 Task: Look for space in Achalpur, India from 9th June, 2023 to 16th June, 2023 for 2 adults in price range Rs.8000 to Rs.16000. Place can be entire place with 2 bedrooms having 2 beds and 1 bathroom. Property type can be house, flat, guest house. Booking option can be shelf check-in. Required host language is English.
Action: Mouse moved to (626, 119)
Screenshot: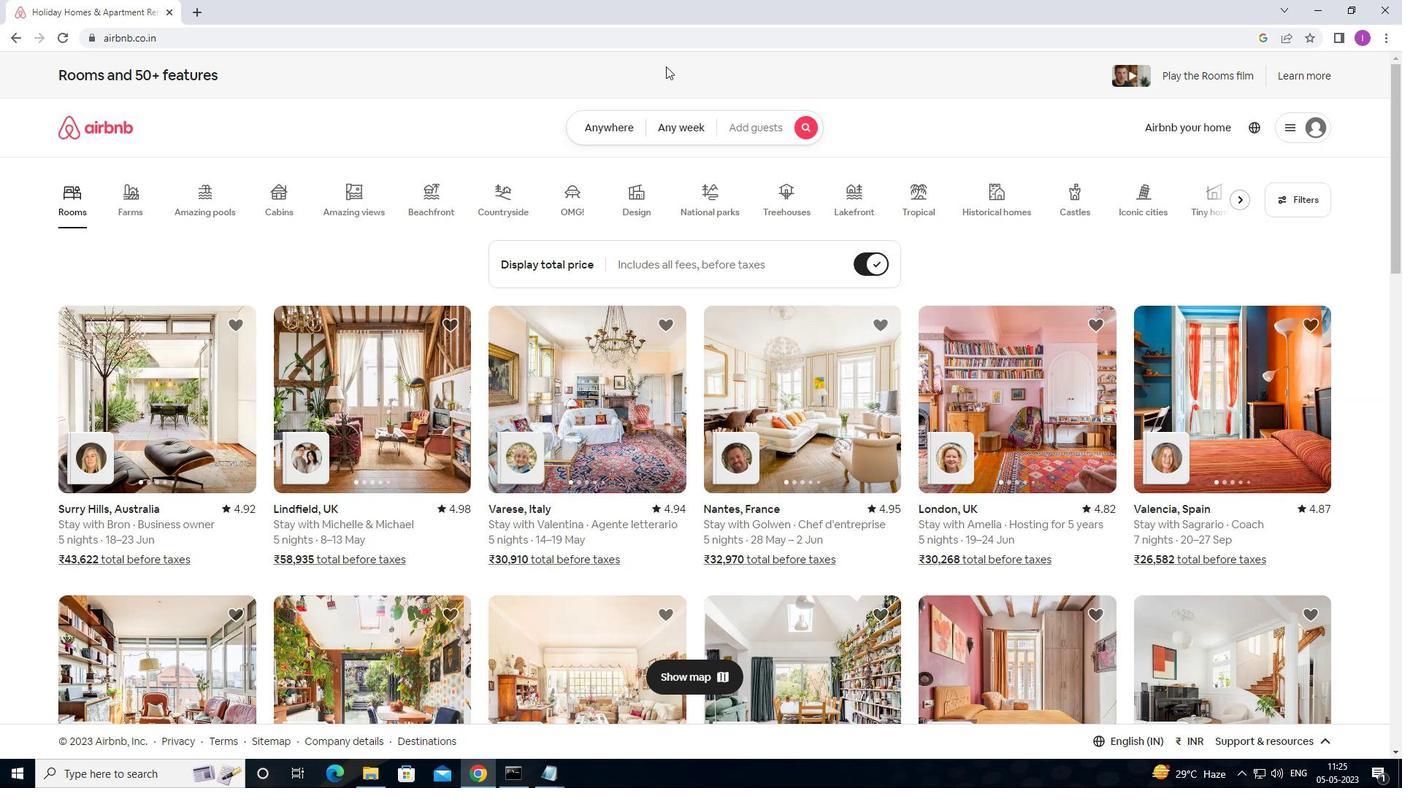 
Action: Mouse pressed left at (626, 119)
Screenshot: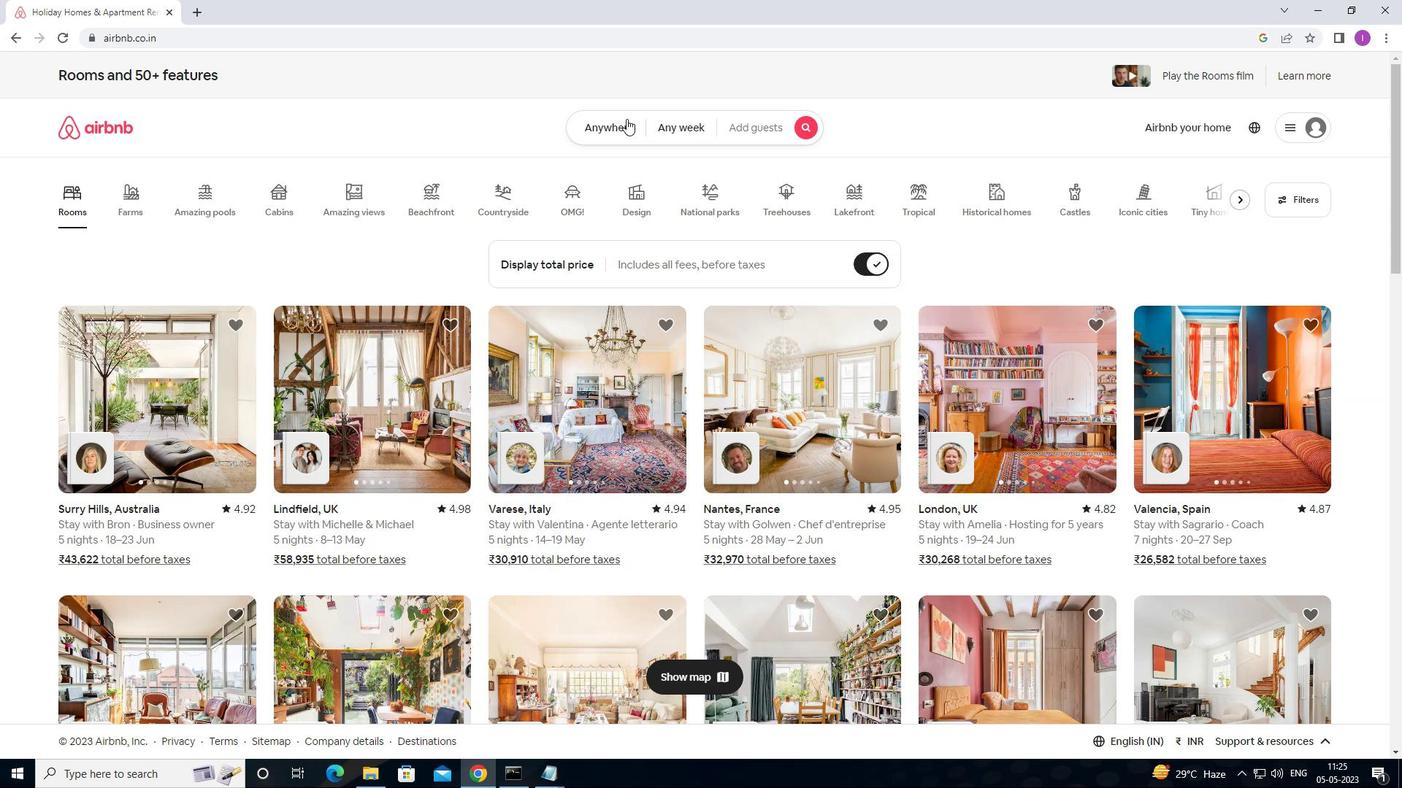 
Action: Mouse moved to (492, 181)
Screenshot: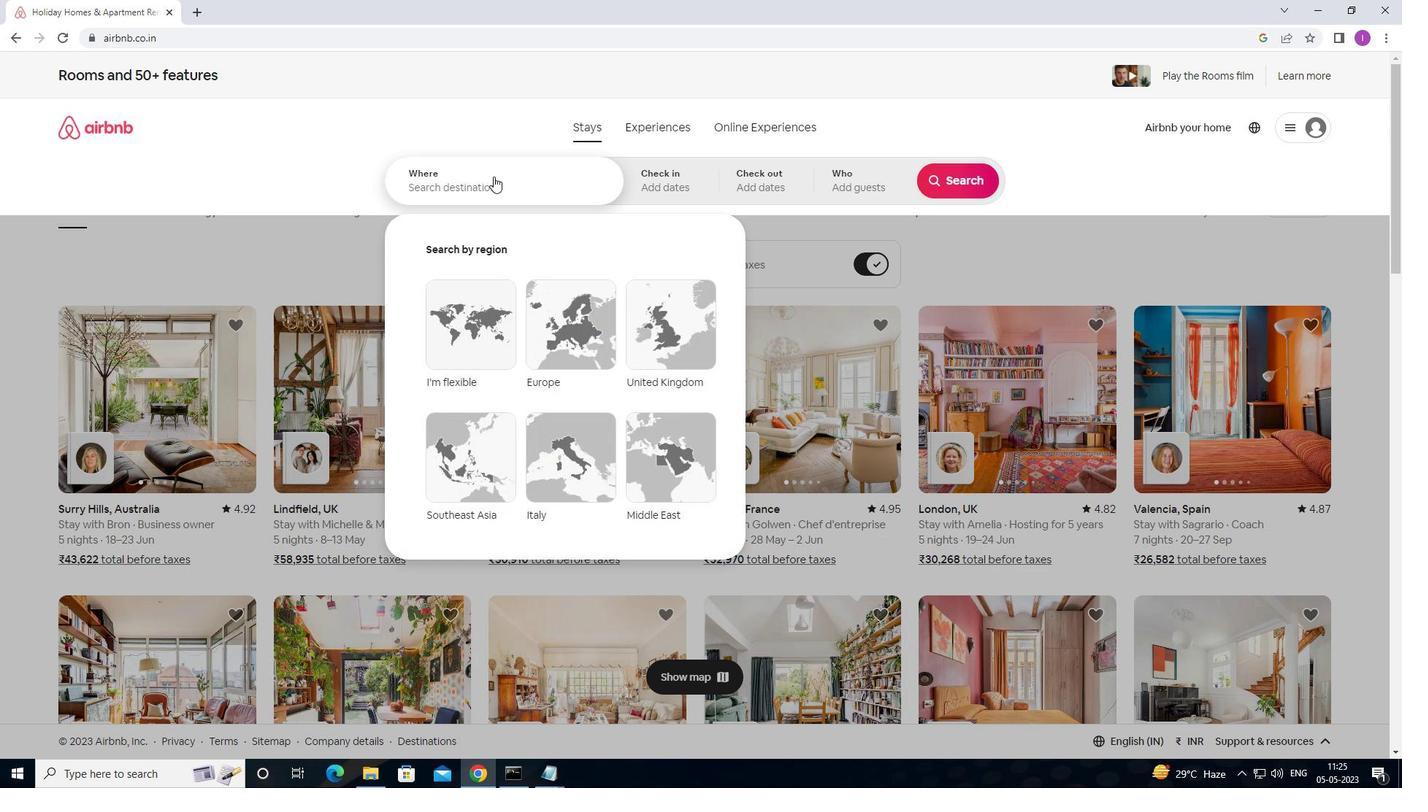 
Action: Mouse pressed left at (492, 181)
Screenshot: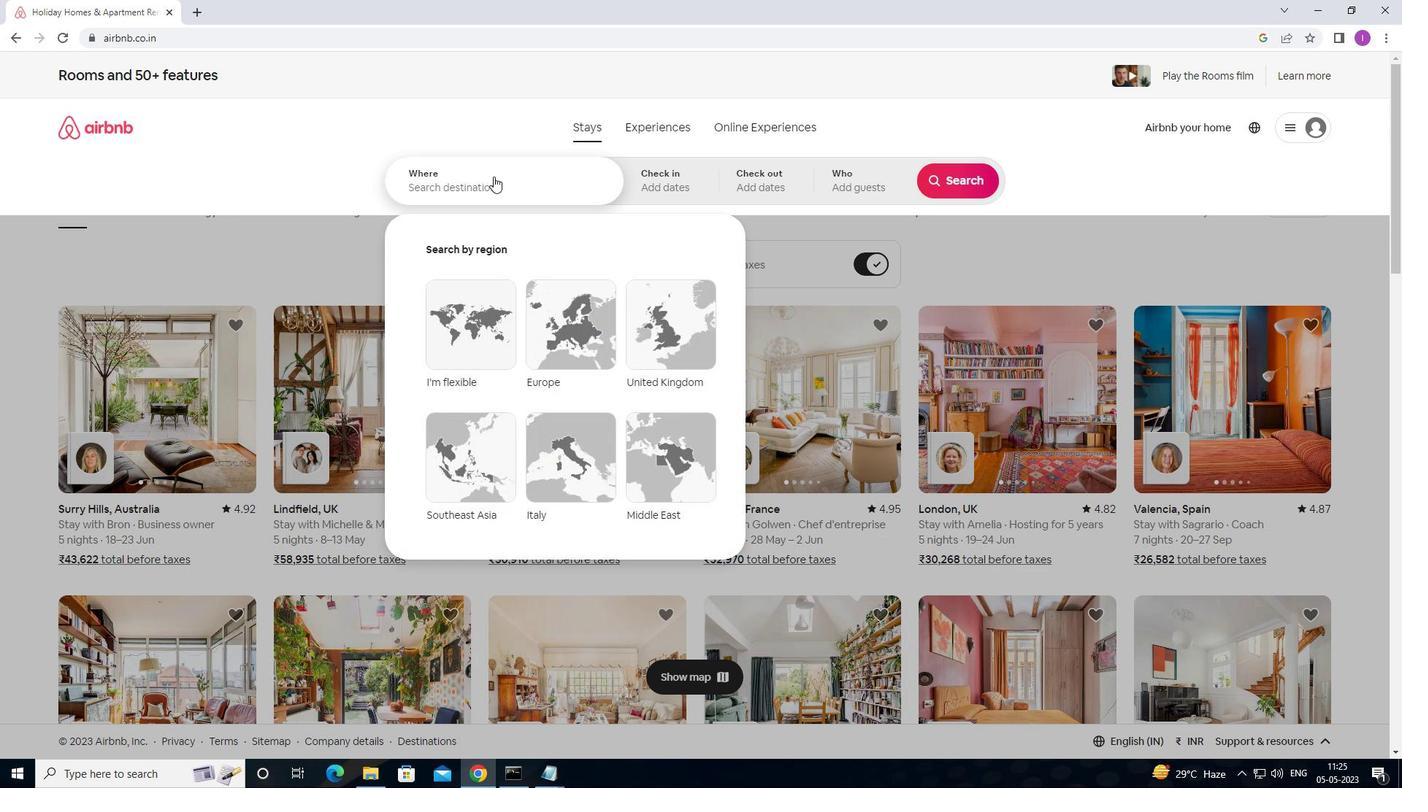 
Action: Mouse moved to (493, 181)
Screenshot: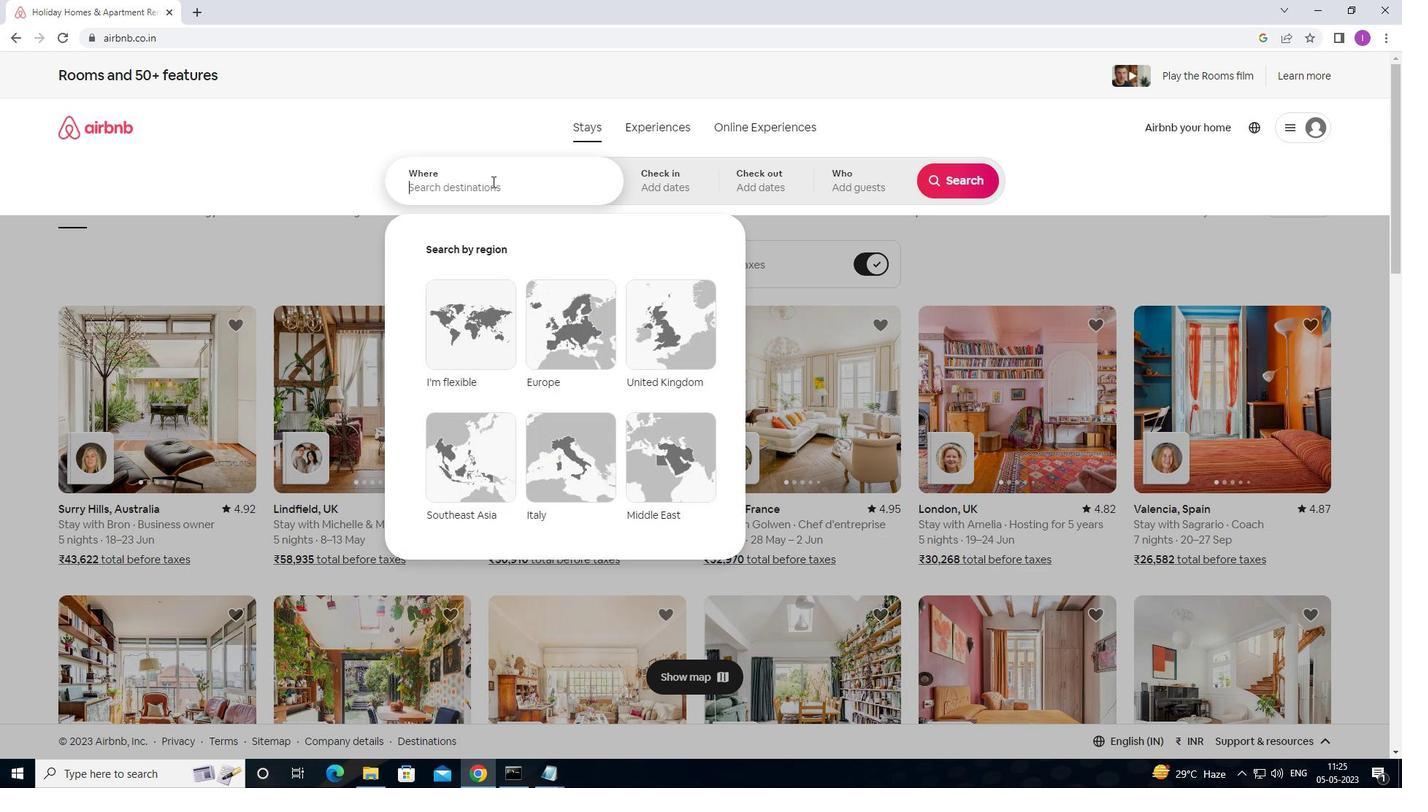 
Action: Key pressed <Key.shift>ACHALPUR,<Key.shift>INDIA
Screenshot: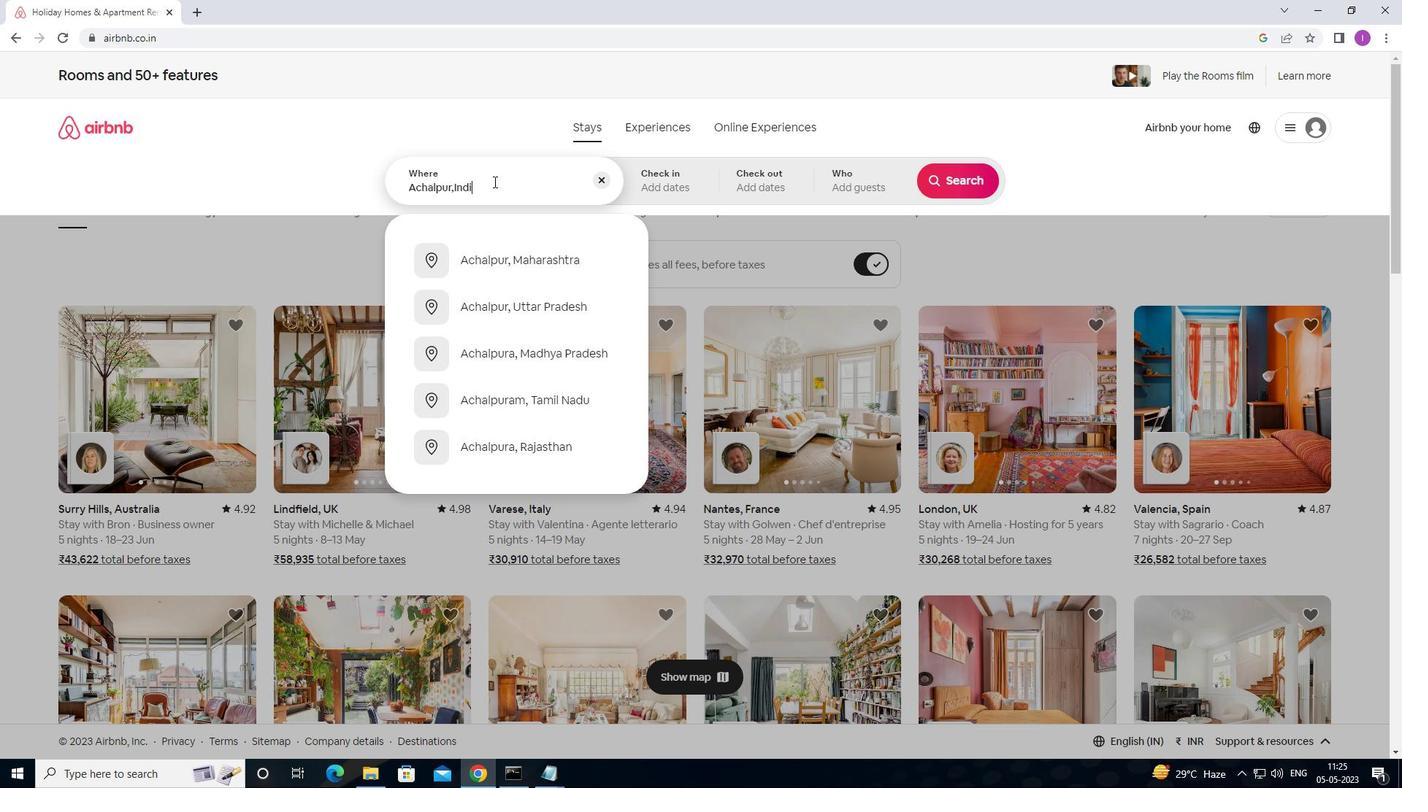 
Action: Mouse moved to (686, 179)
Screenshot: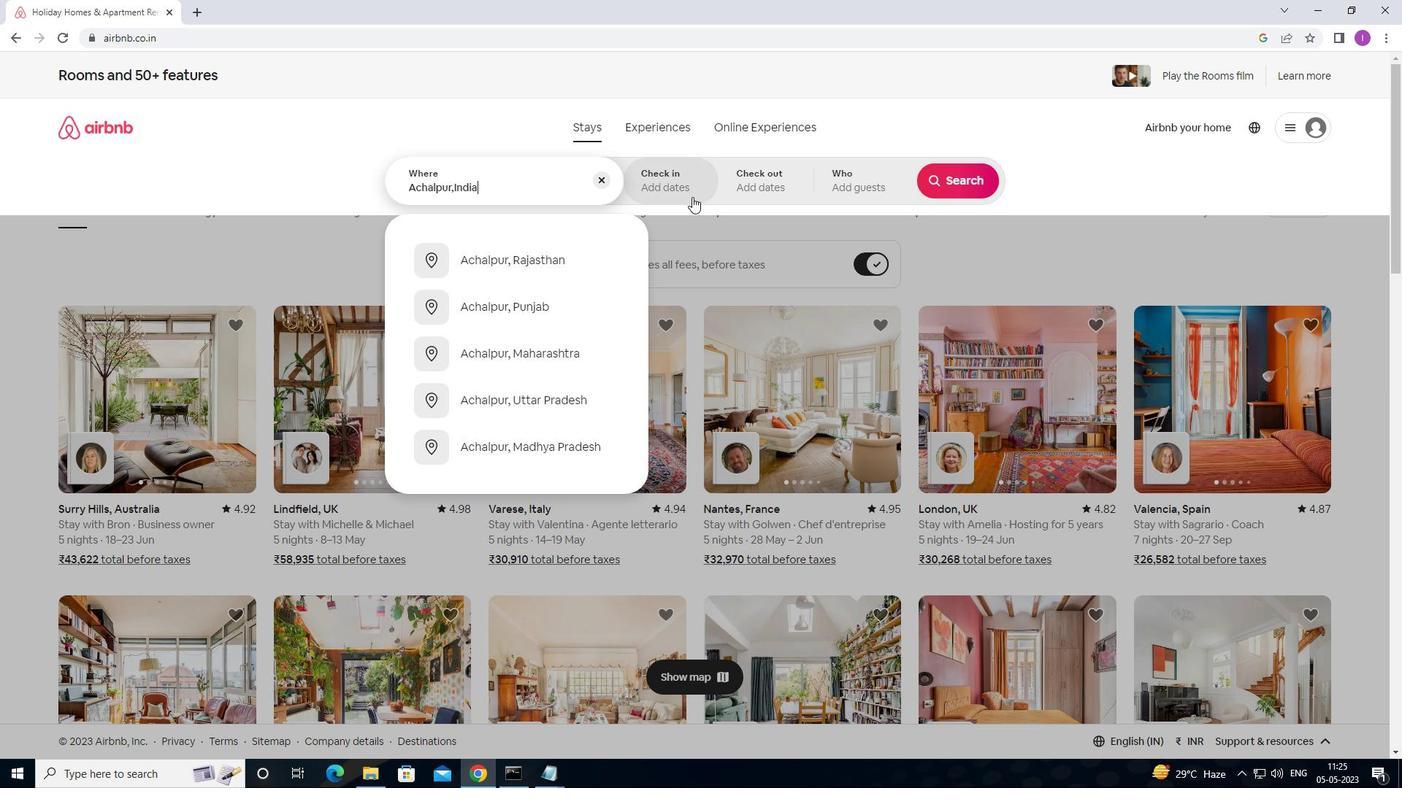 
Action: Mouse pressed left at (686, 179)
Screenshot: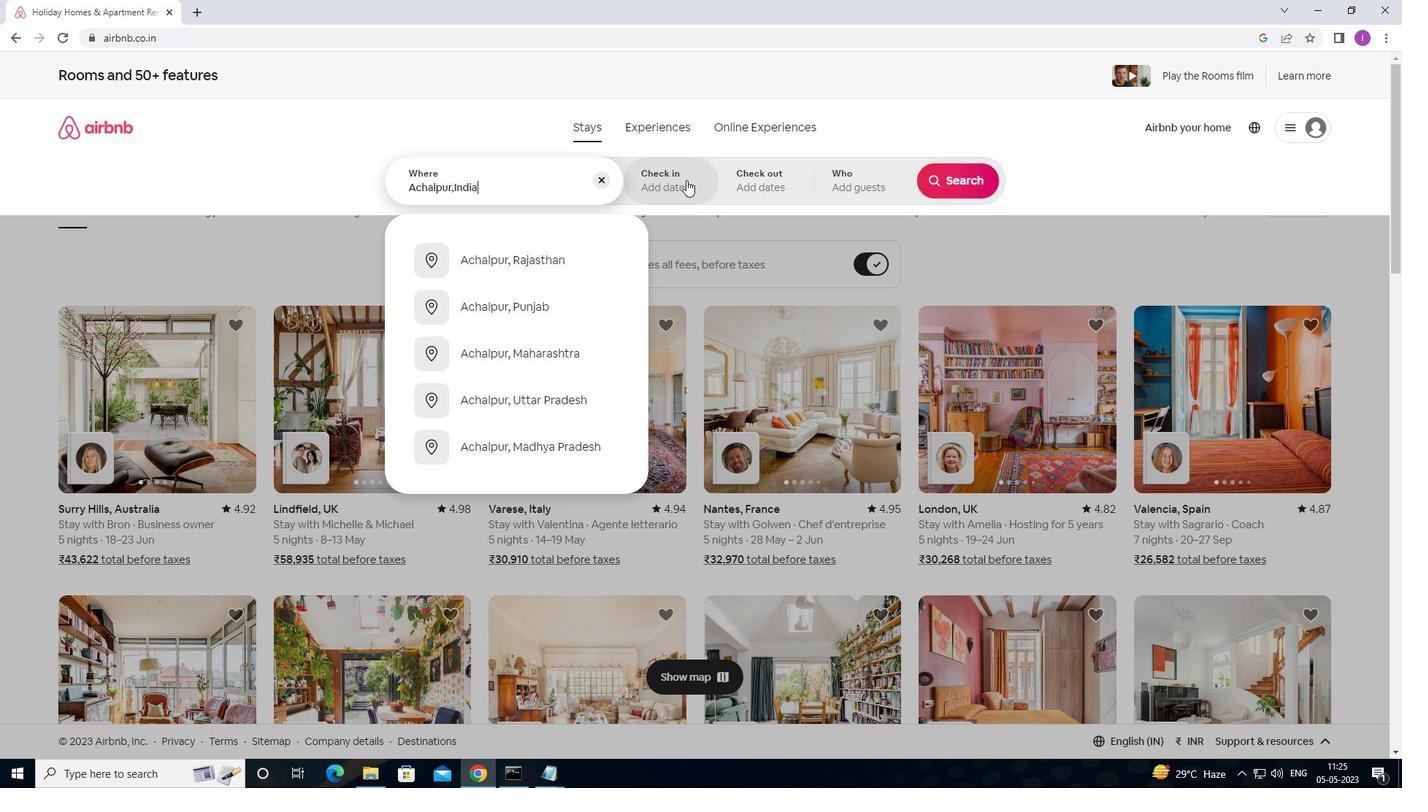 
Action: Mouse moved to (910, 396)
Screenshot: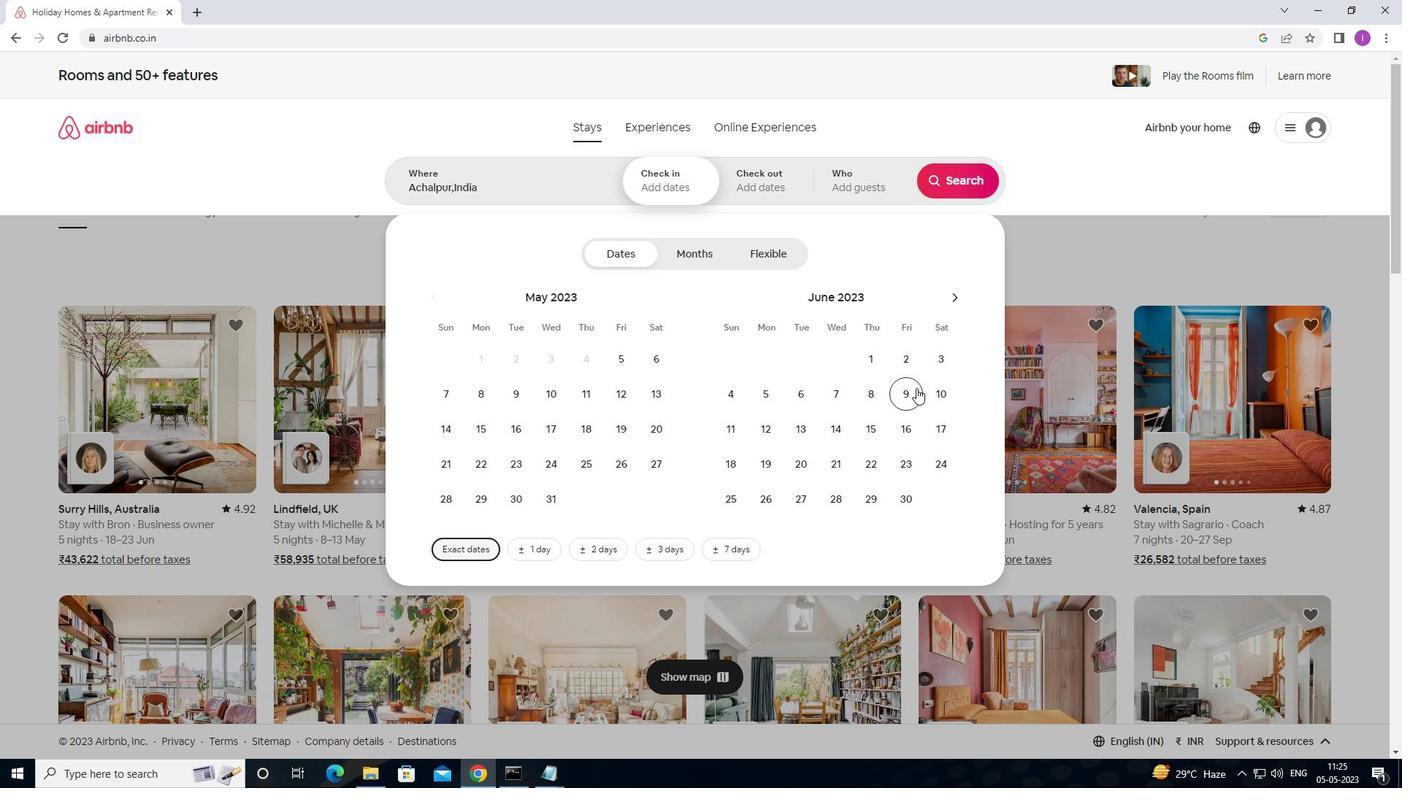 
Action: Mouse pressed left at (910, 396)
Screenshot: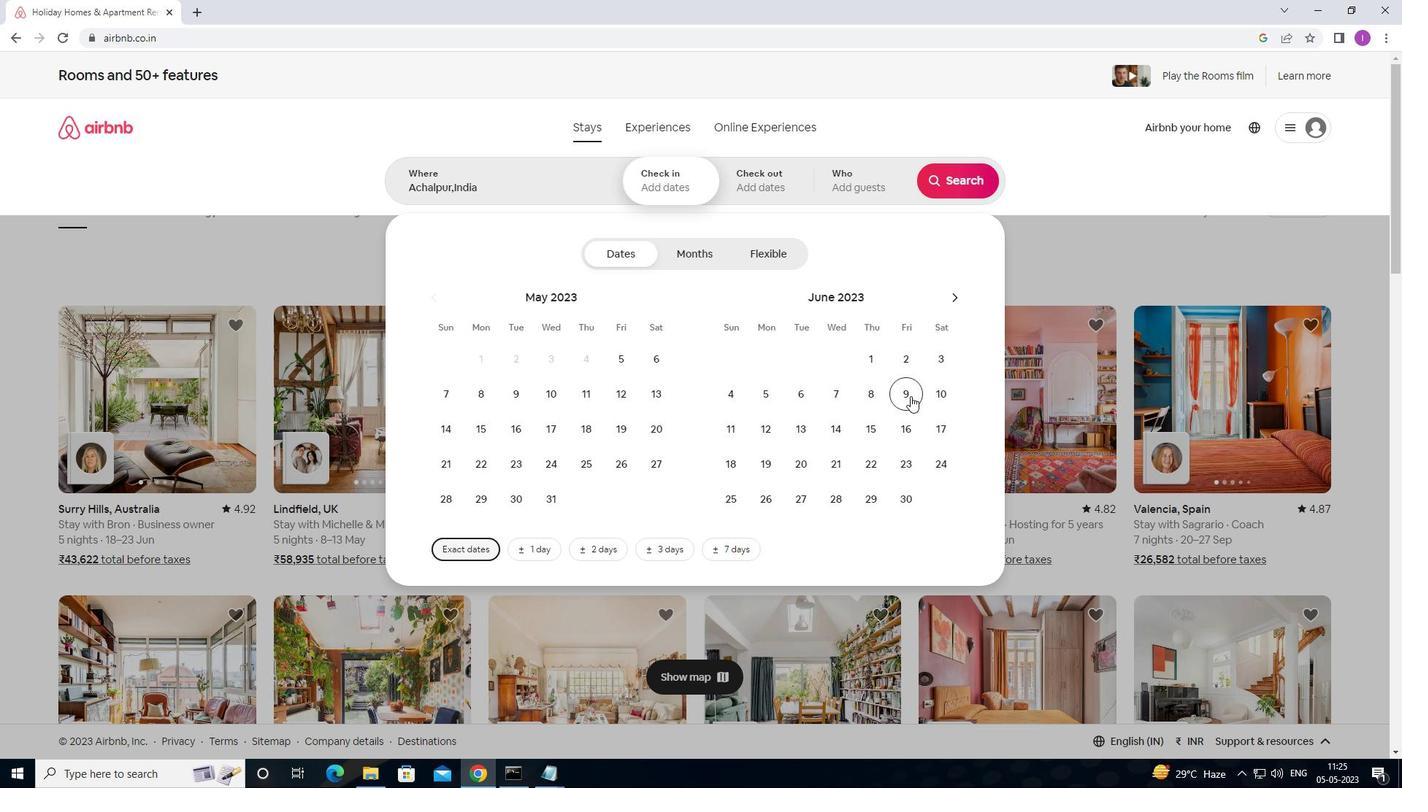 
Action: Mouse moved to (908, 438)
Screenshot: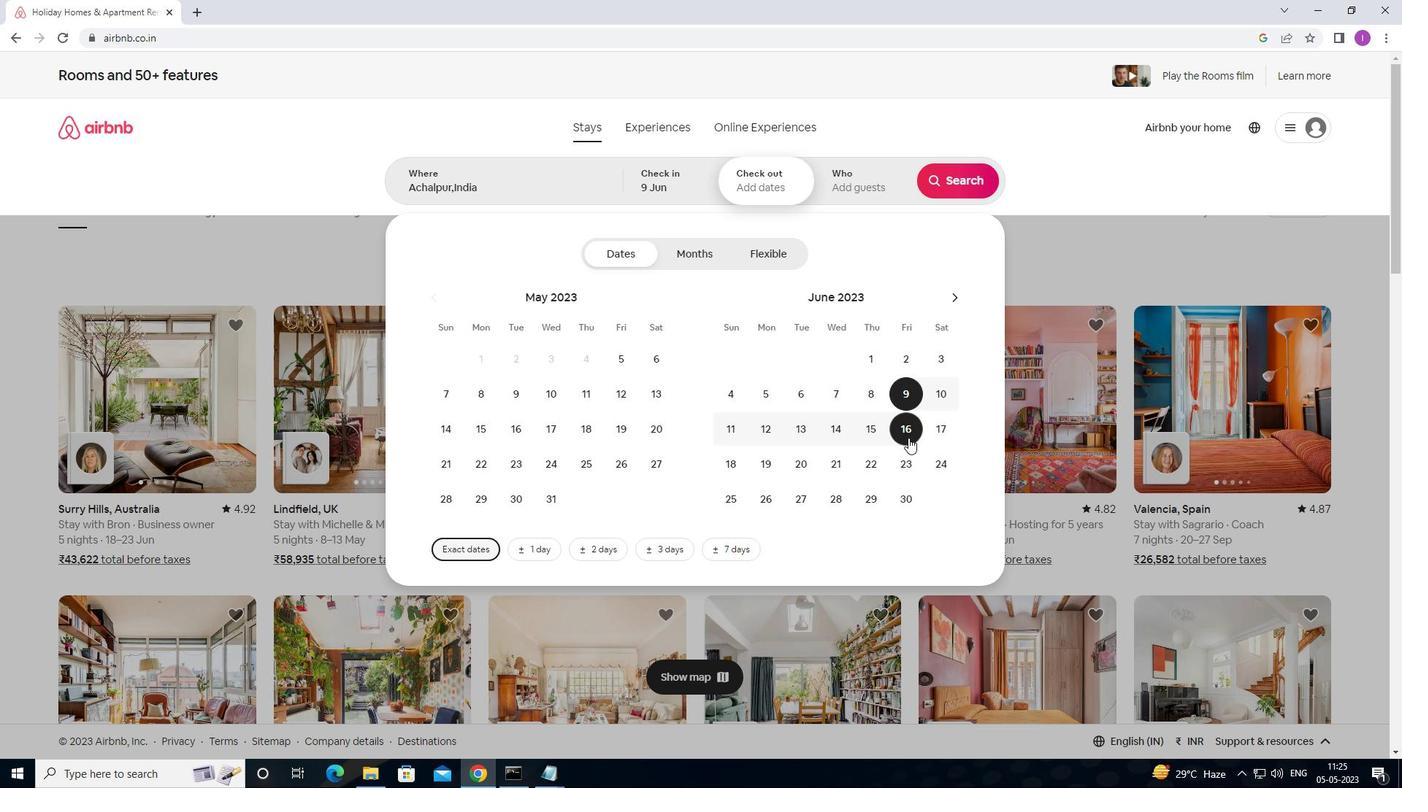 
Action: Mouse pressed left at (908, 438)
Screenshot: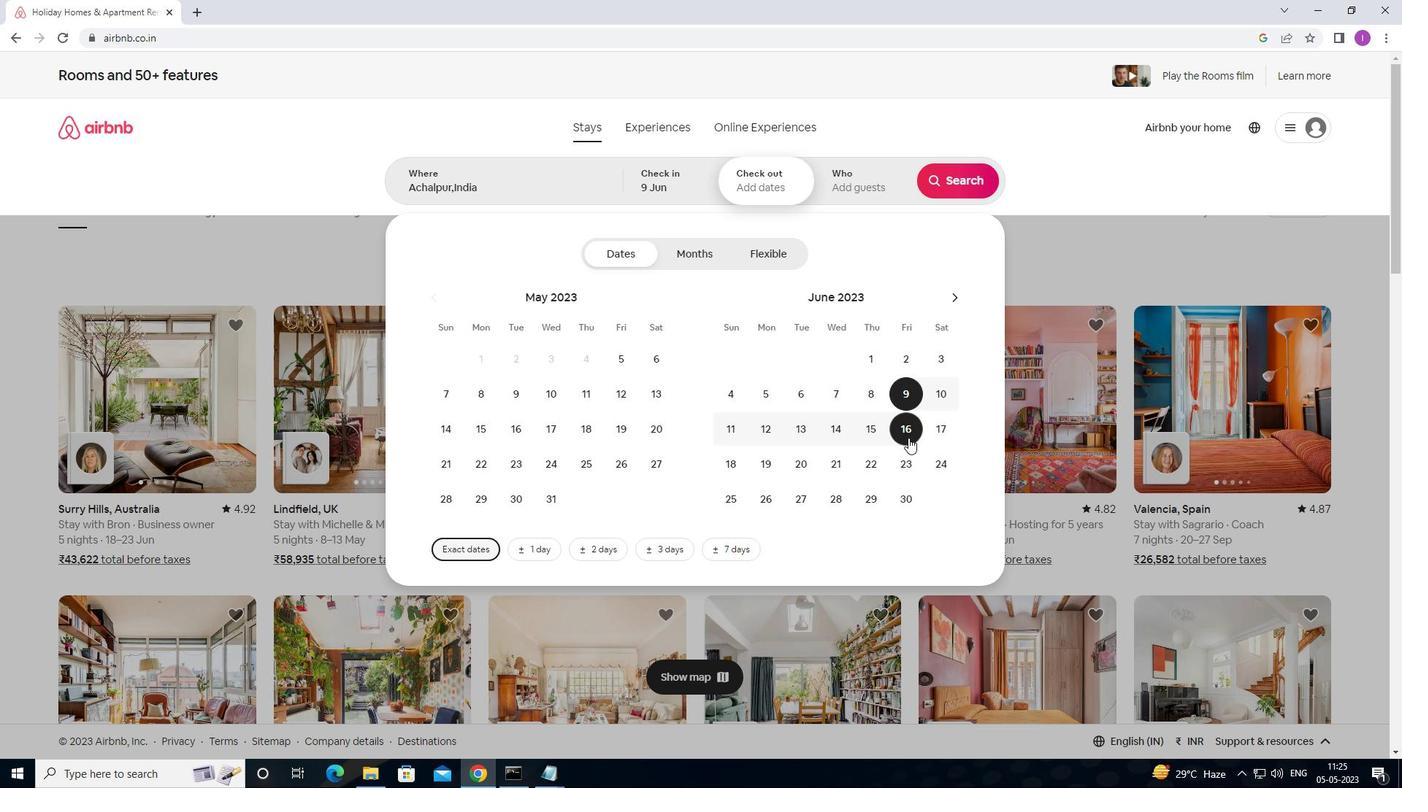 
Action: Mouse moved to (853, 189)
Screenshot: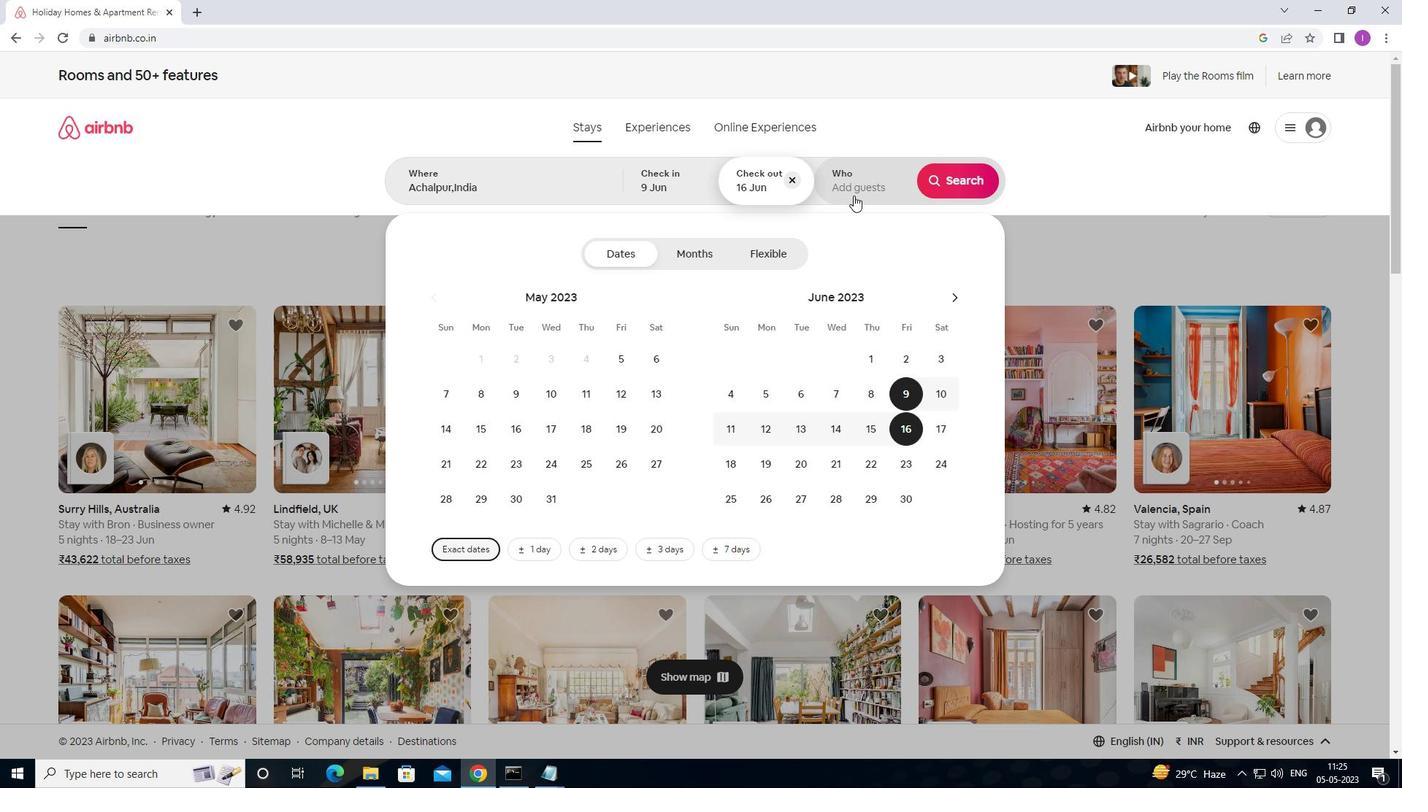 
Action: Mouse pressed left at (853, 189)
Screenshot: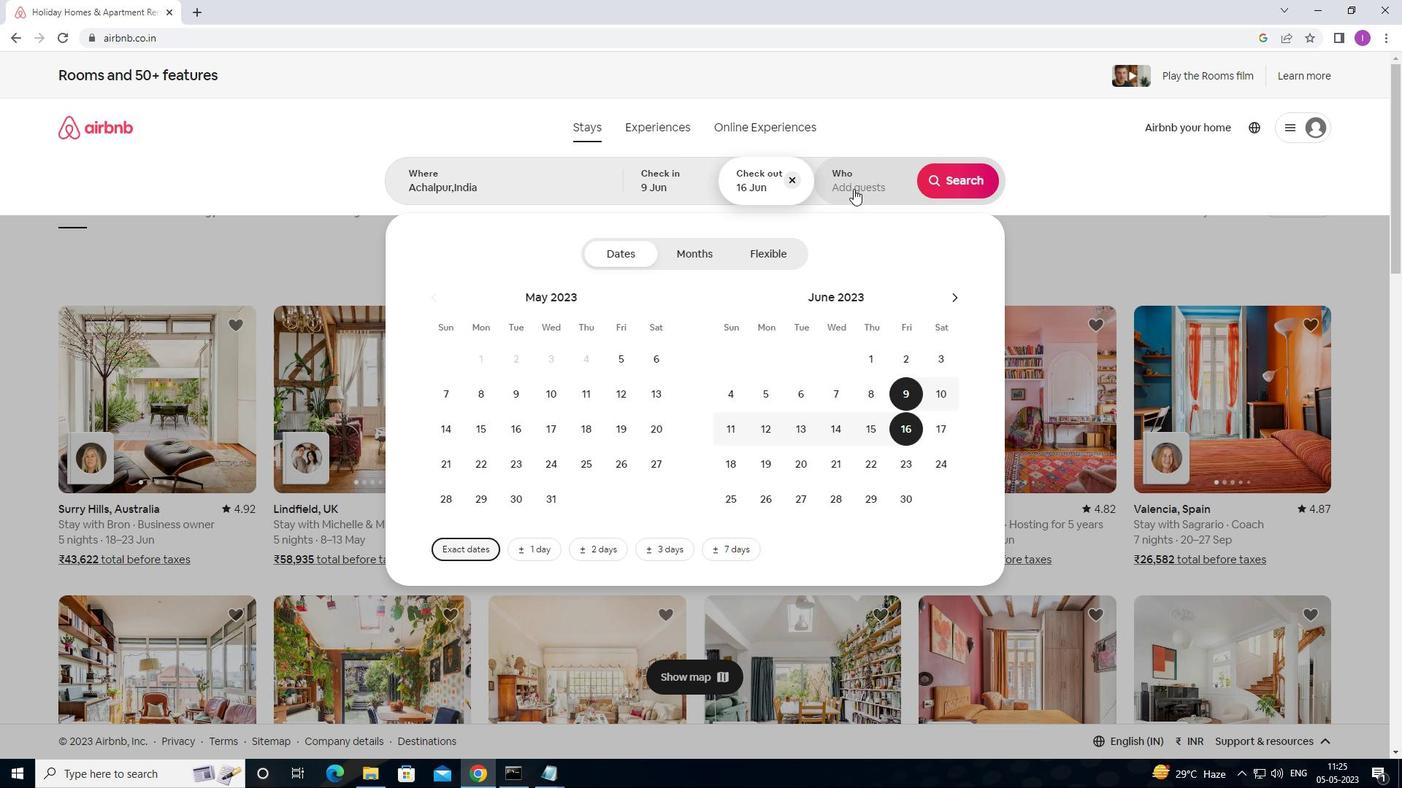 
Action: Mouse moved to (973, 262)
Screenshot: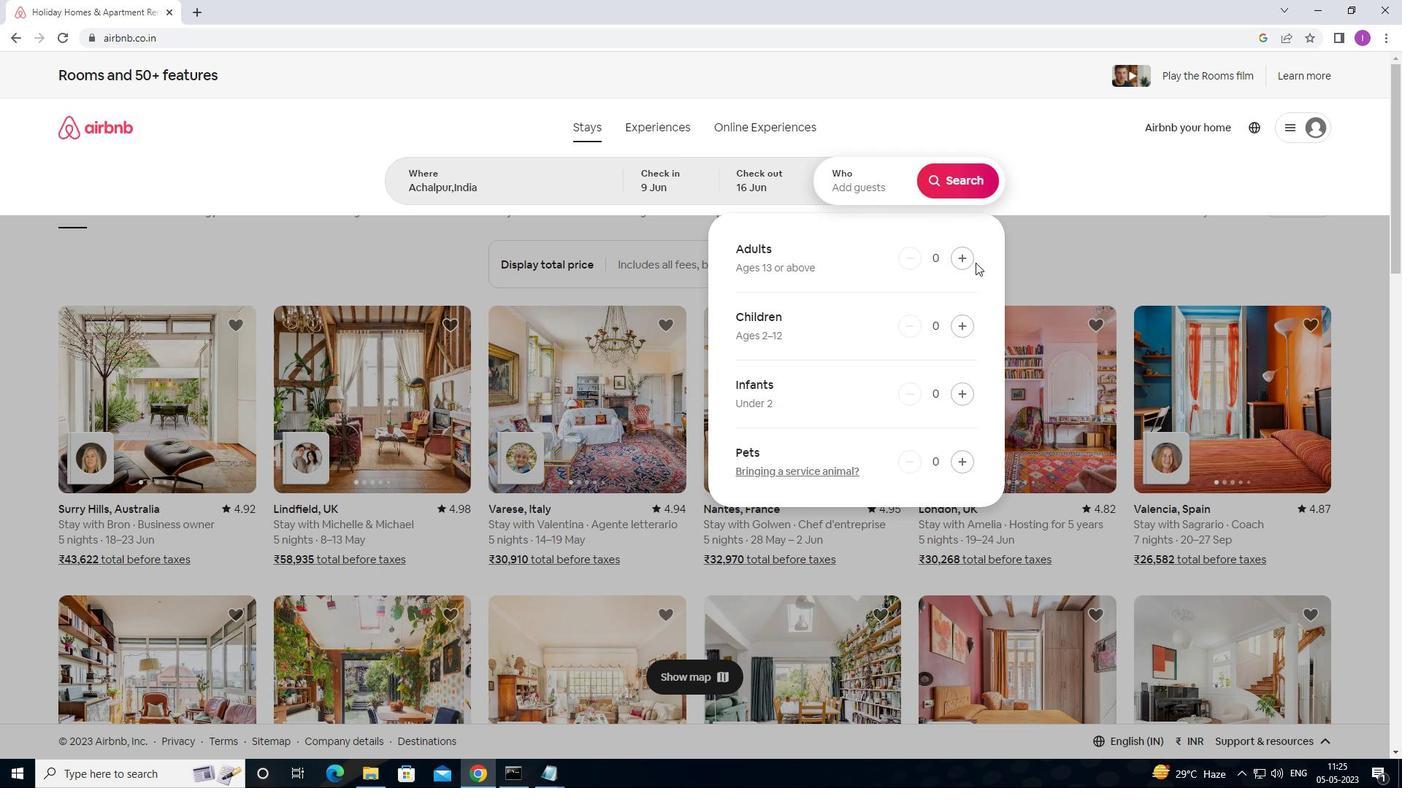 
Action: Mouse pressed left at (973, 262)
Screenshot: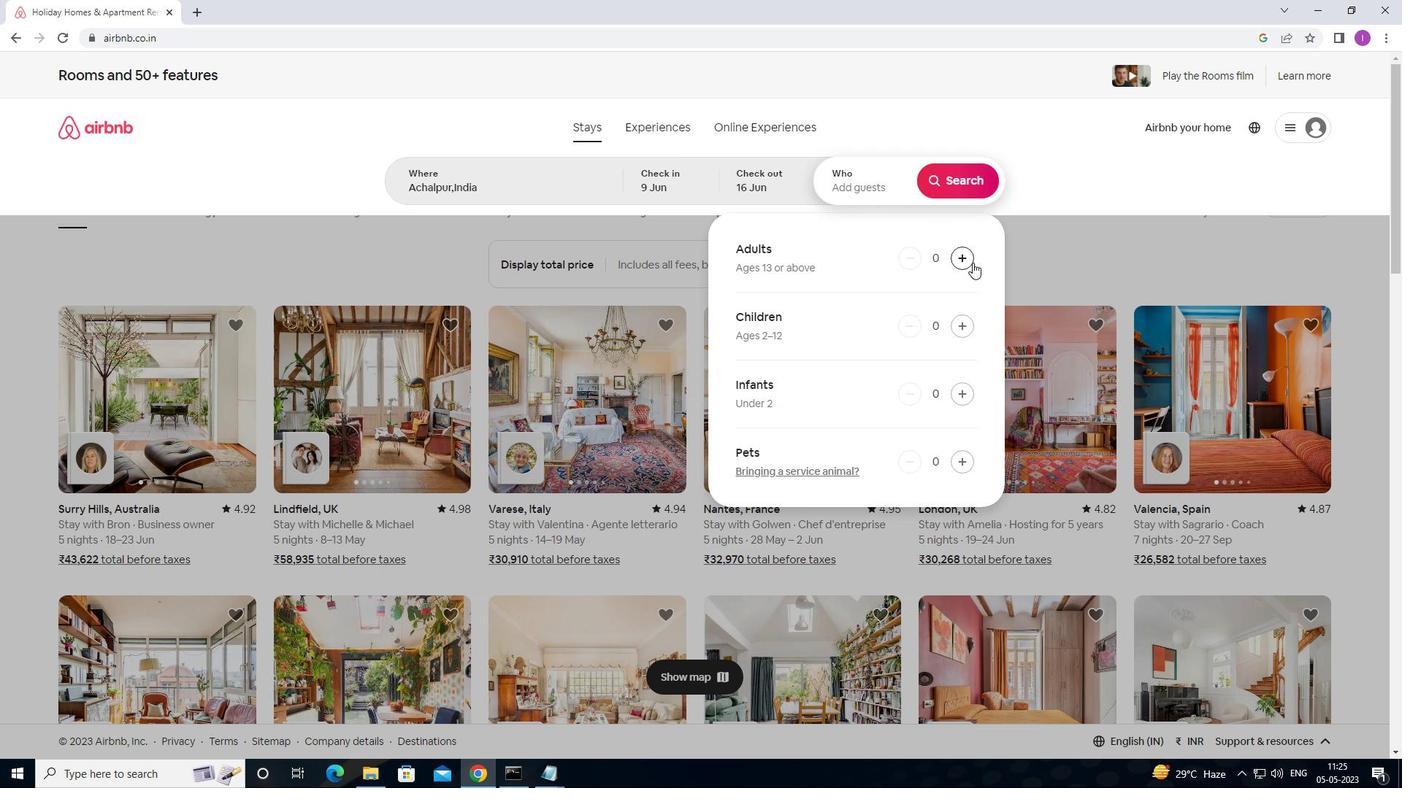 
Action: Mouse moved to (972, 262)
Screenshot: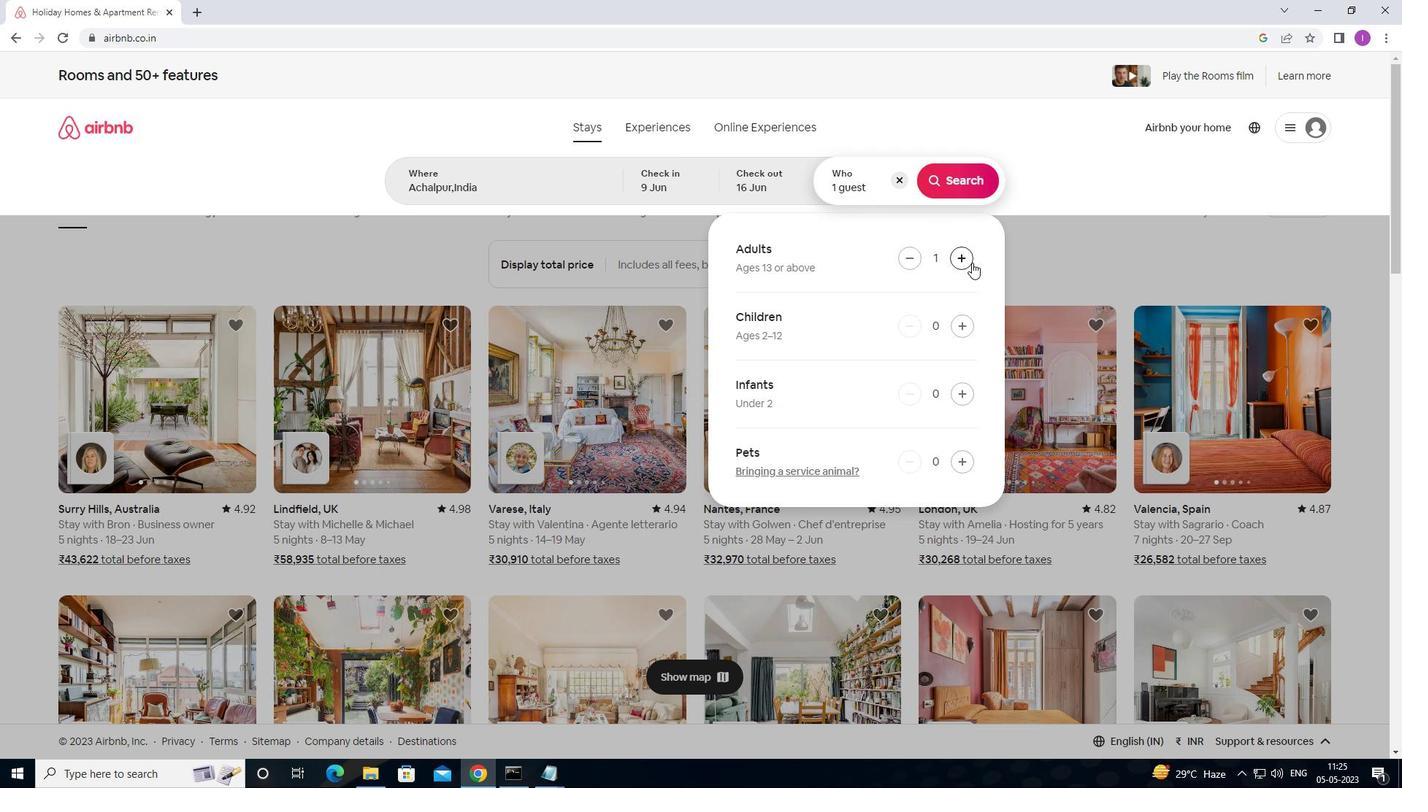 
Action: Mouse pressed left at (972, 262)
Screenshot: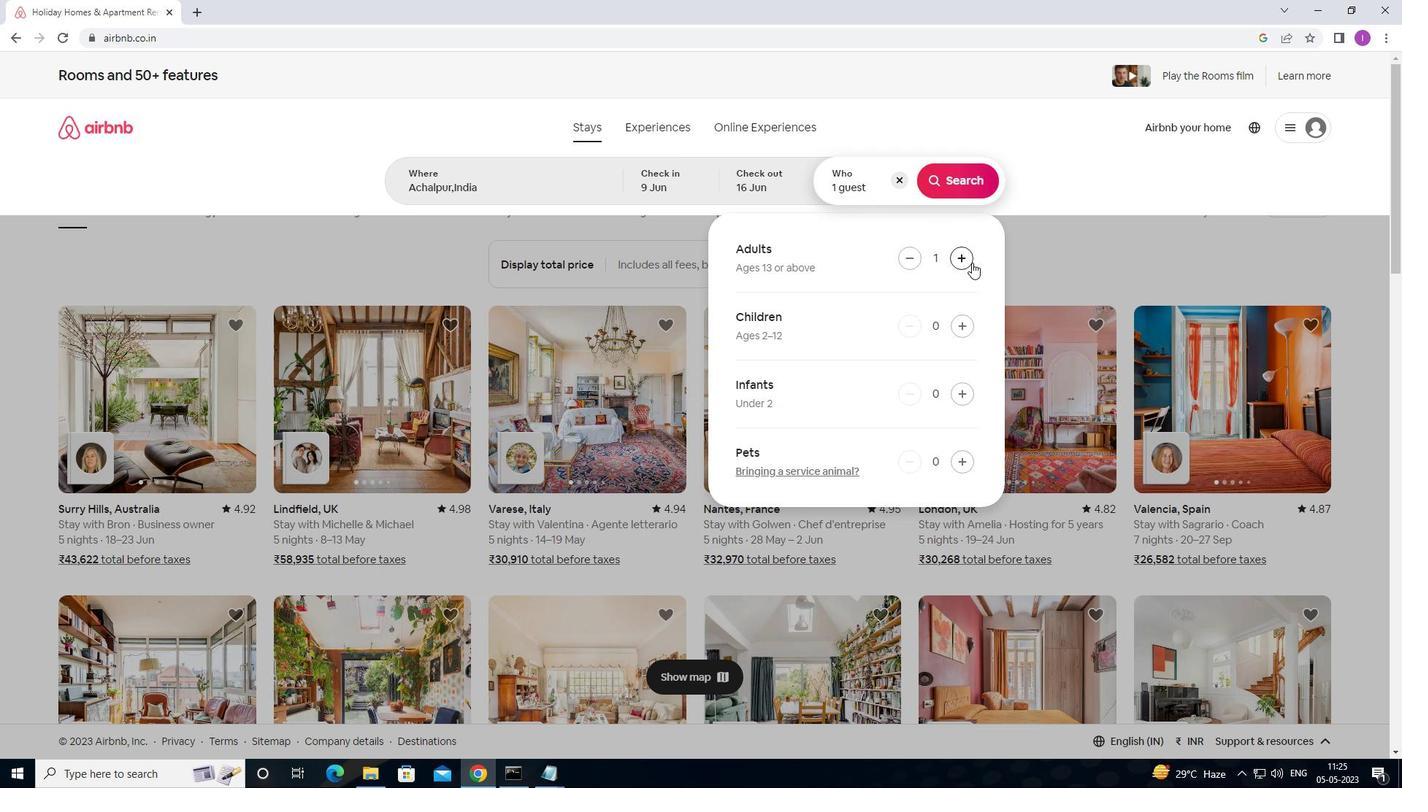 
Action: Mouse moved to (978, 195)
Screenshot: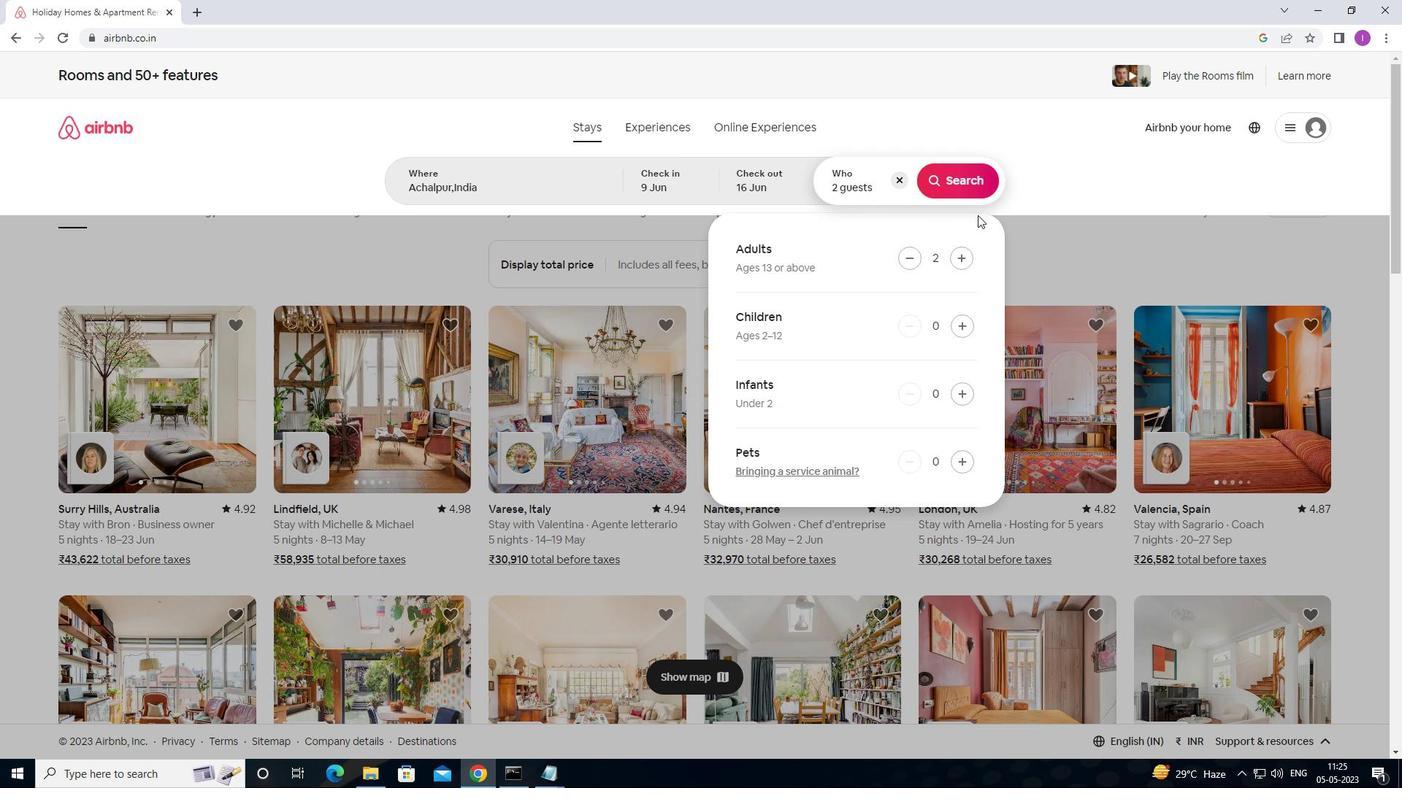 
Action: Mouse pressed left at (978, 195)
Screenshot: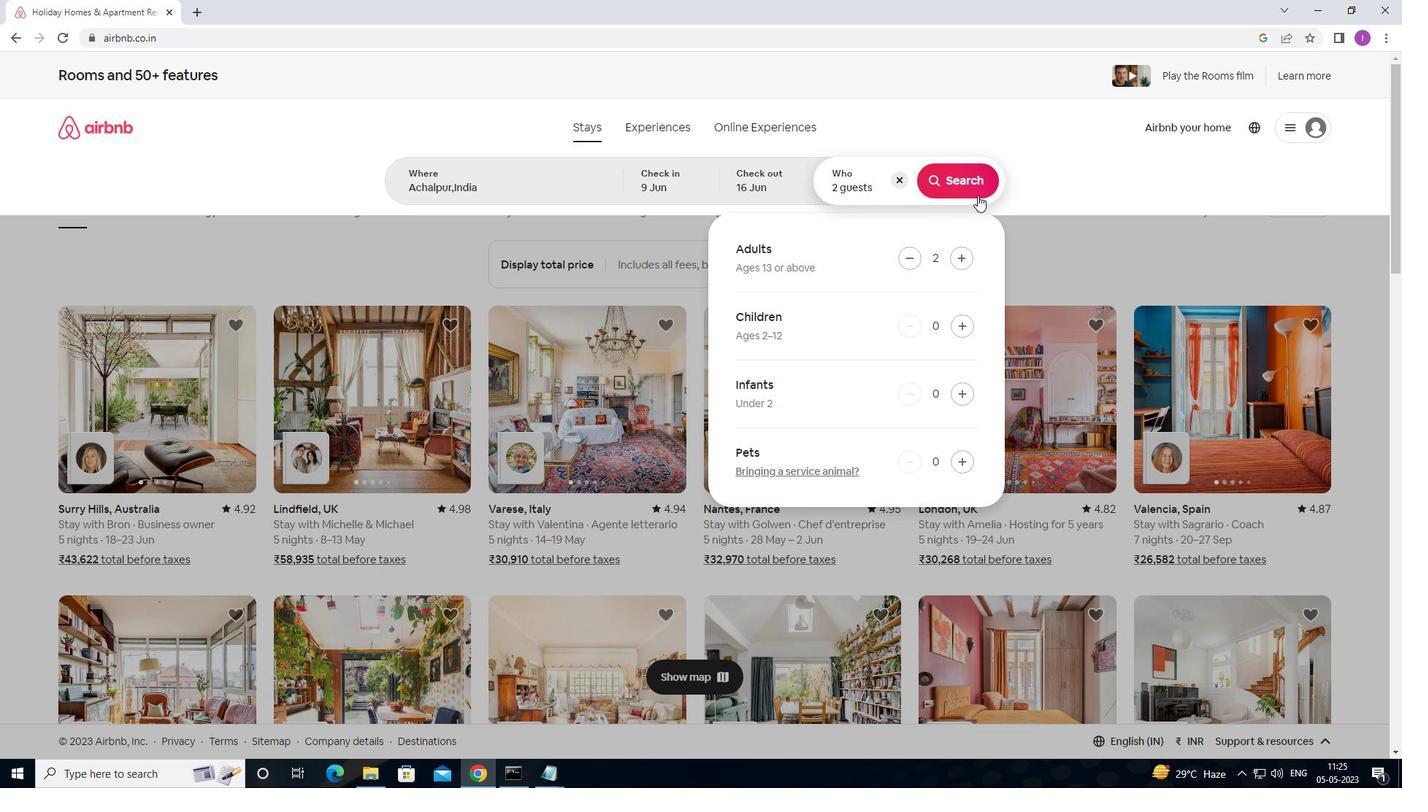 
Action: Mouse moved to (1328, 145)
Screenshot: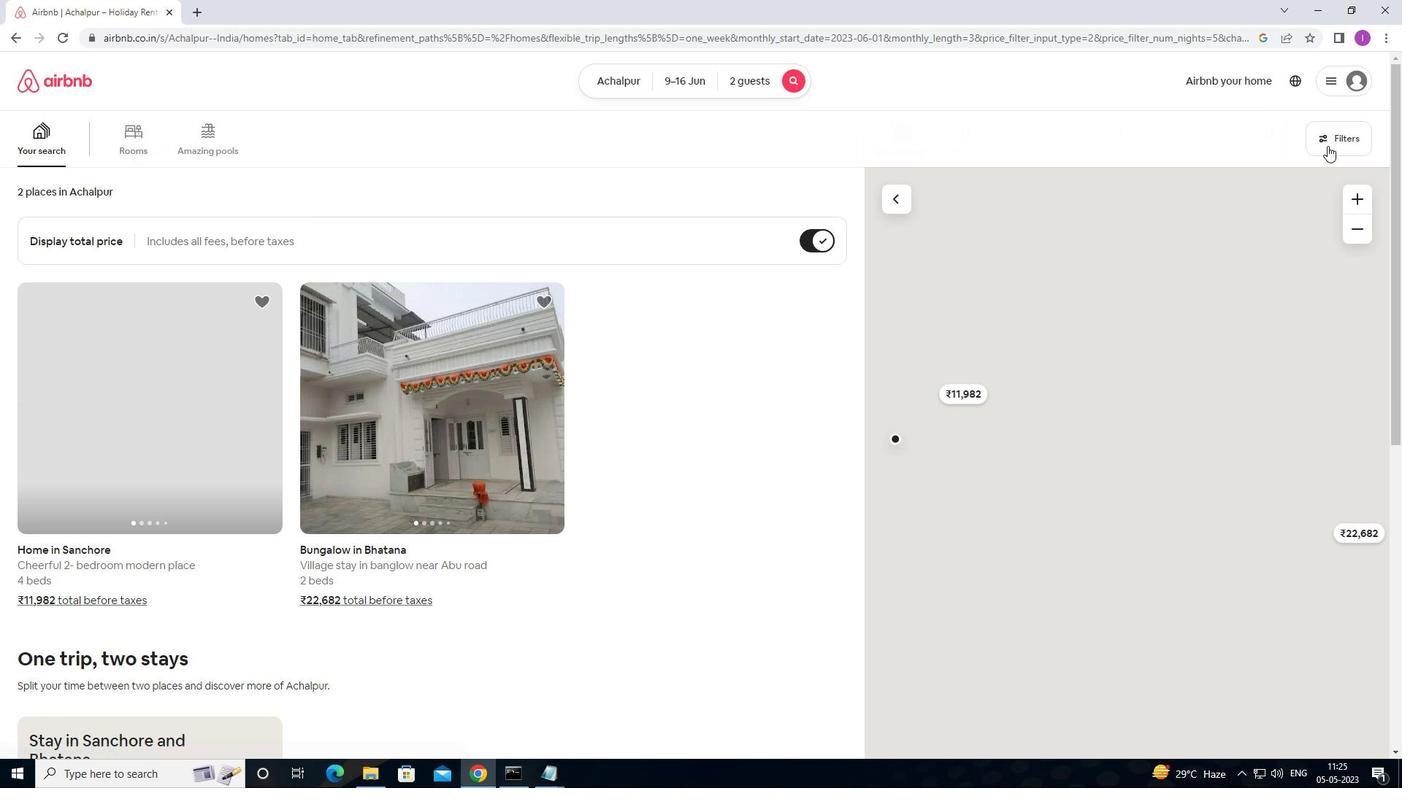 
Action: Mouse pressed left at (1328, 145)
Screenshot: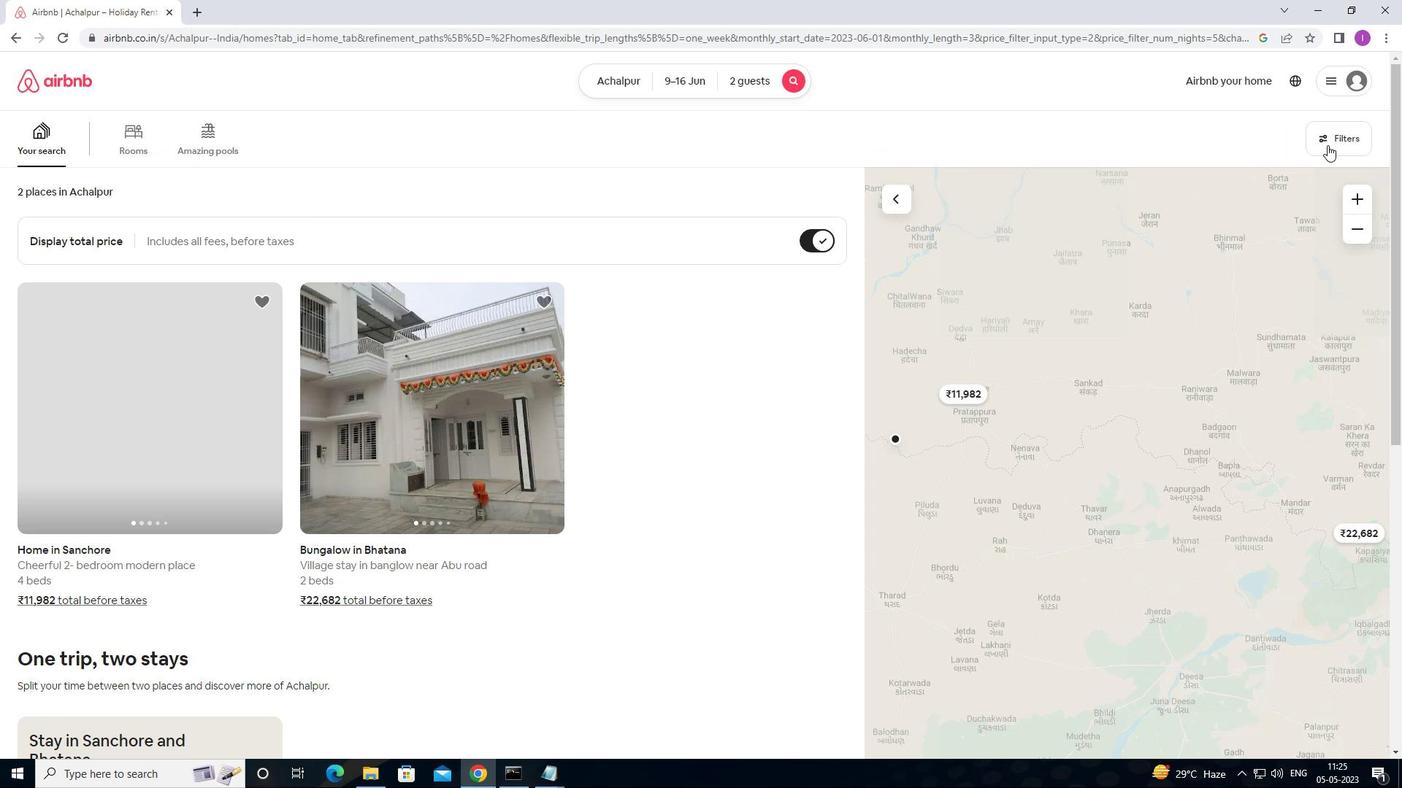
Action: Mouse moved to (526, 498)
Screenshot: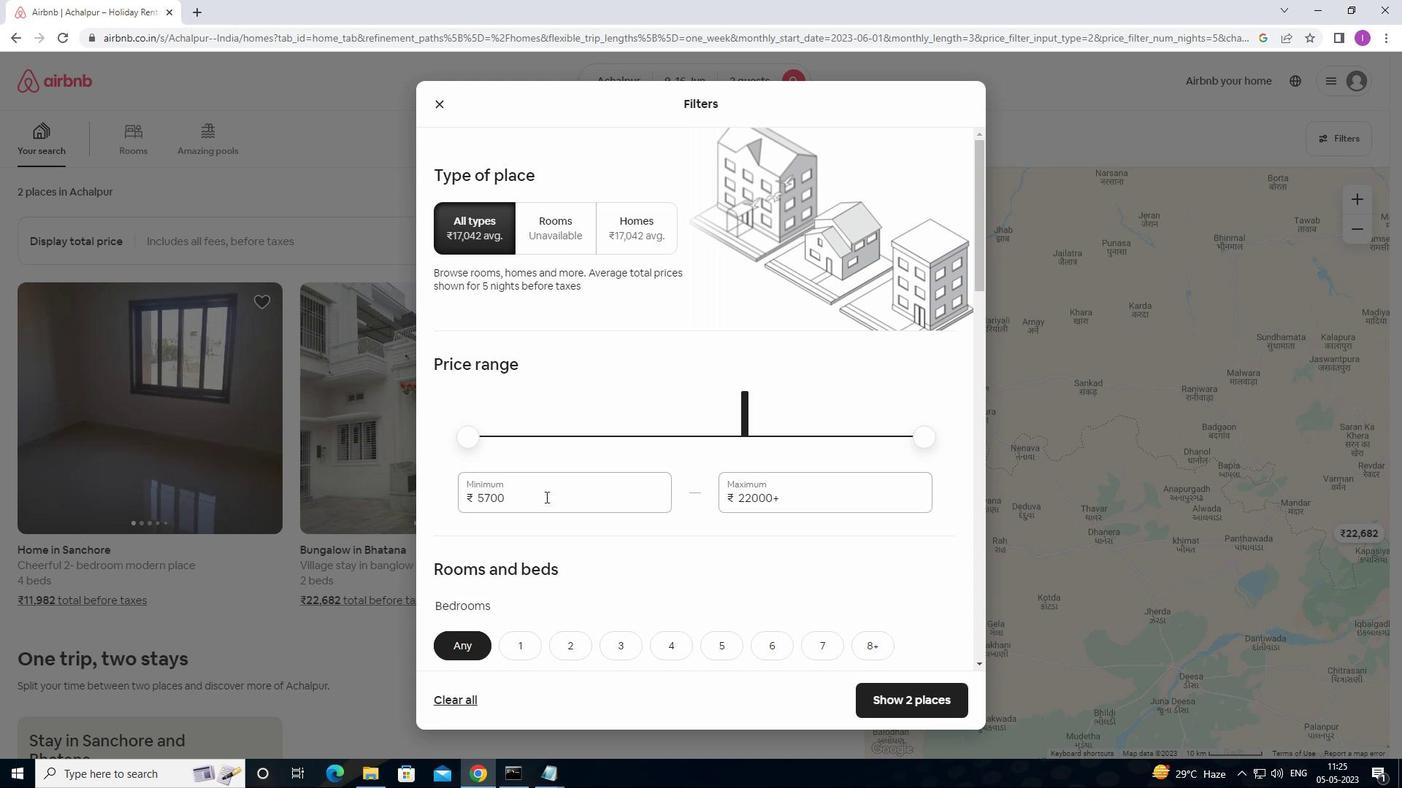 
Action: Mouse pressed left at (526, 498)
Screenshot: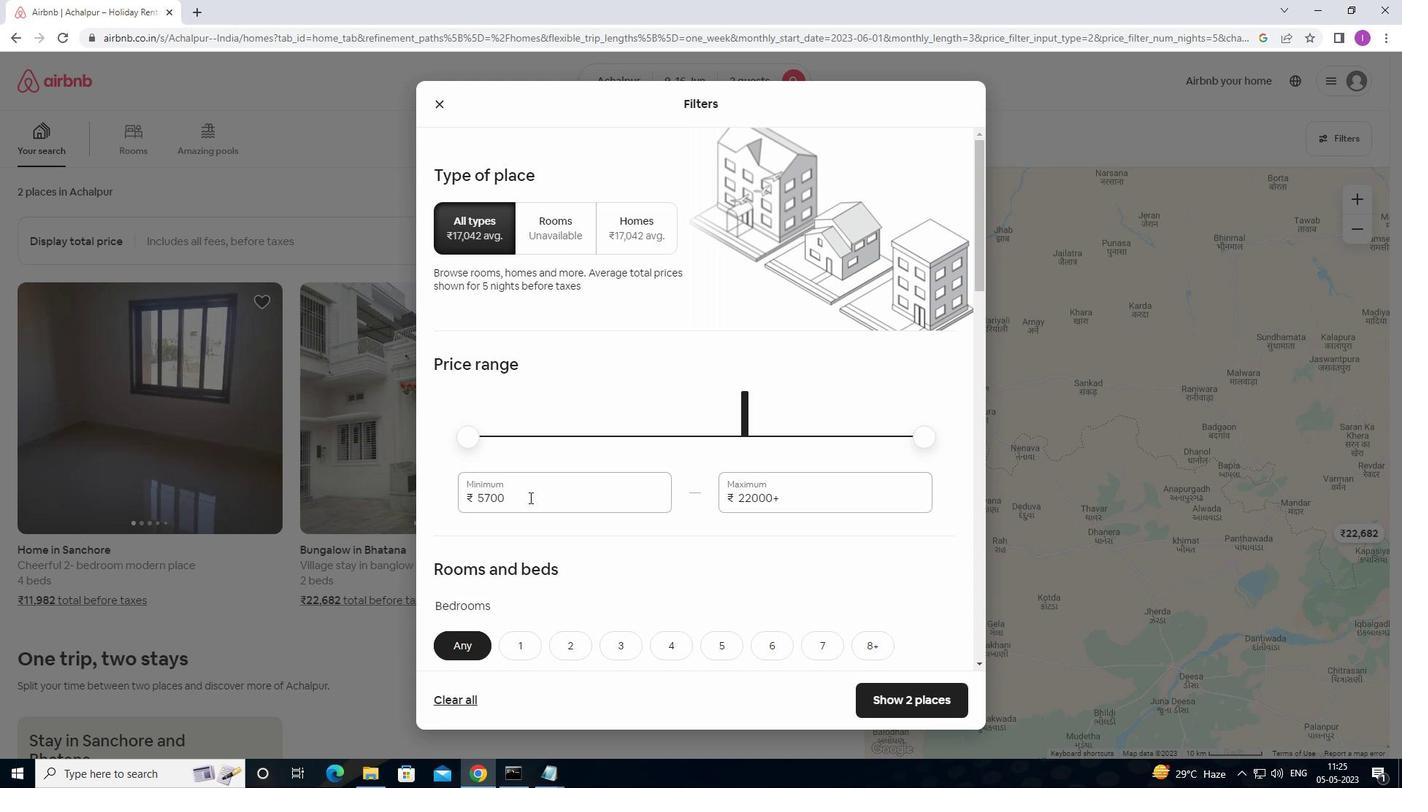 
Action: Mouse moved to (491, 479)
Screenshot: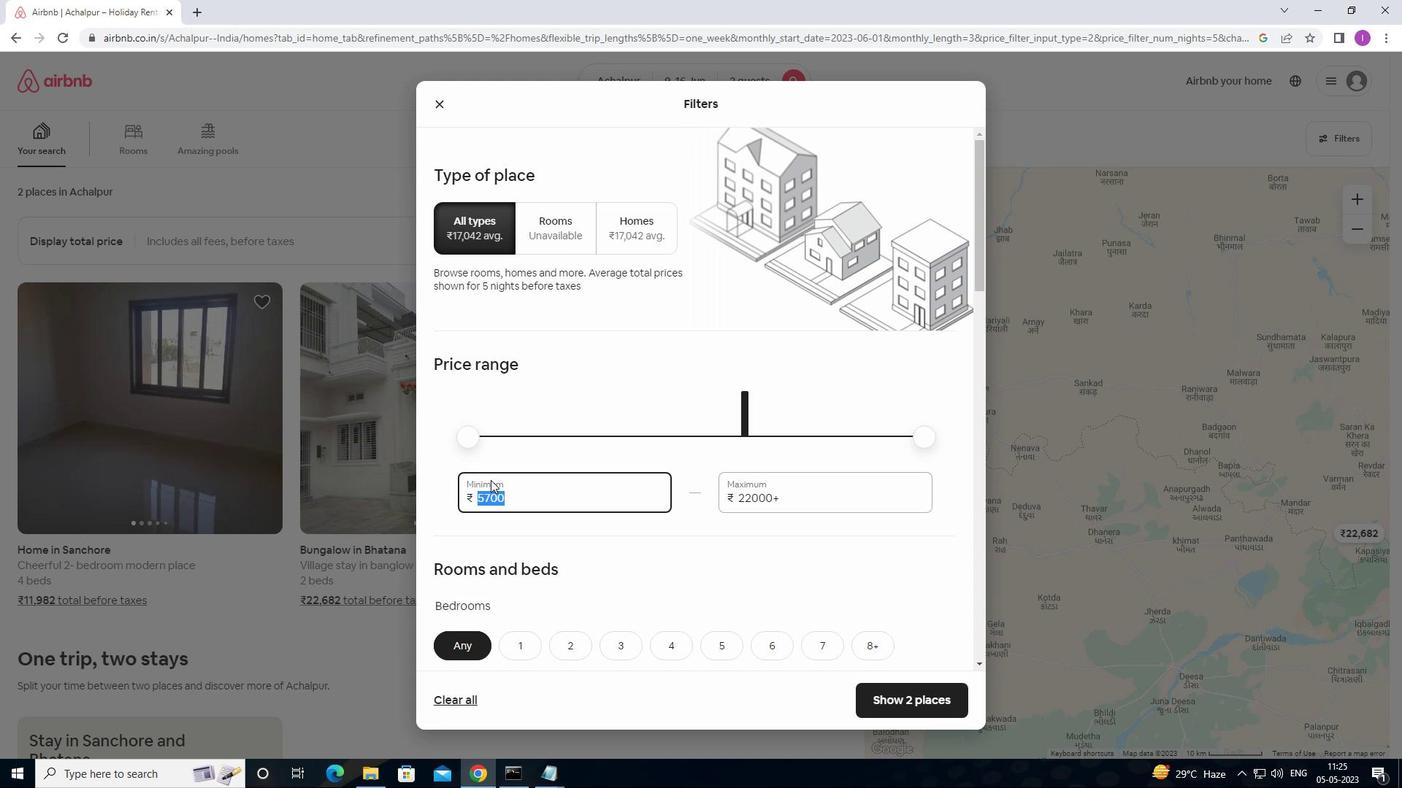 
Action: Key pressed 8
Screenshot: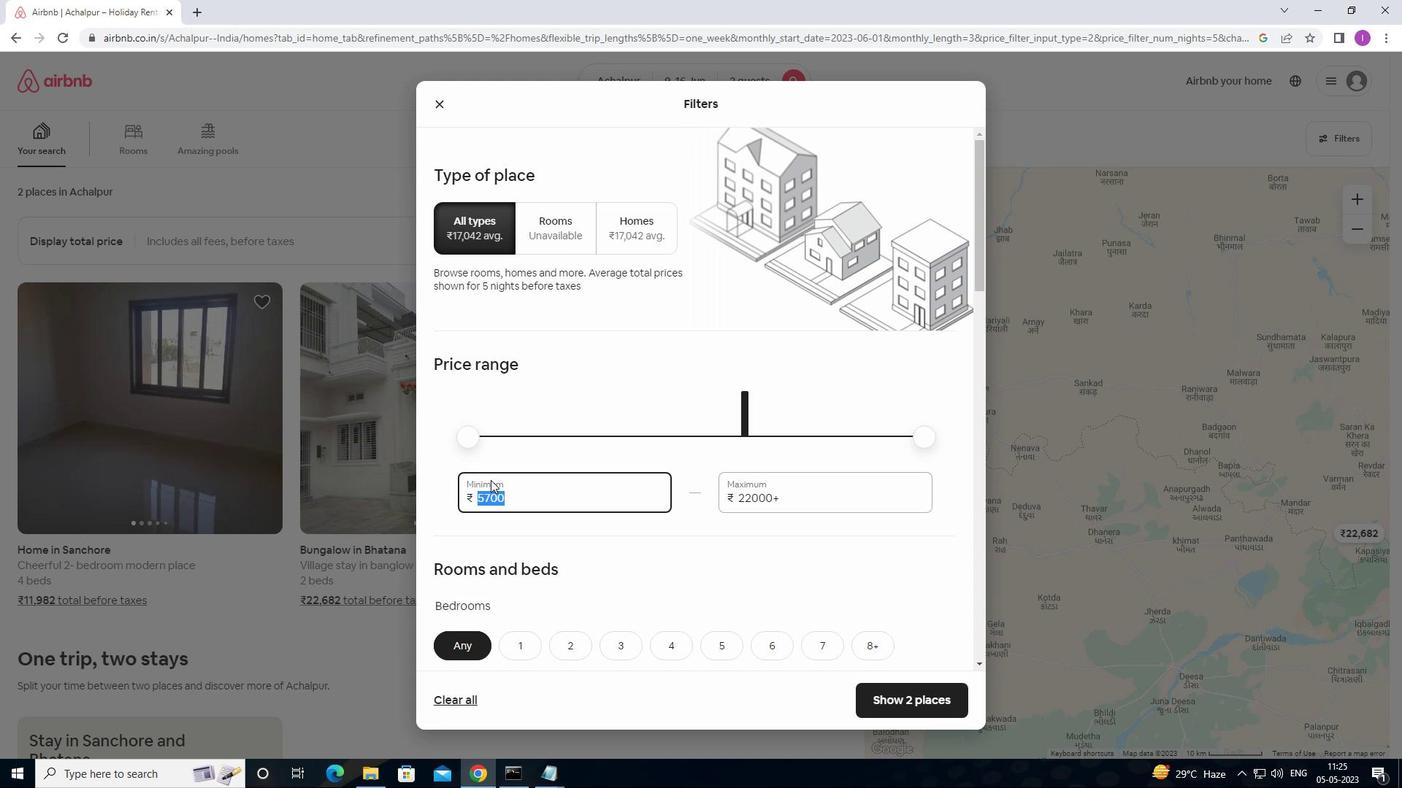 
Action: Mouse moved to (494, 476)
Screenshot: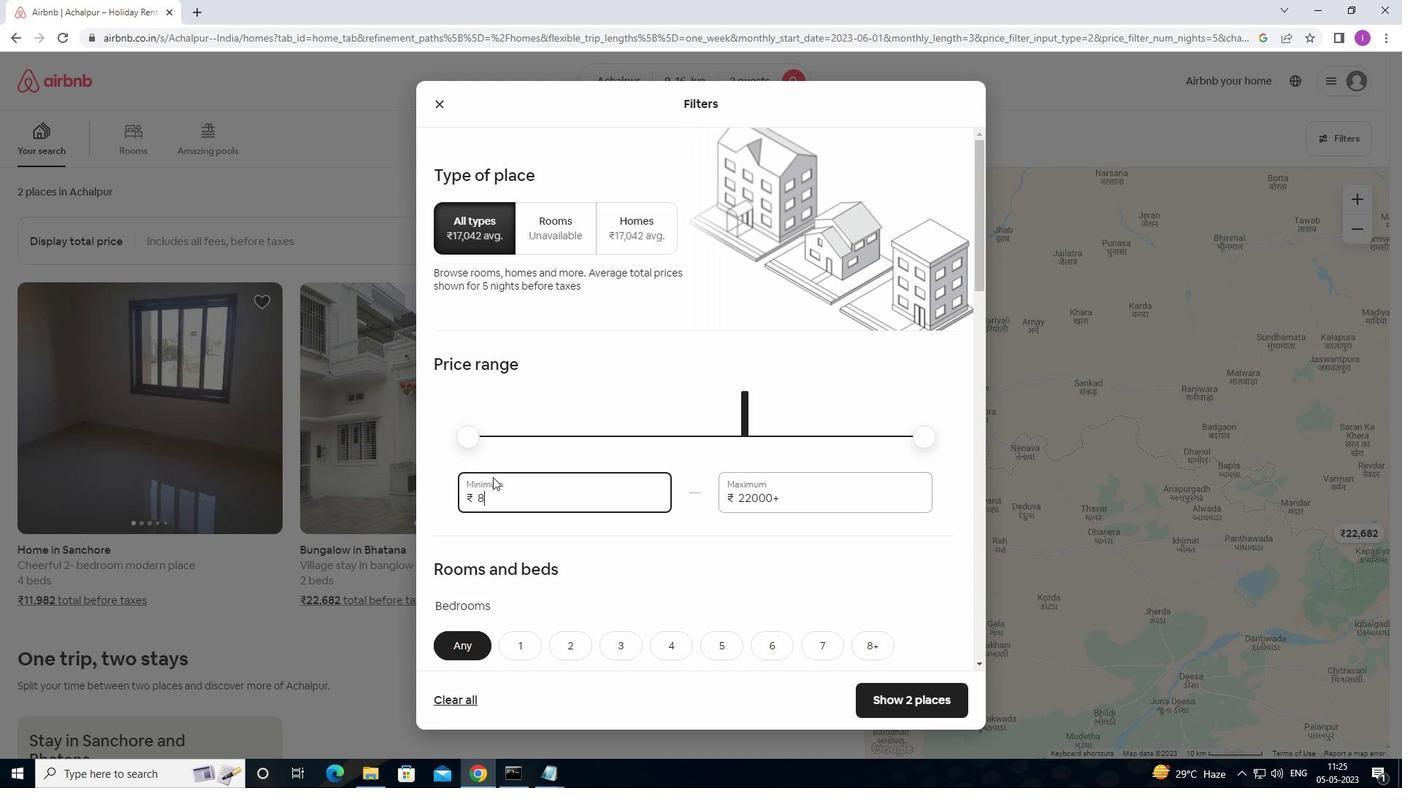 
Action: Key pressed 0
Screenshot: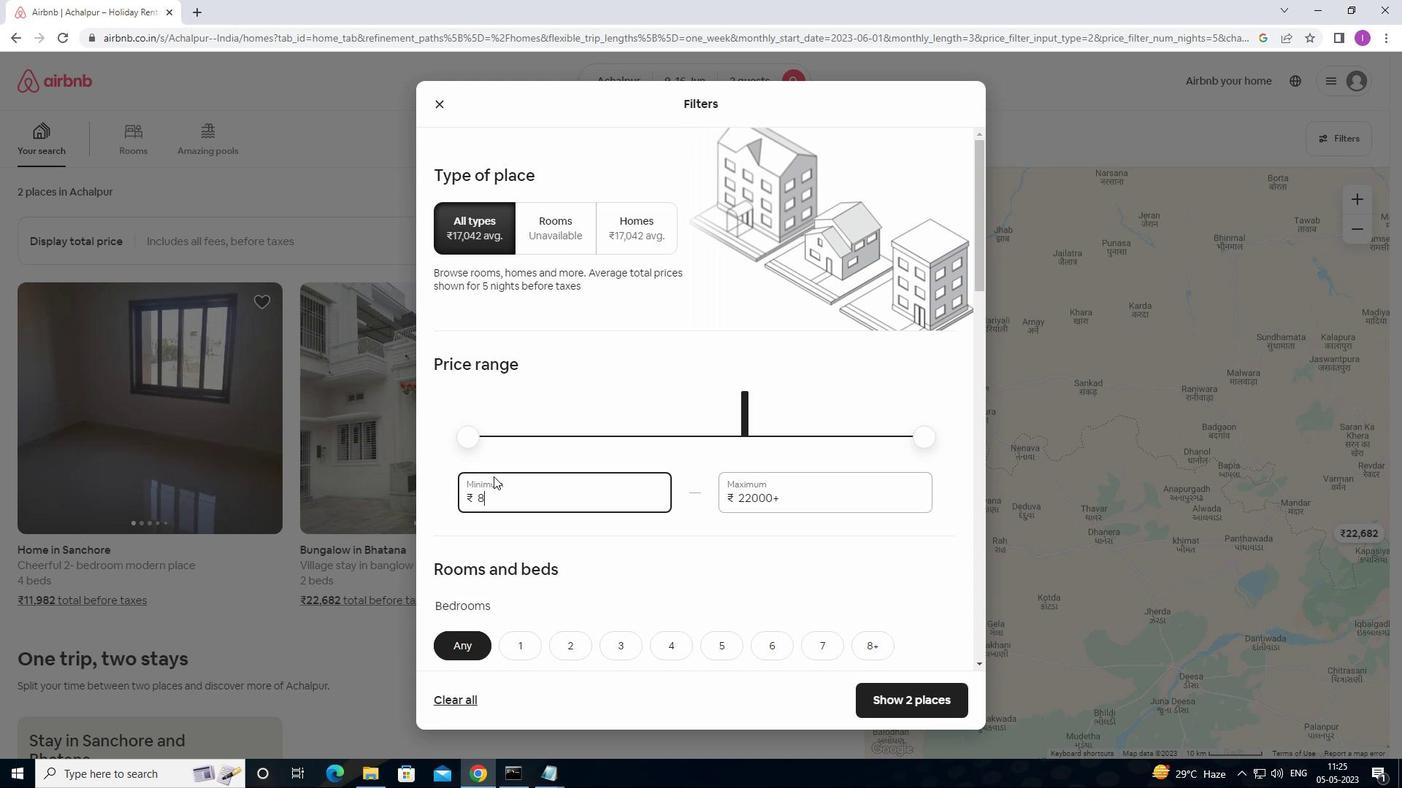 
Action: Mouse moved to (496, 474)
Screenshot: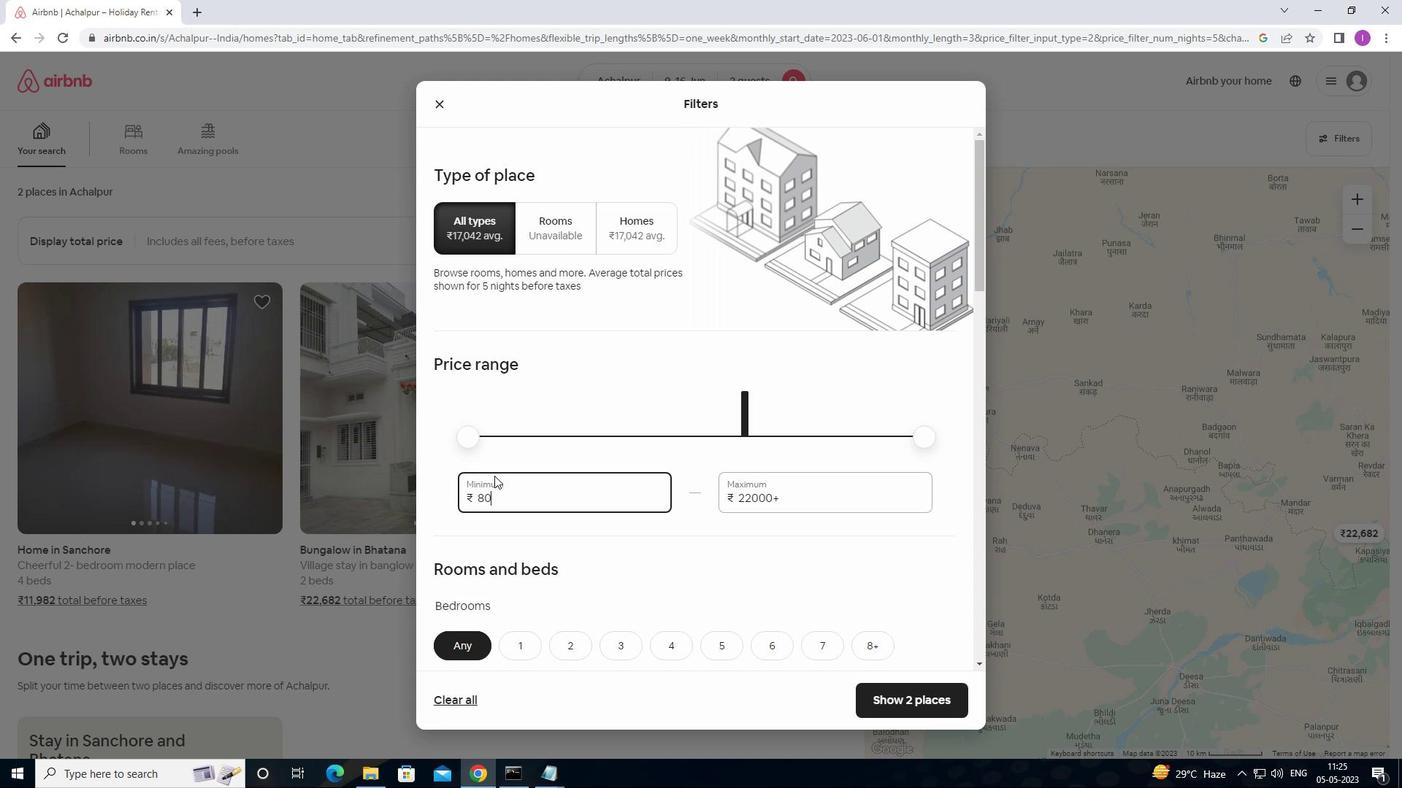 
Action: Key pressed 0
Screenshot: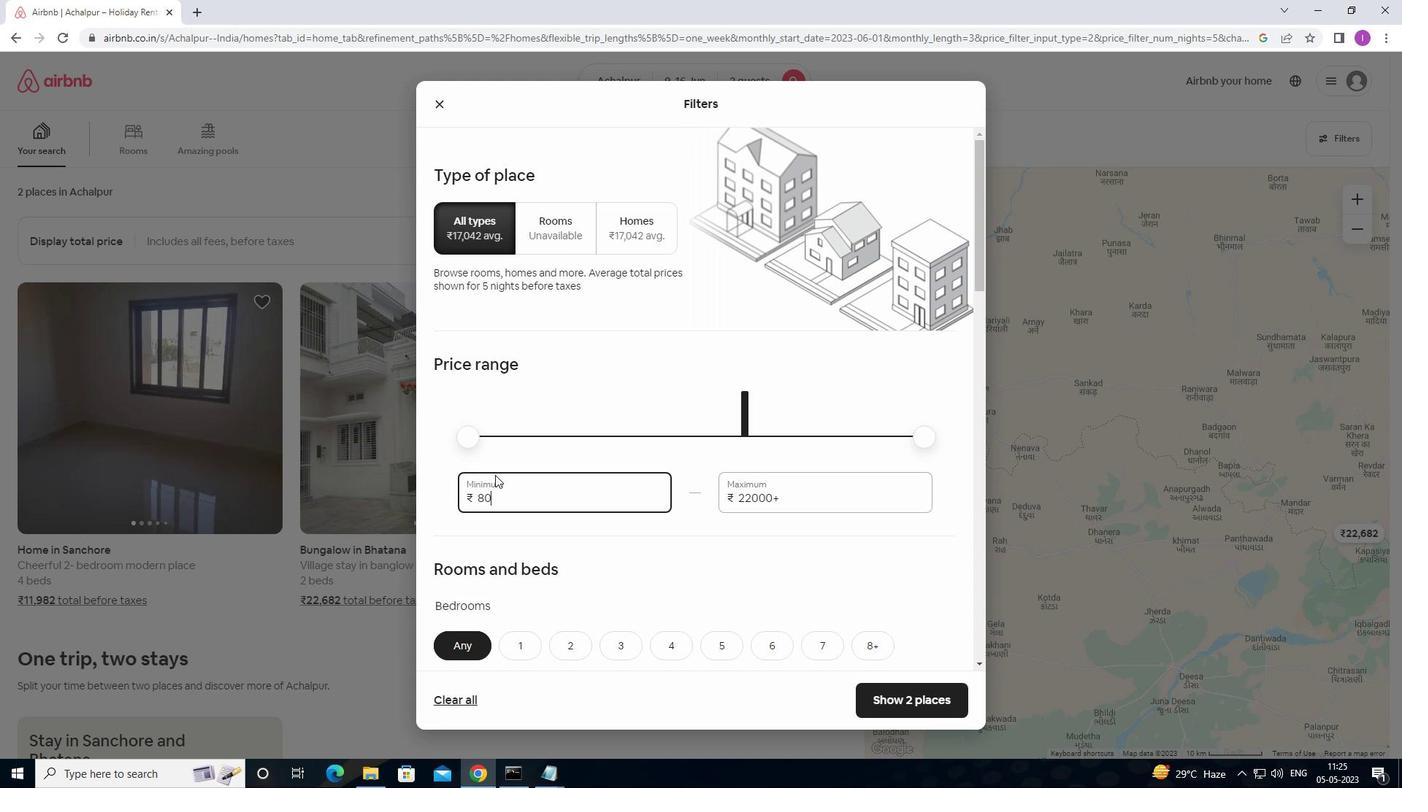 
Action: Mouse moved to (498, 473)
Screenshot: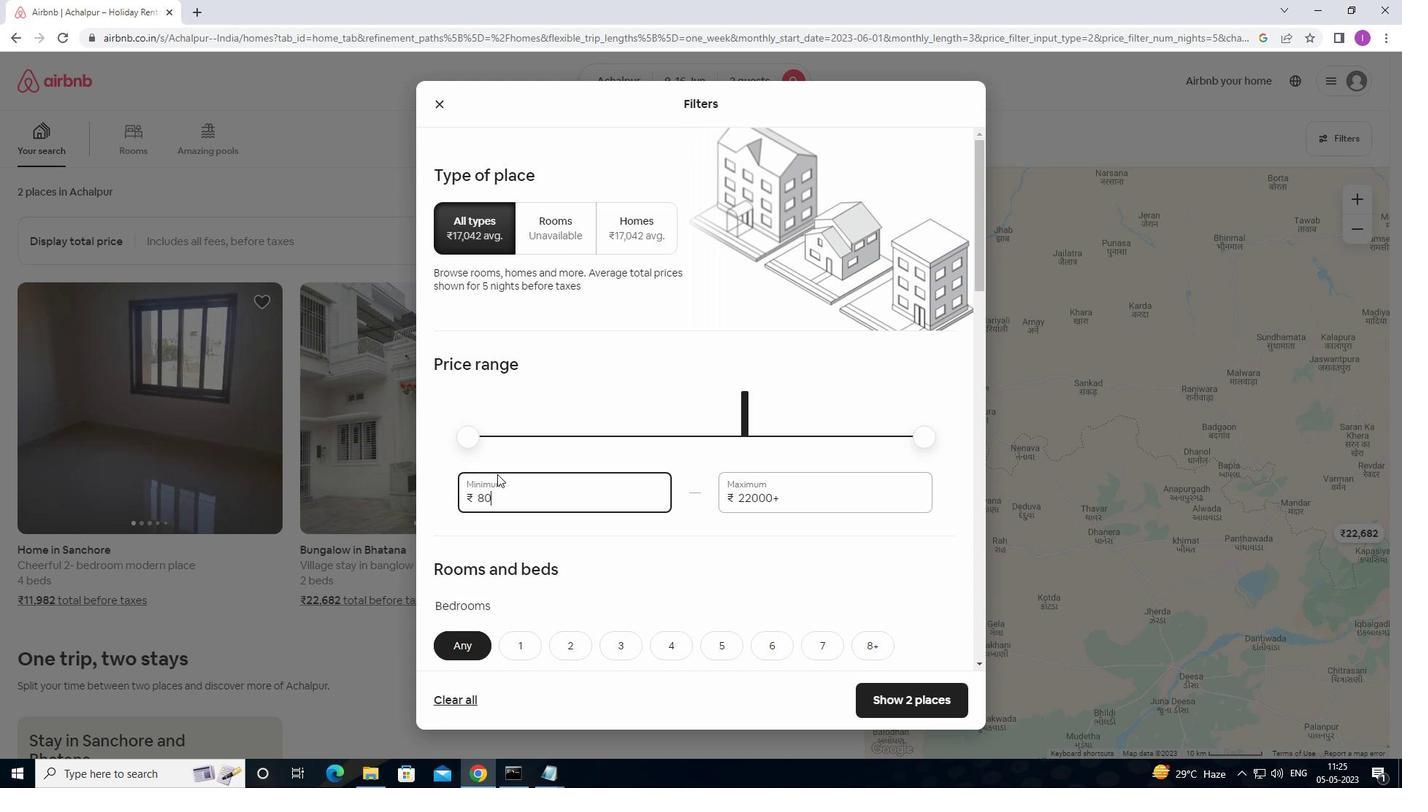 
Action: Key pressed 0
Screenshot: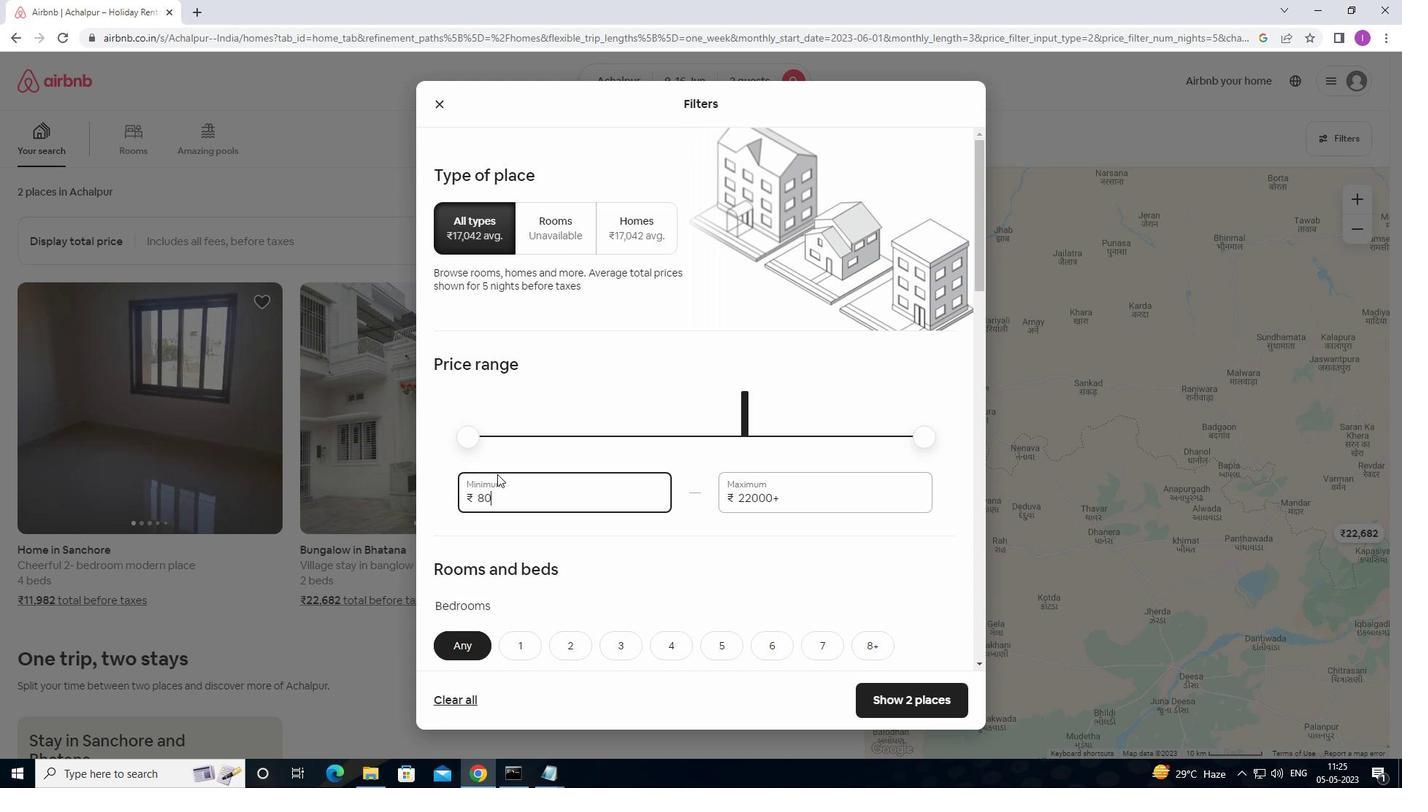 
Action: Mouse moved to (793, 499)
Screenshot: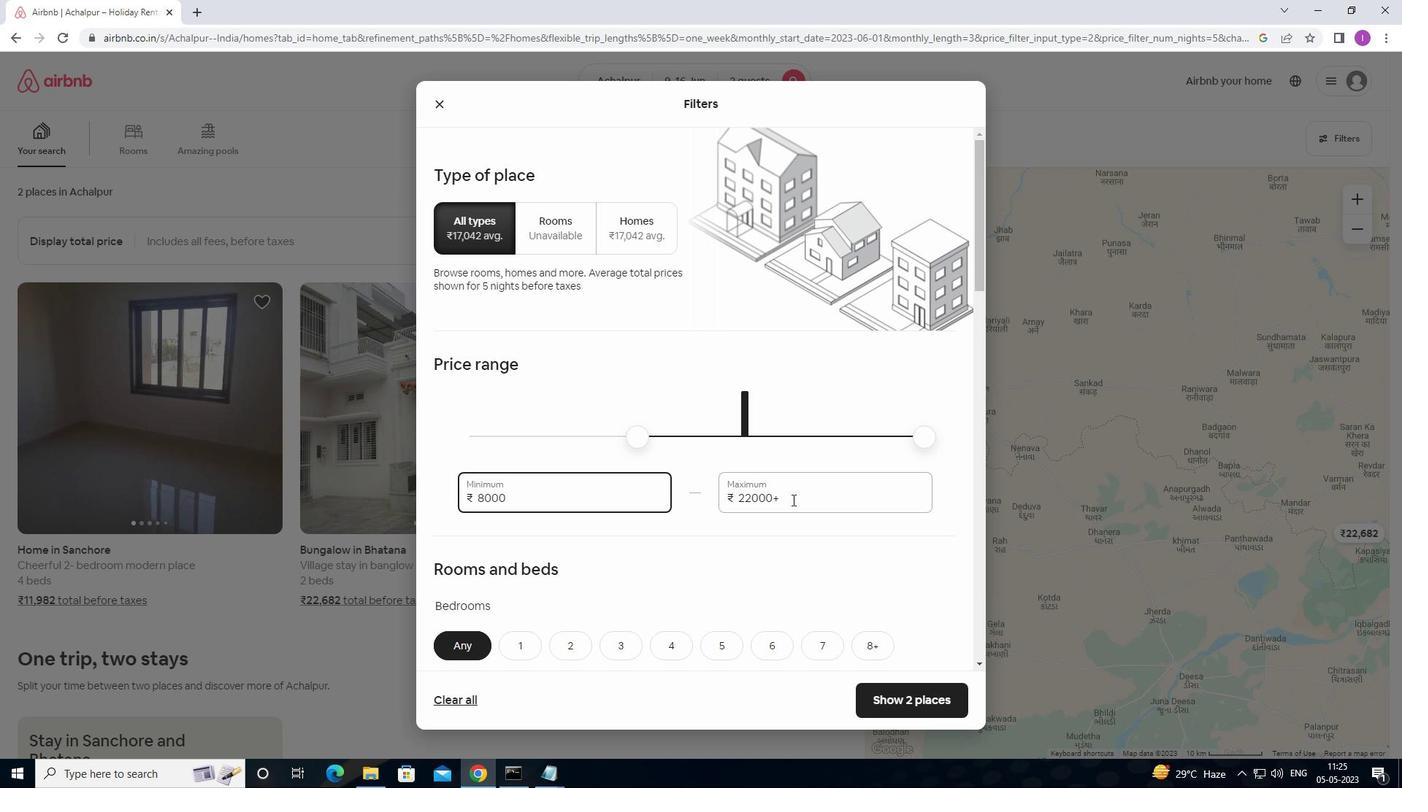 
Action: Mouse pressed left at (793, 499)
Screenshot: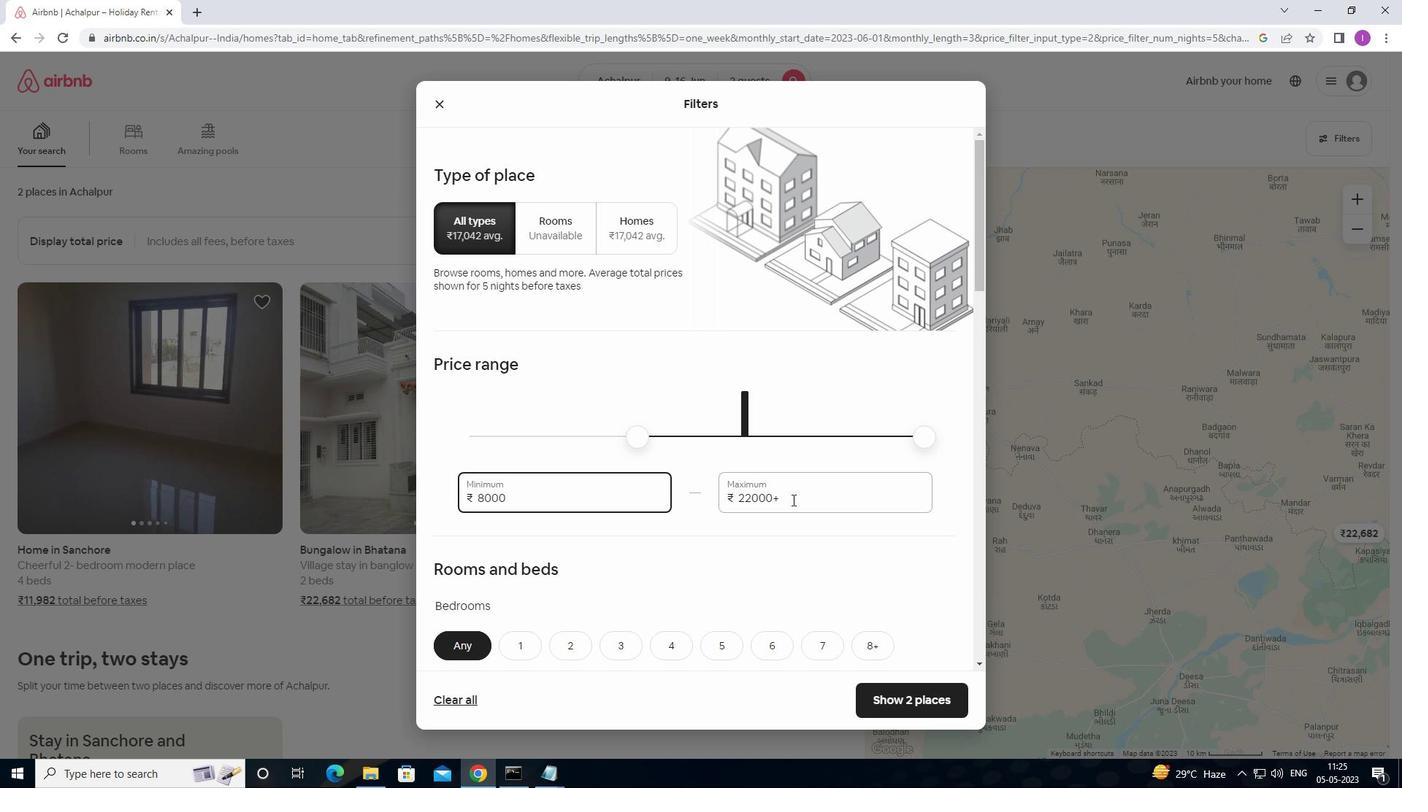 
Action: Mouse moved to (733, 493)
Screenshot: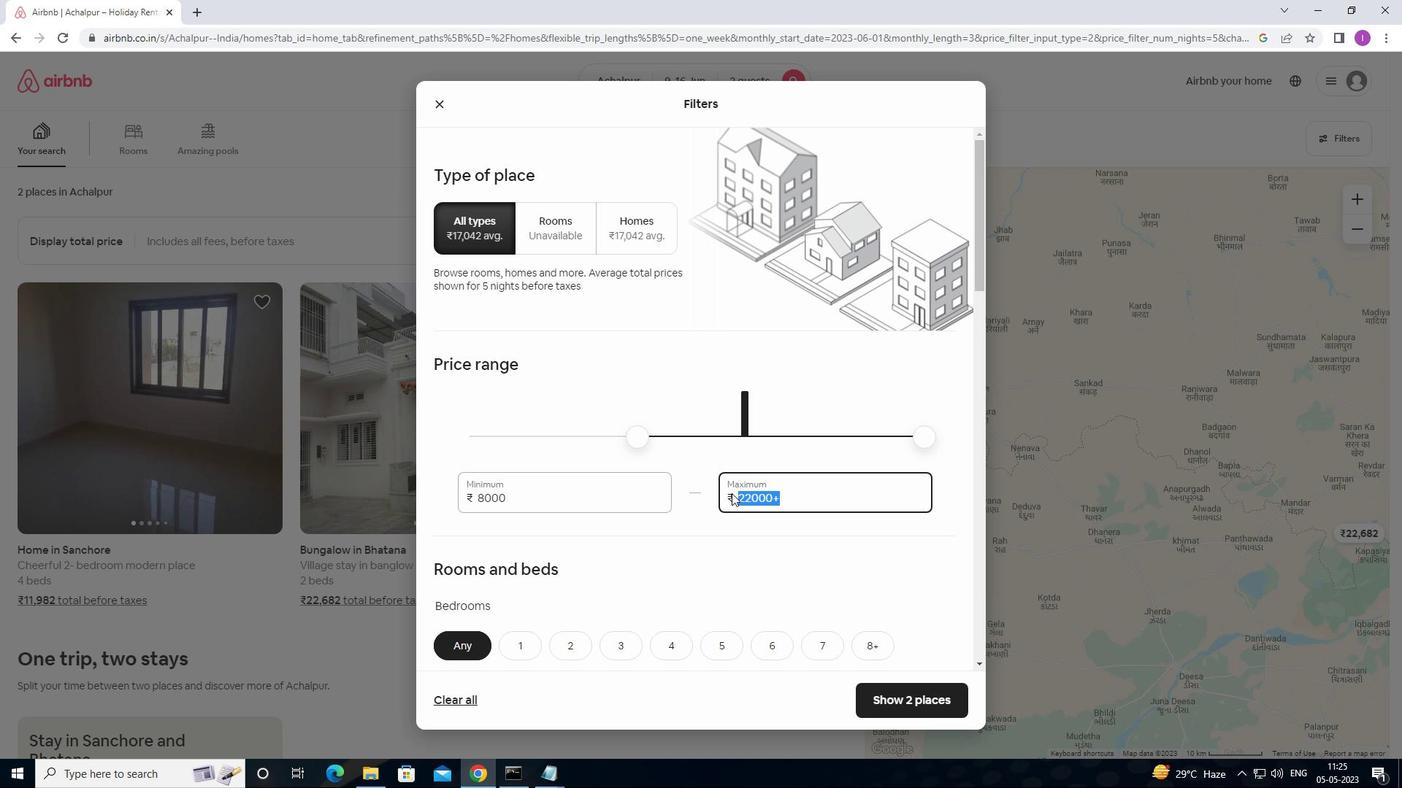 
Action: Key pressed 1
Screenshot: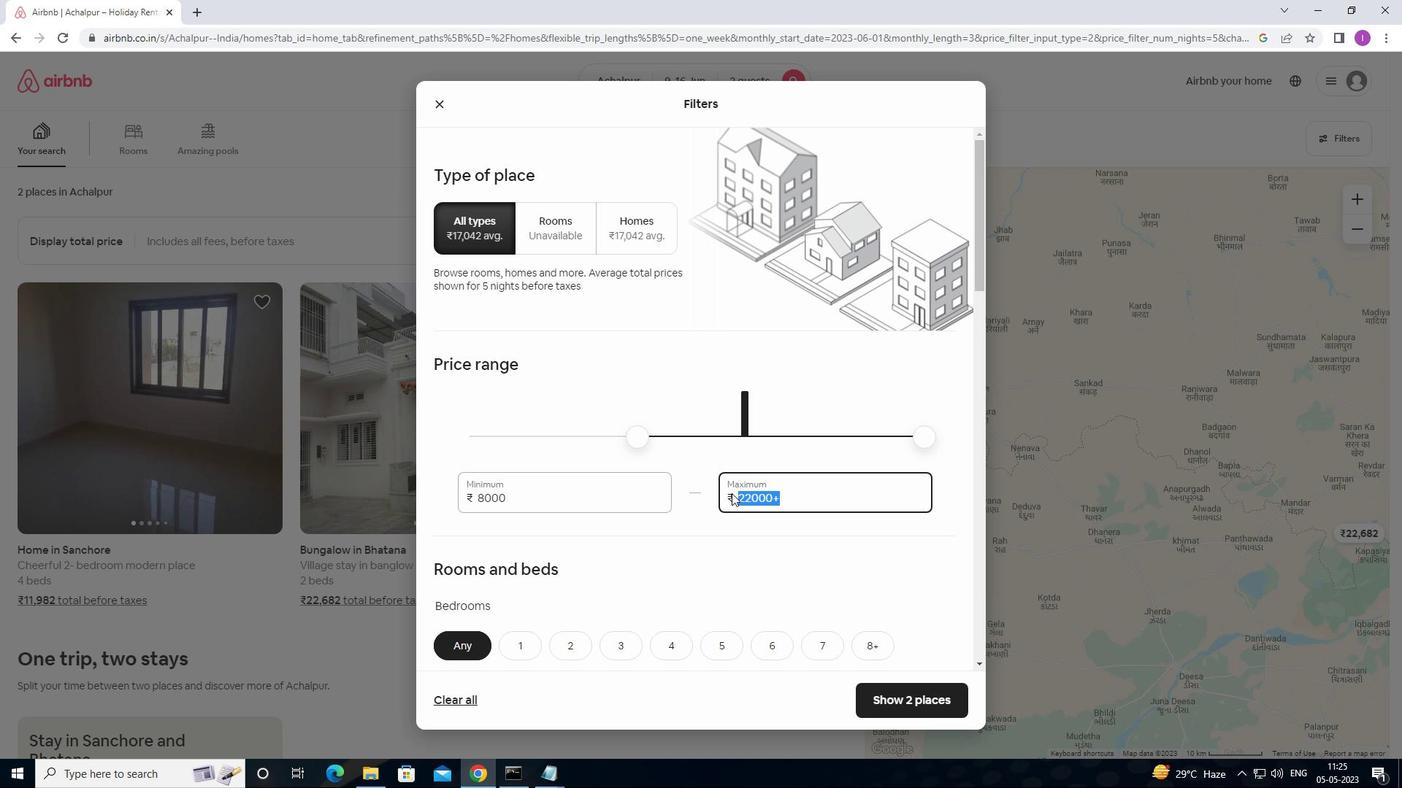 
Action: Mouse moved to (734, 493)
Screenshot: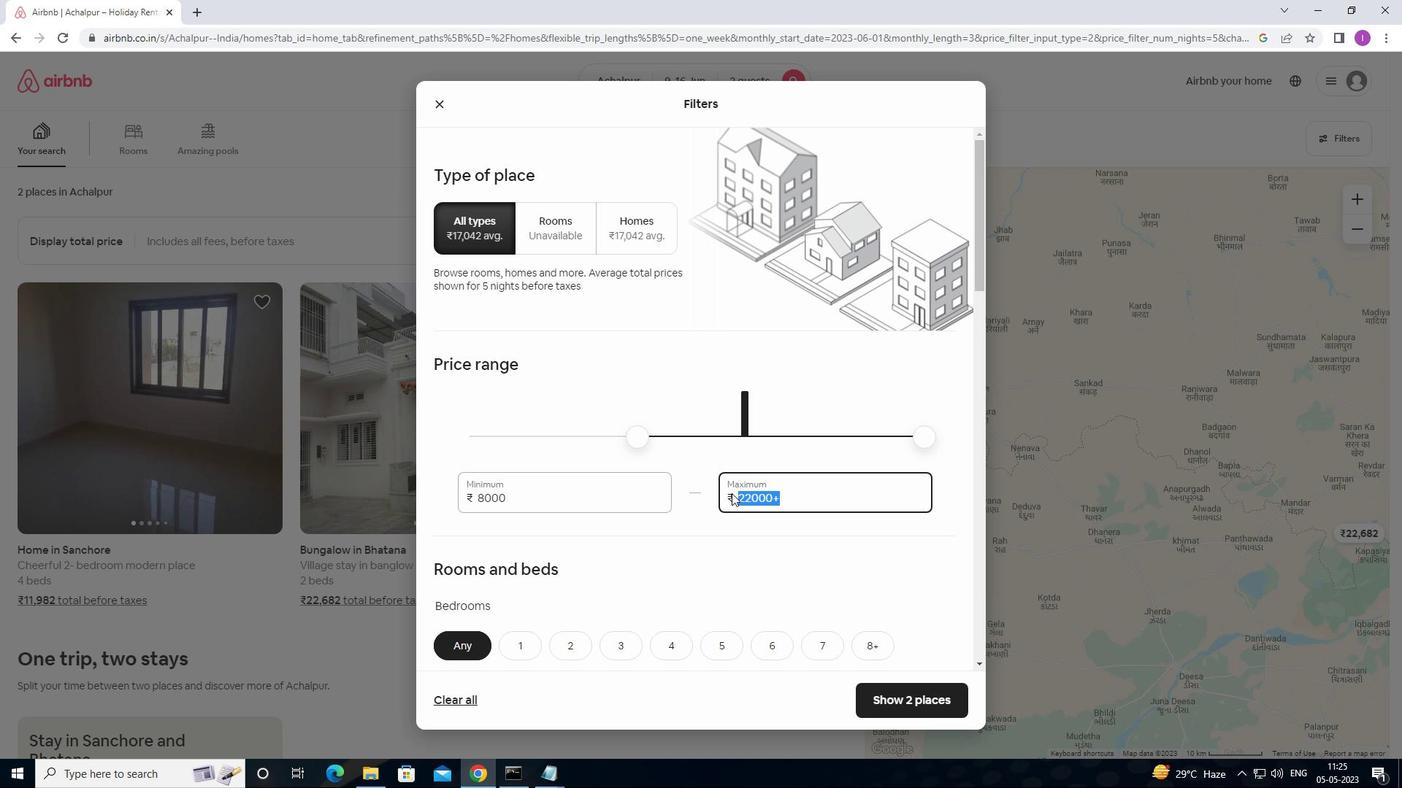 
Action: Key pressed 6000
Screenshot: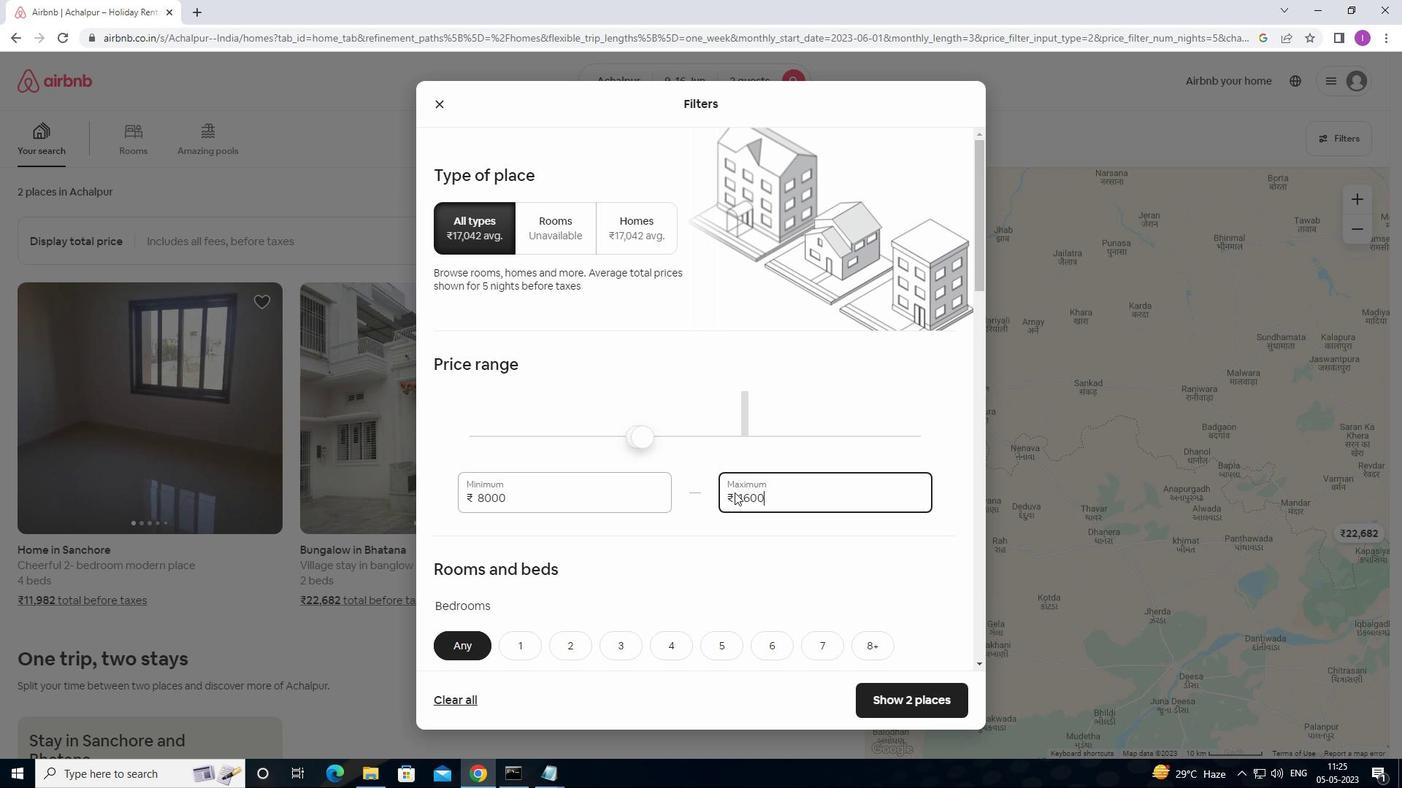 
Action: Mouse scrolled (734, 492) with delta (0, 0)
Screenshot: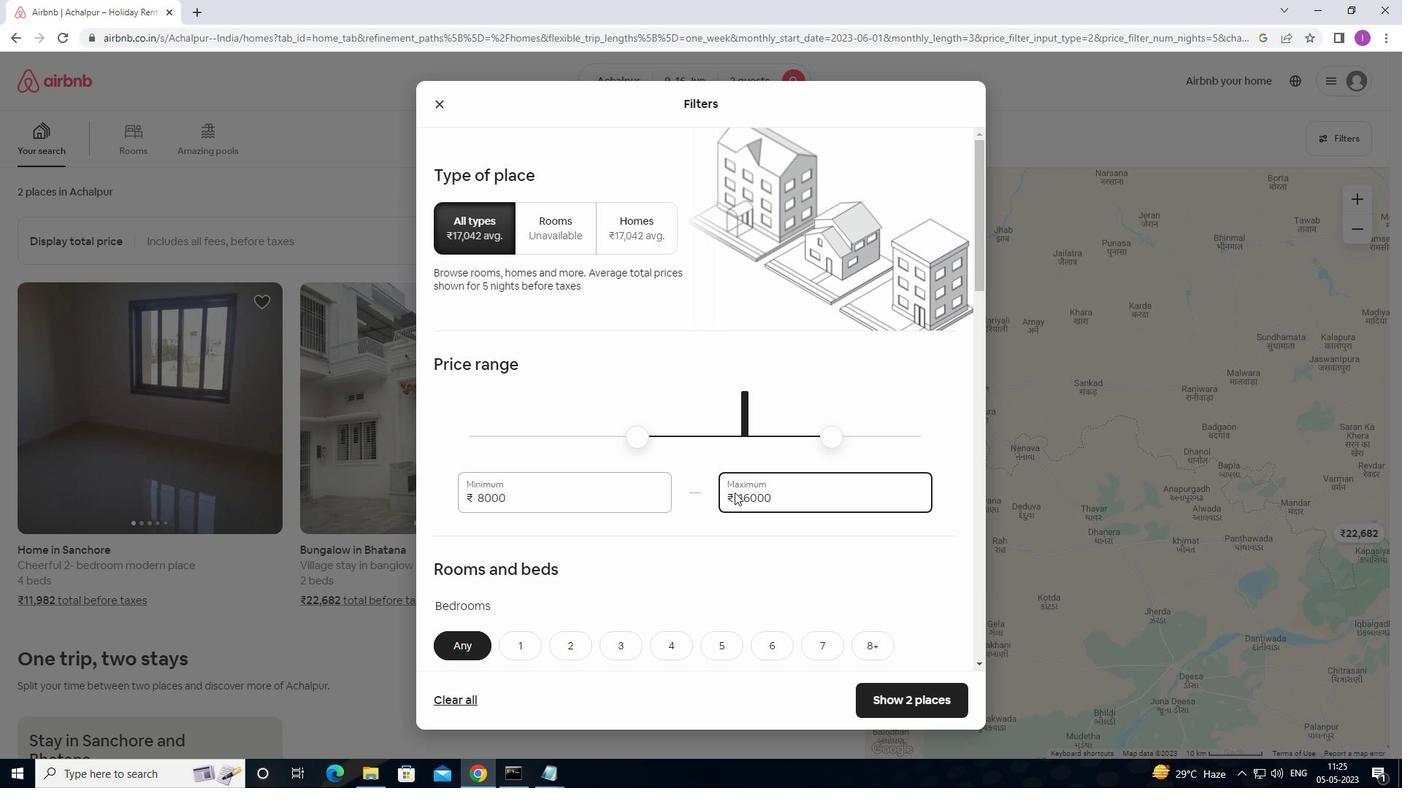
Action: Mouse scrolled (734, 492) with delta (0, 0)
Screenshot: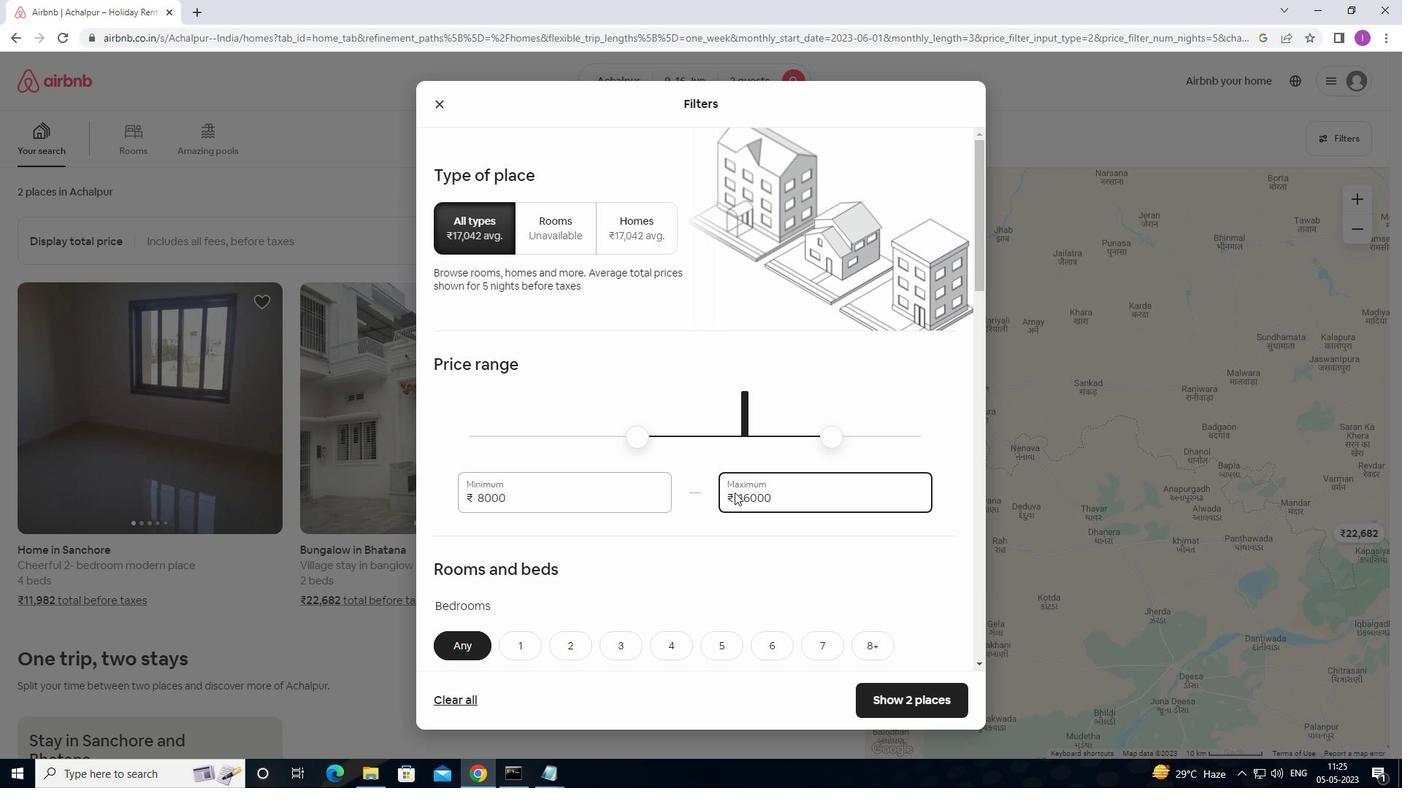 
Action: Mouse moved to (733, 492)
Screenshot: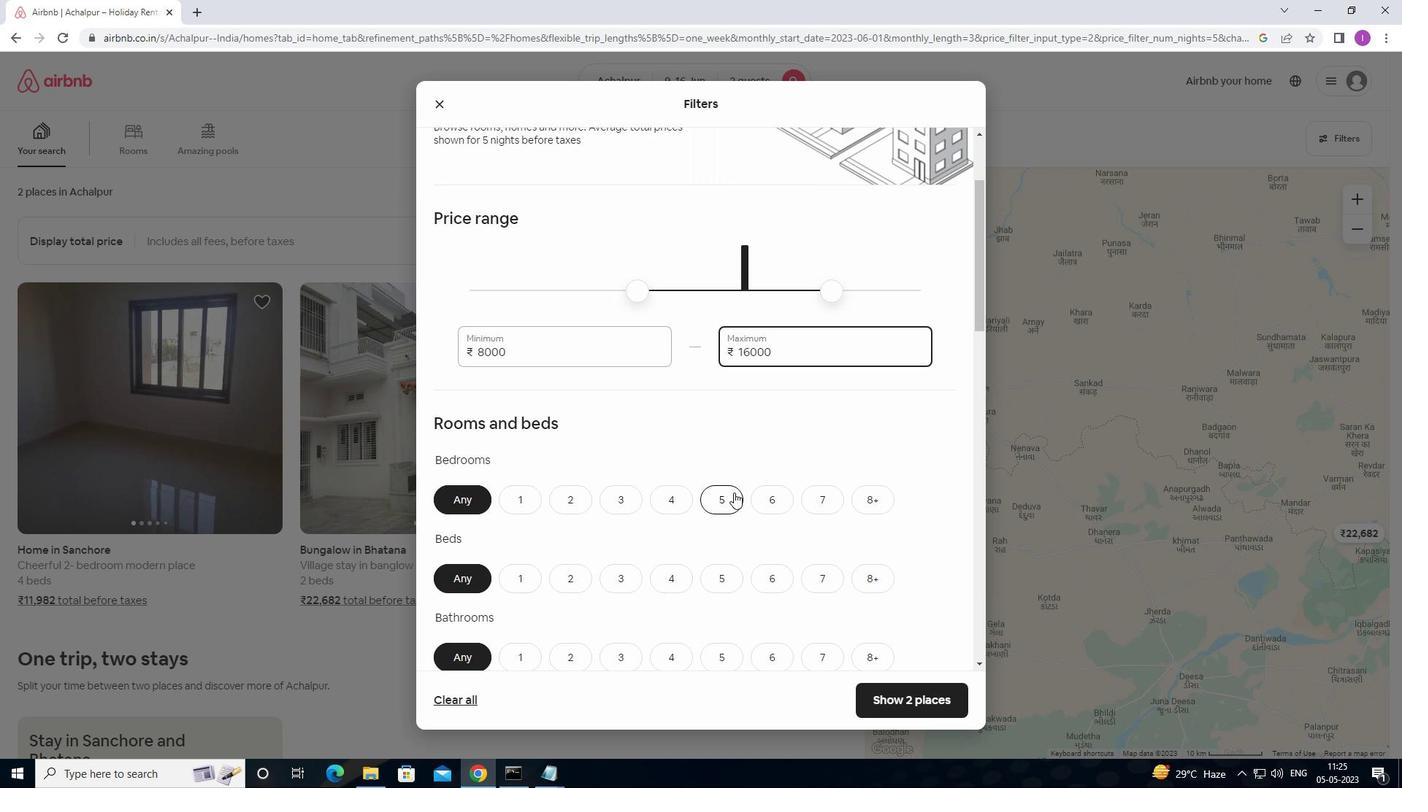
Action: Mouse scrolled (733, 491) with delta (0, 0)
Screenshot: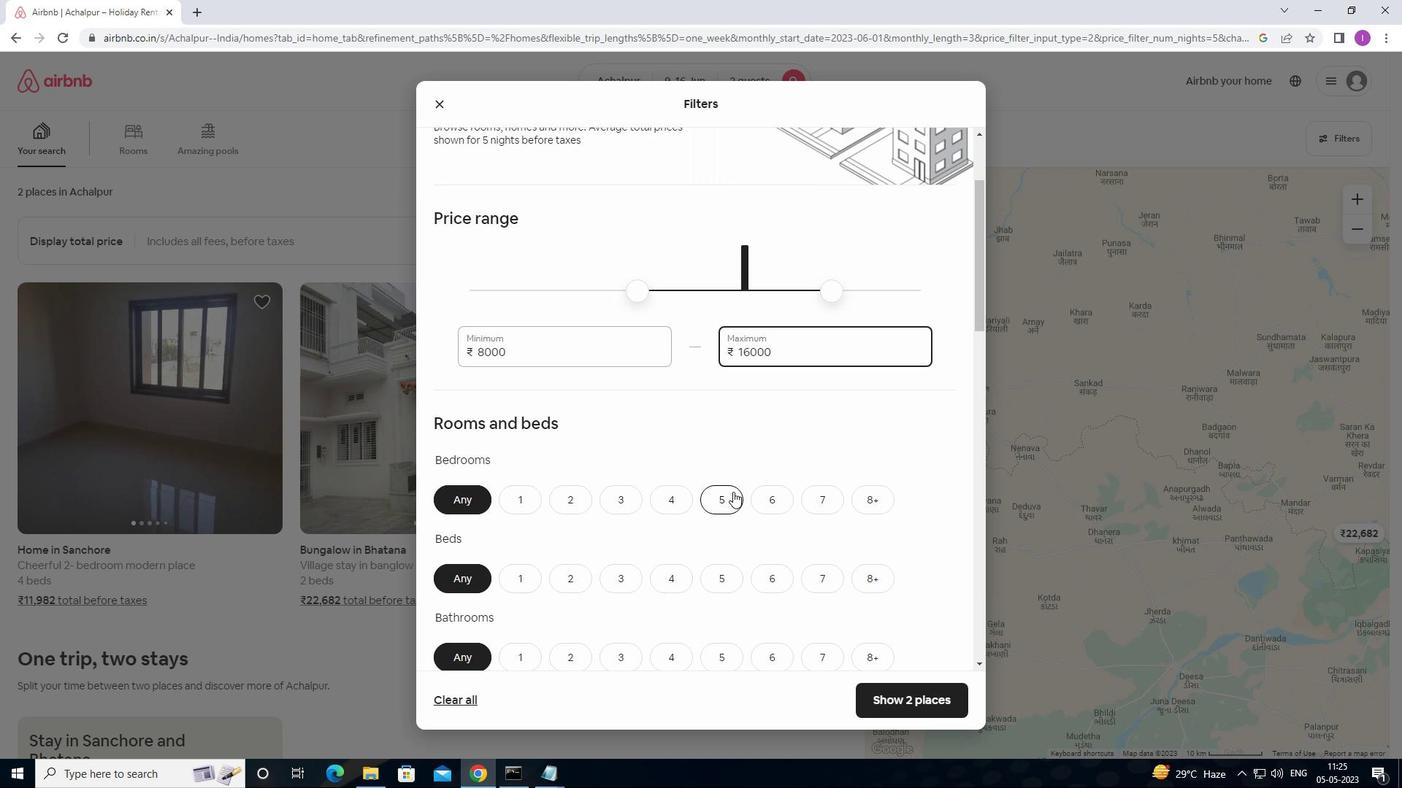 
Action: Mouse moved to (589, 428)
Screenshot: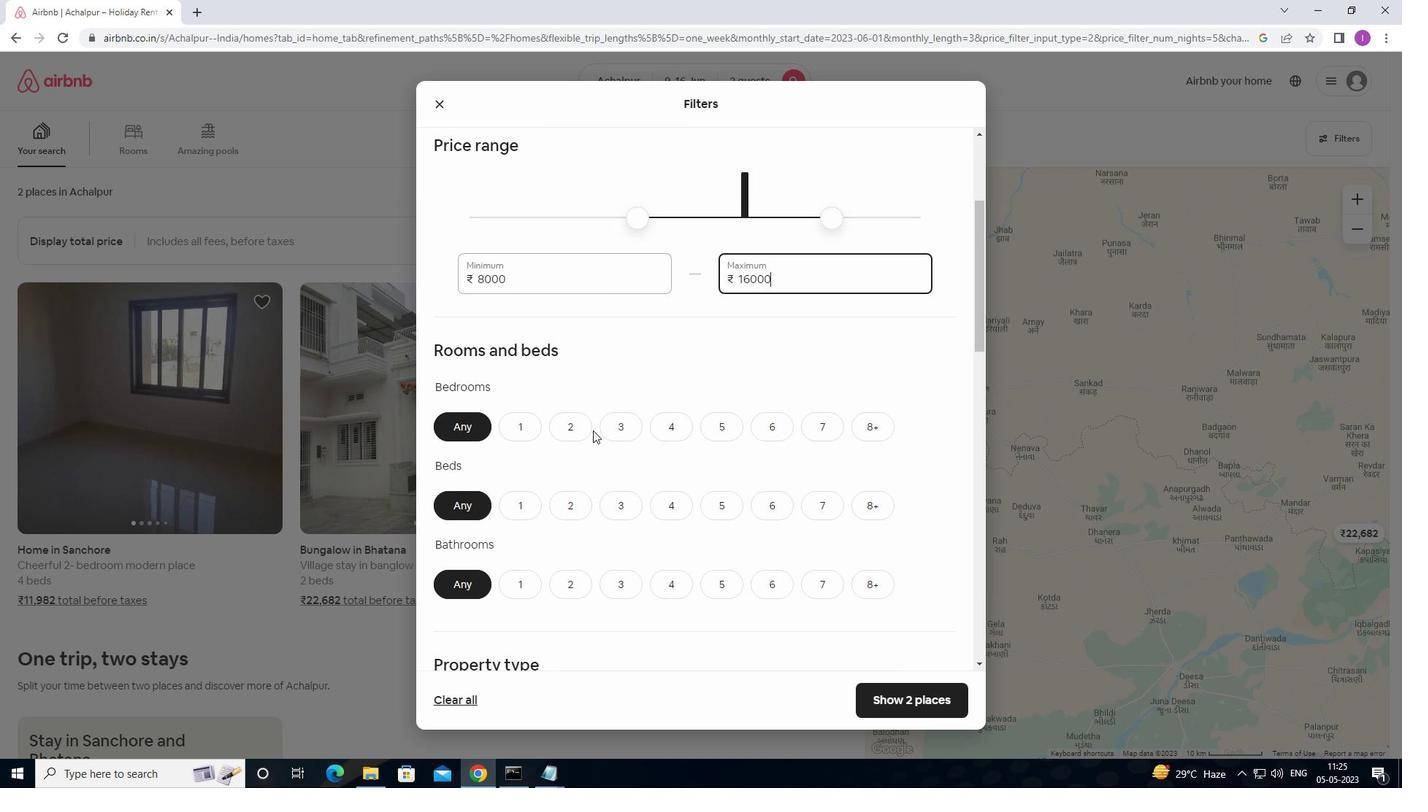 
Action: Mouse pressed left at (589, 428)
Screenshot: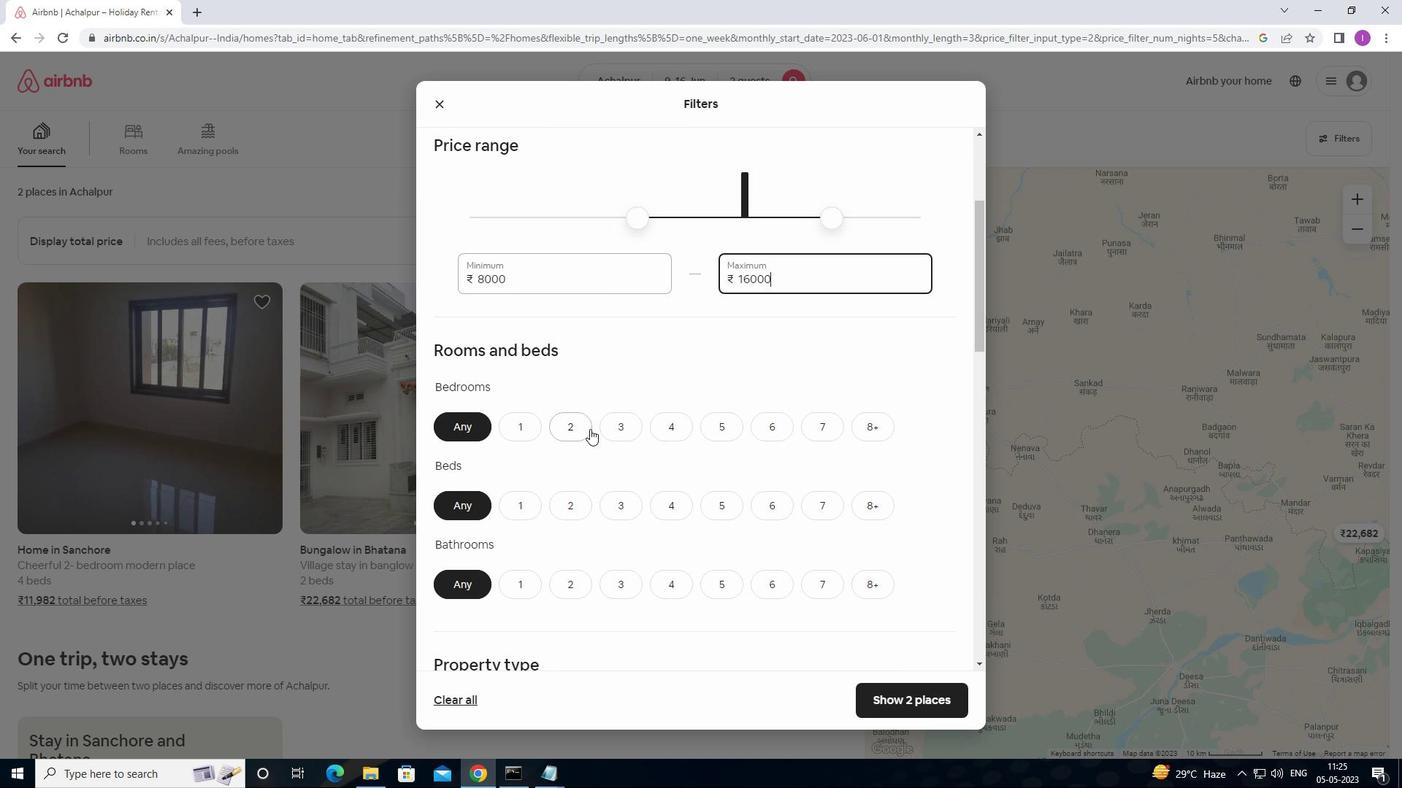 
Action: Mouse moved to (580, 505)
Screenshot: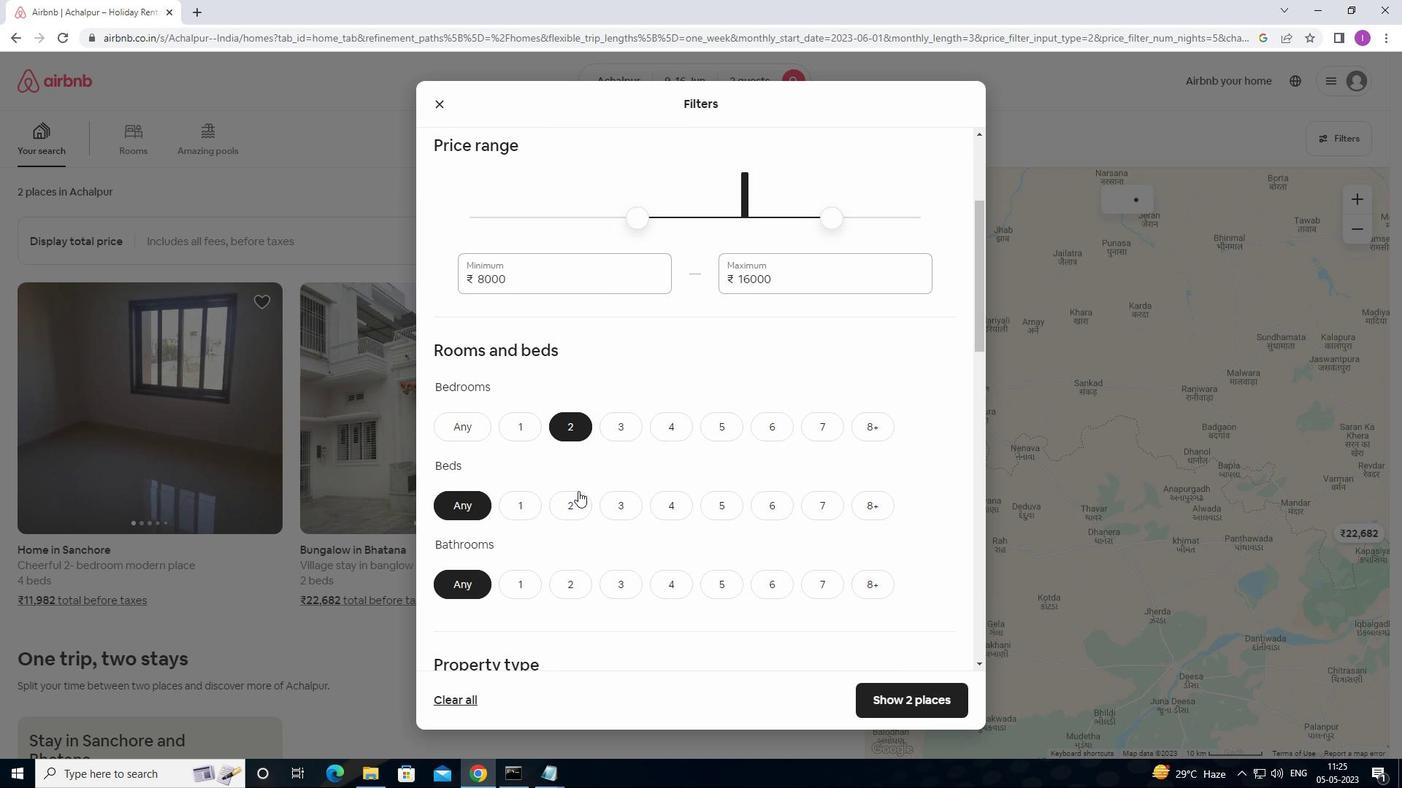 
Action: Mouse pressed left at (580, 505)
Screenshot: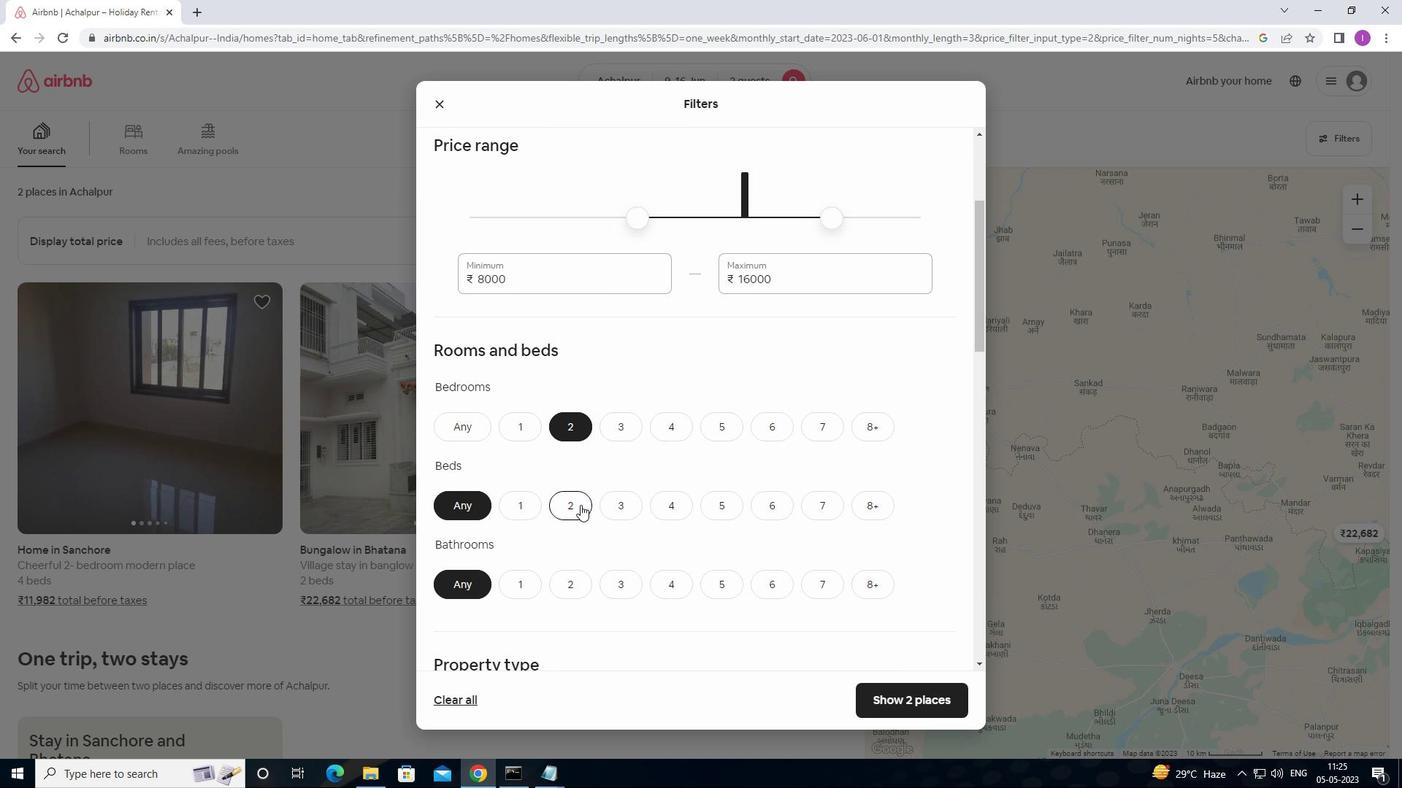 
Action: Mouse moved to (525, 582)
Screenshot: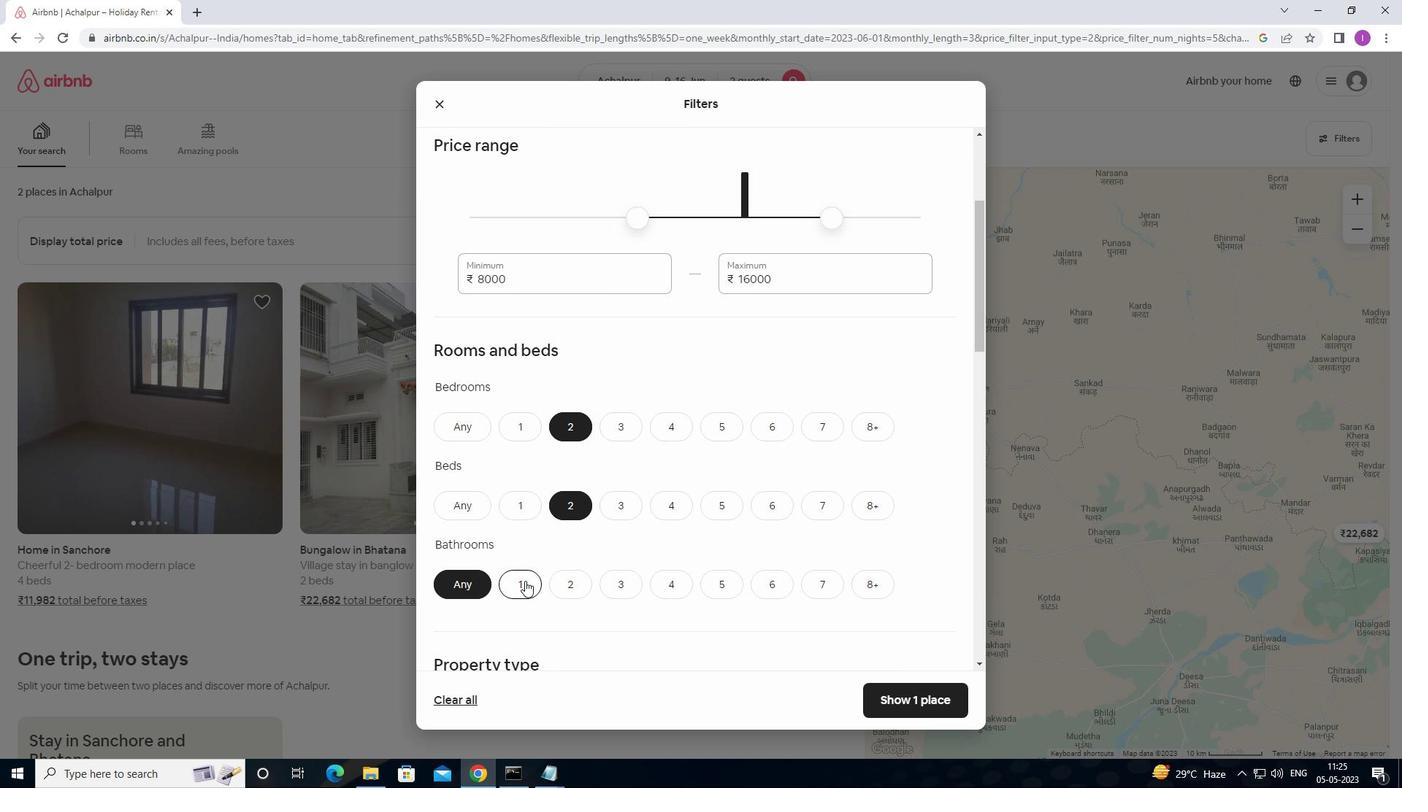 
Action: Mouse pressed left at (525, 582)
Screenshot: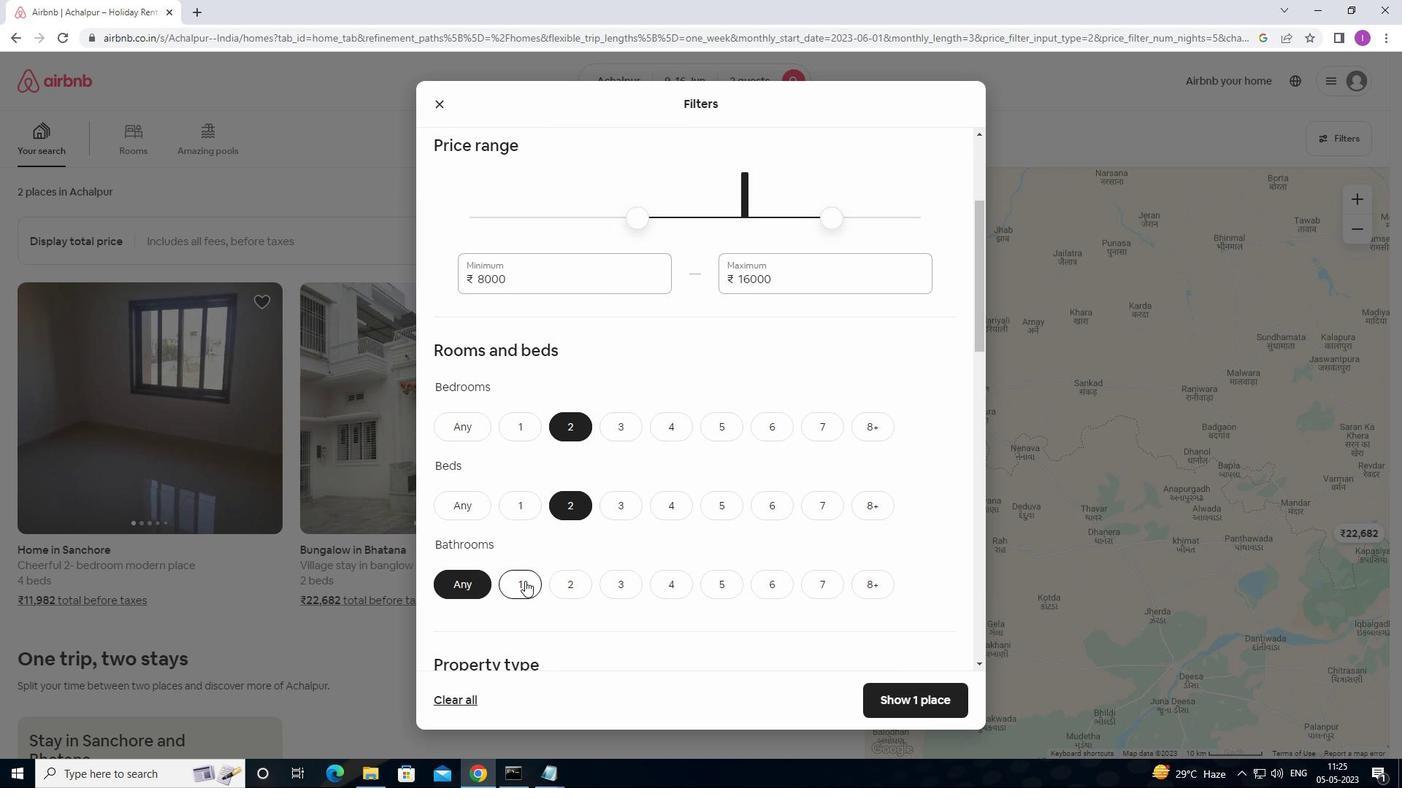 
Action: Mouse moved to (650, 569)
Screenshot: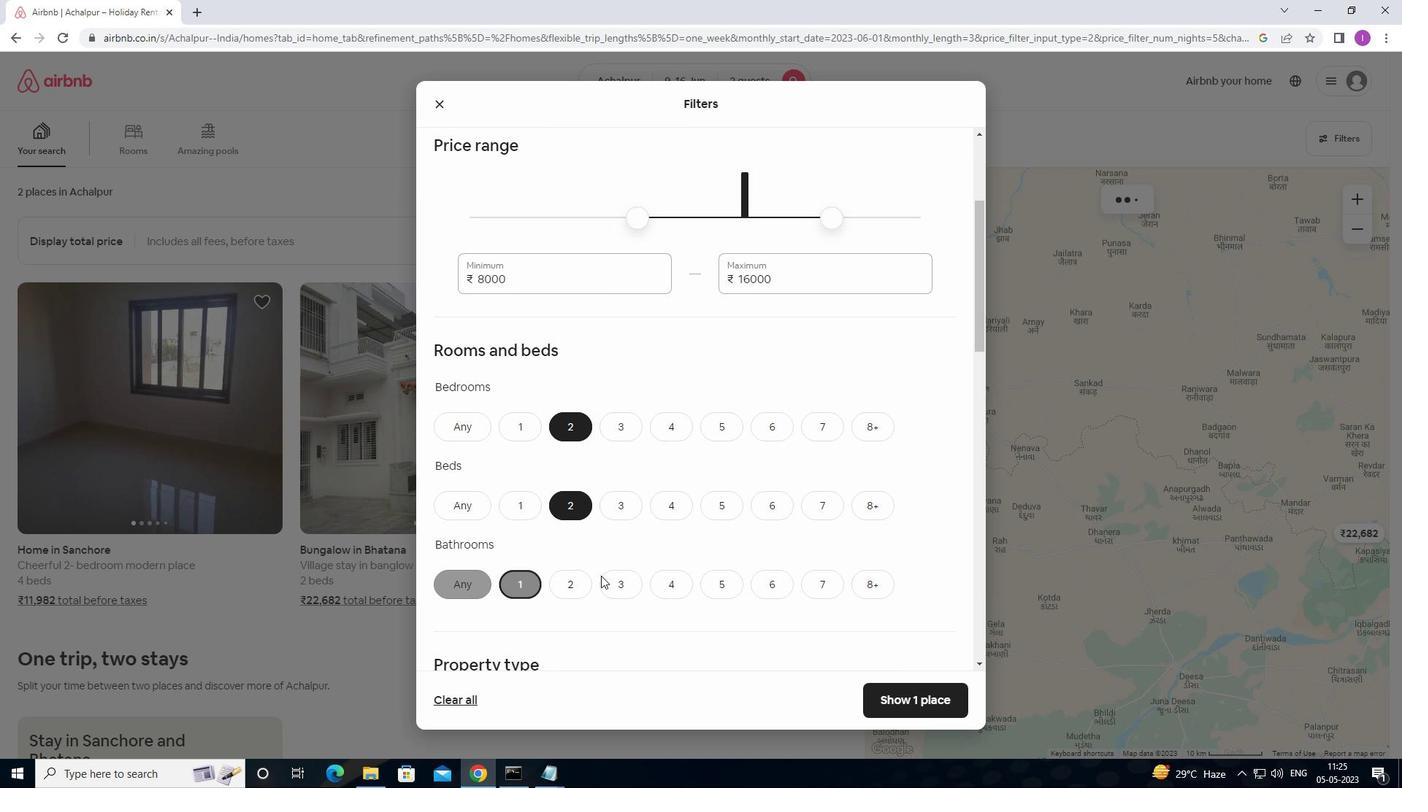 
Action: Mouse scrolled (650, 569) with delta (0, 0)
Screenshot: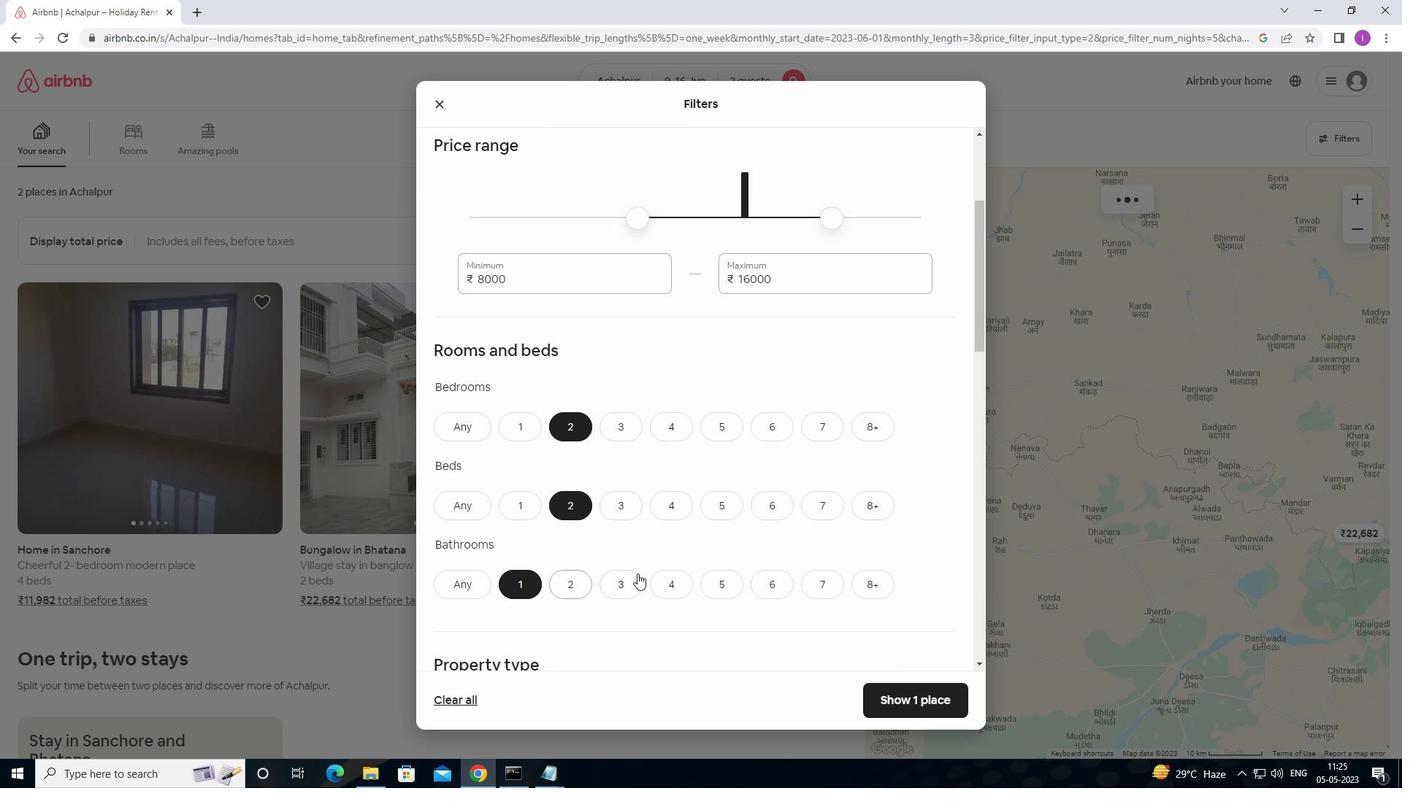 
Action: Mouse scrolled (650, 569) with delta (0, 0)
Screenshot: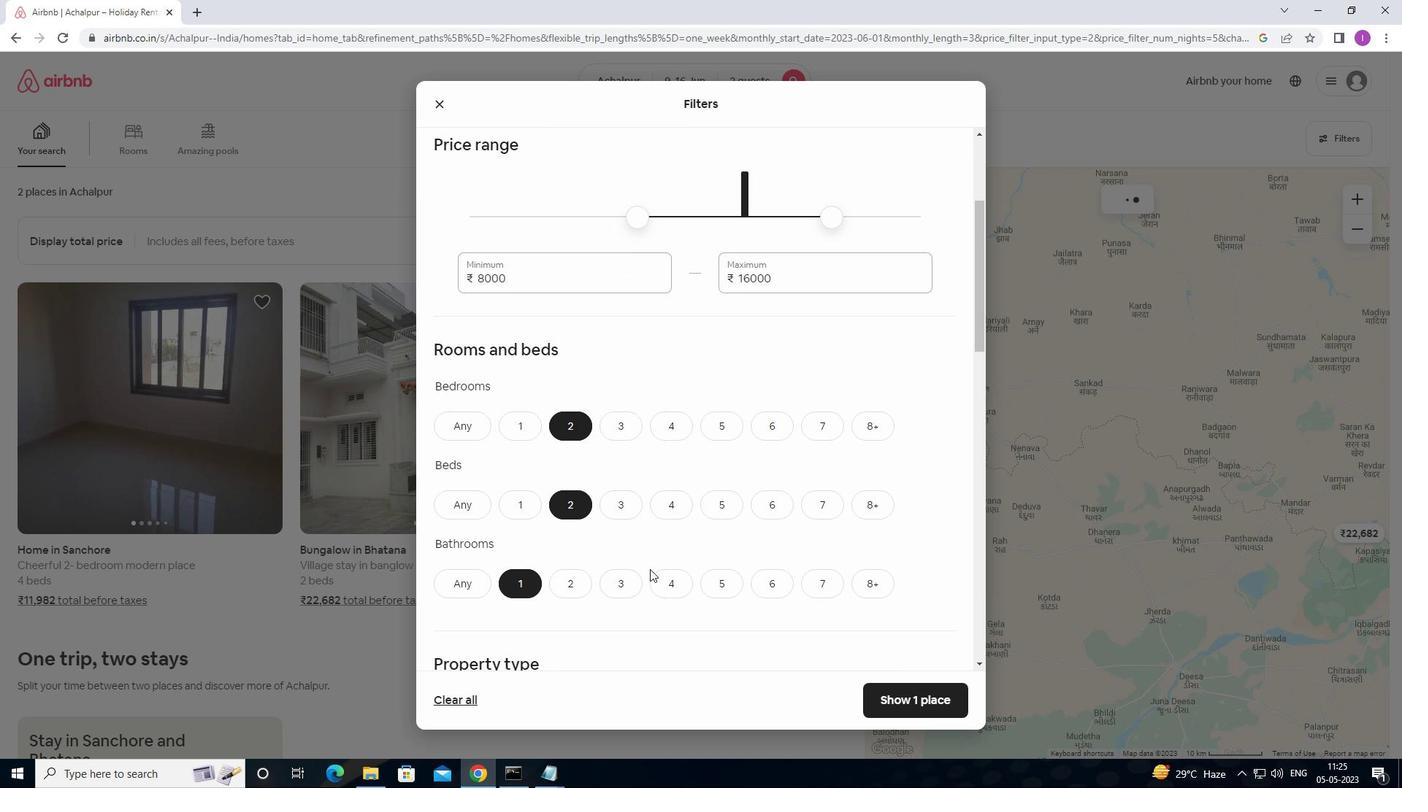 
Action: Mouse moved to (659, 550)
Screenshot: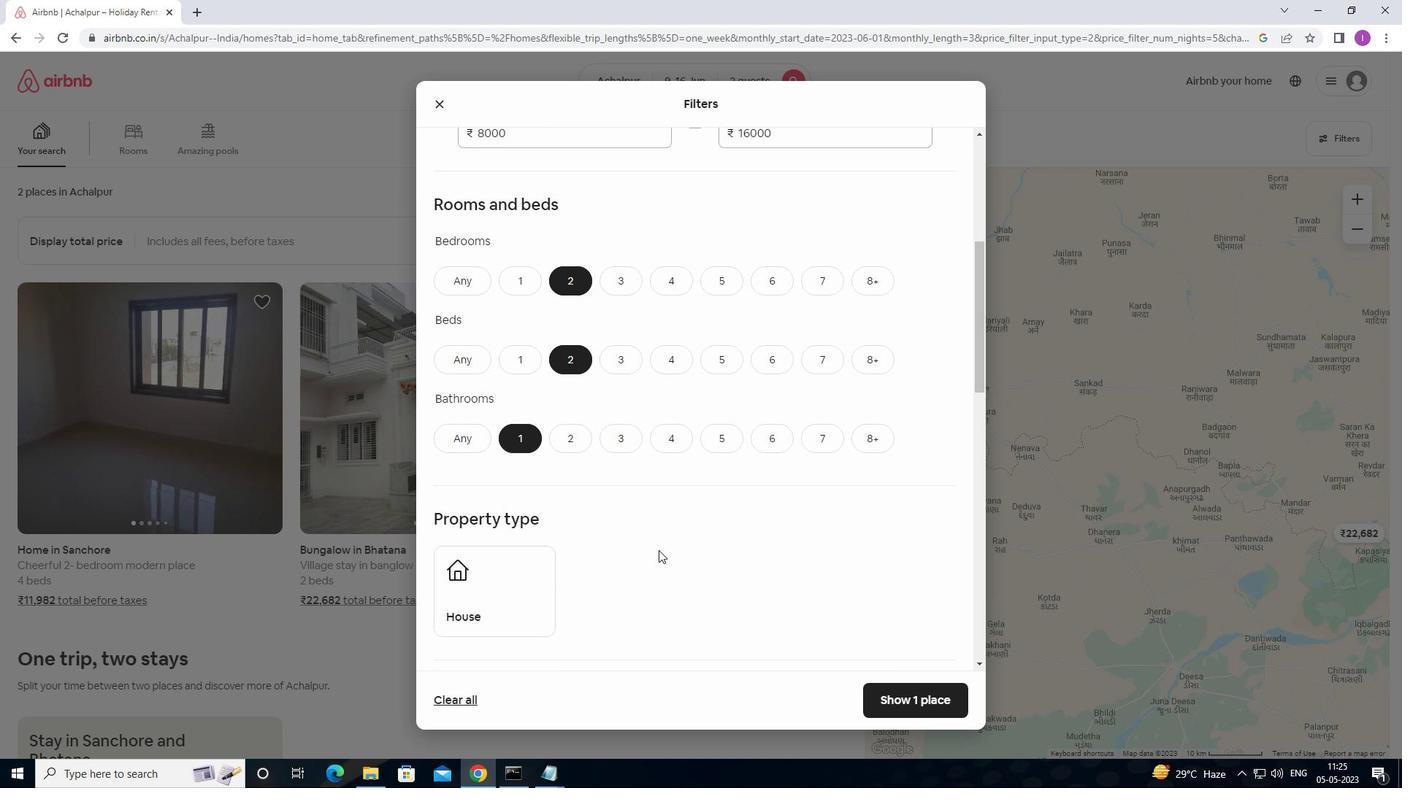 
Action: Mouse scrolled (659, 549) with delta (0, 0)
Screenshot: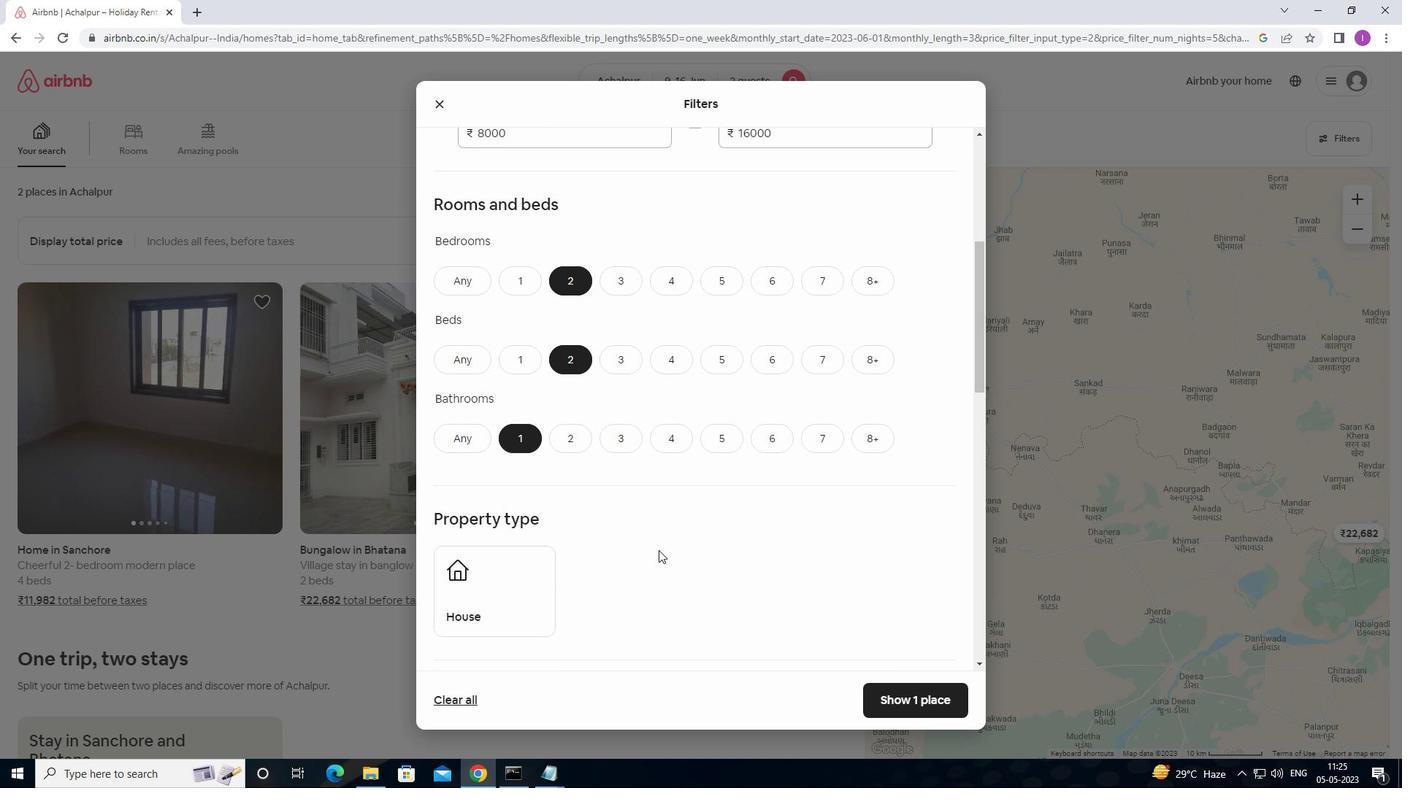
Action: Mouse moved to (661, 541)
Screenshot: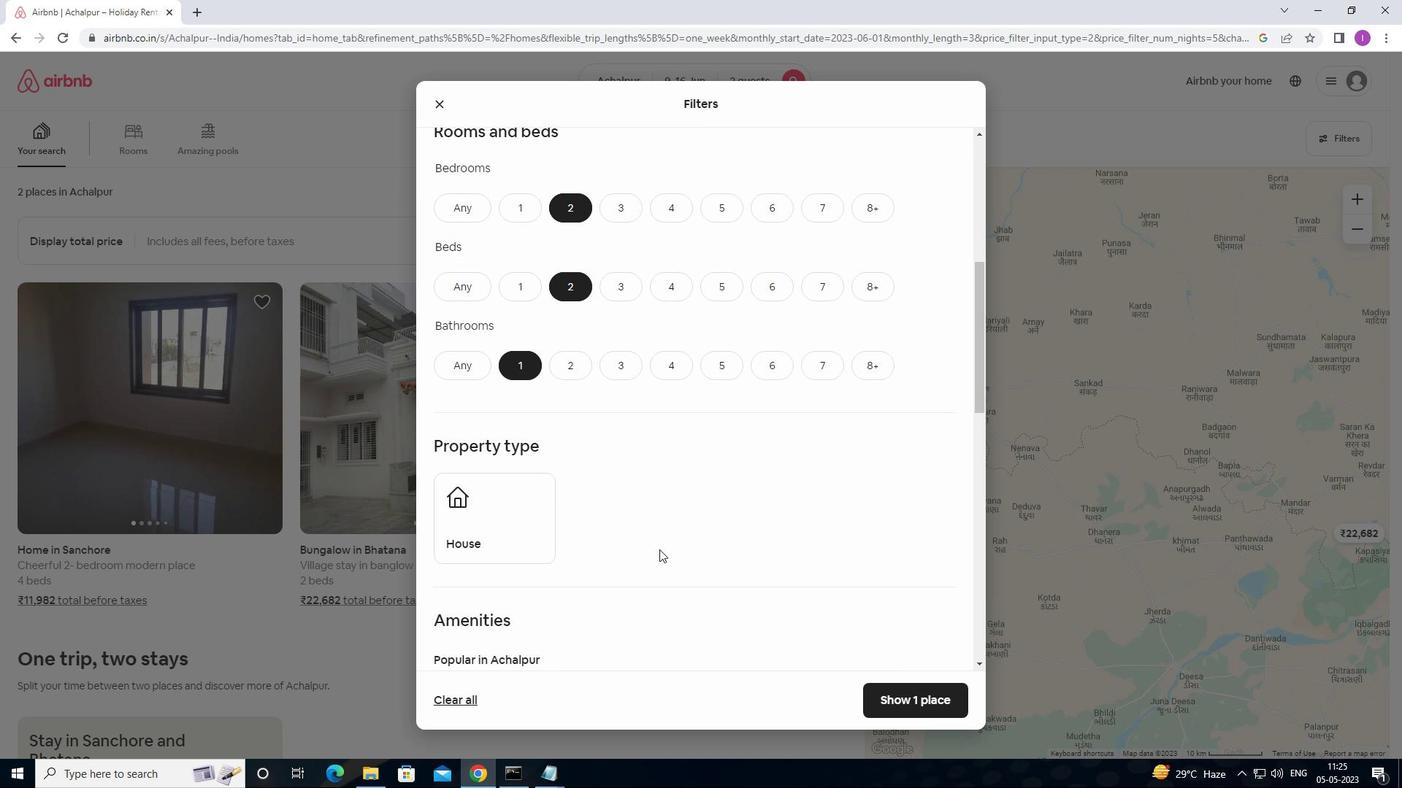 
Action: Mouse scrolled (661, 540) with delta (0, 0)
Screenshot: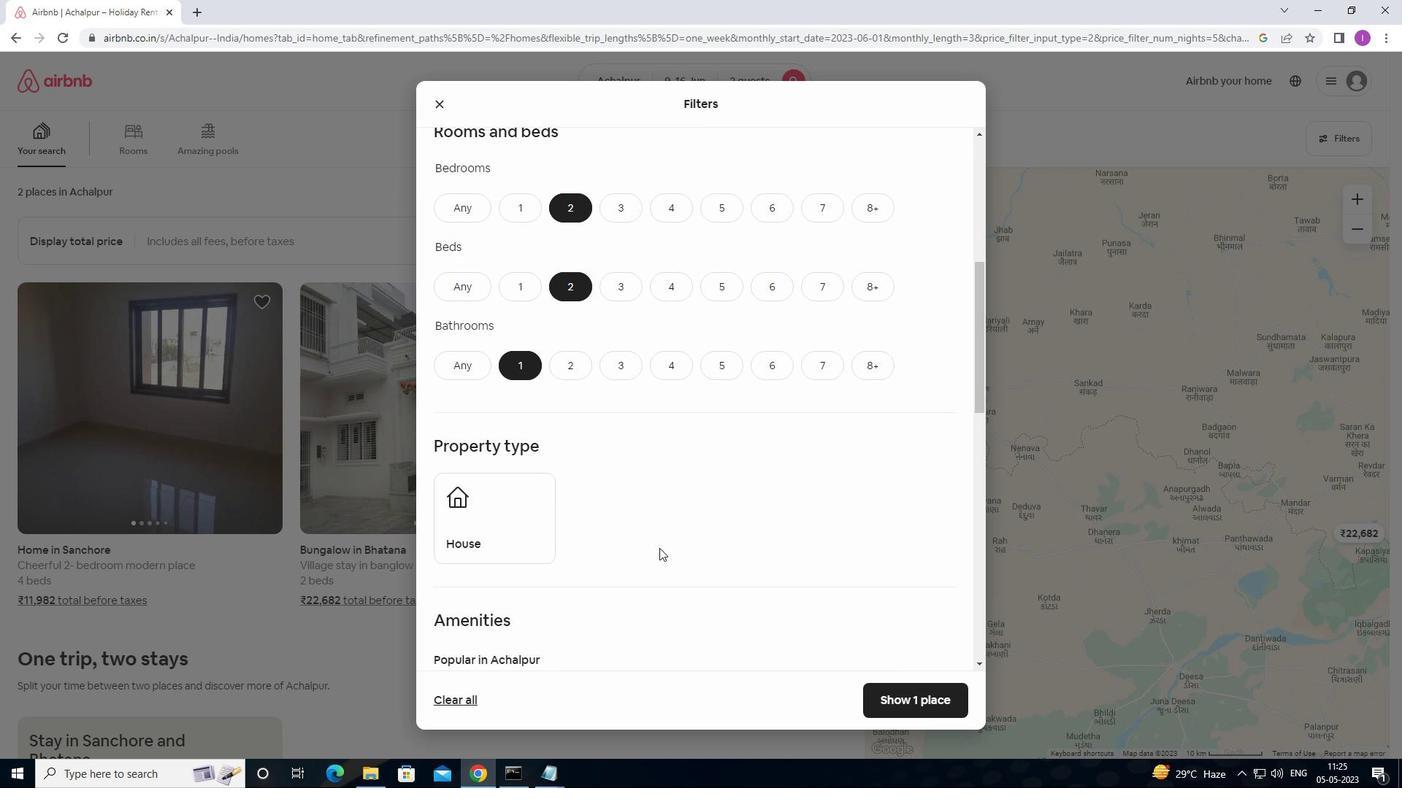 
Action: Mouse moved to (658, 539)
Screenshot: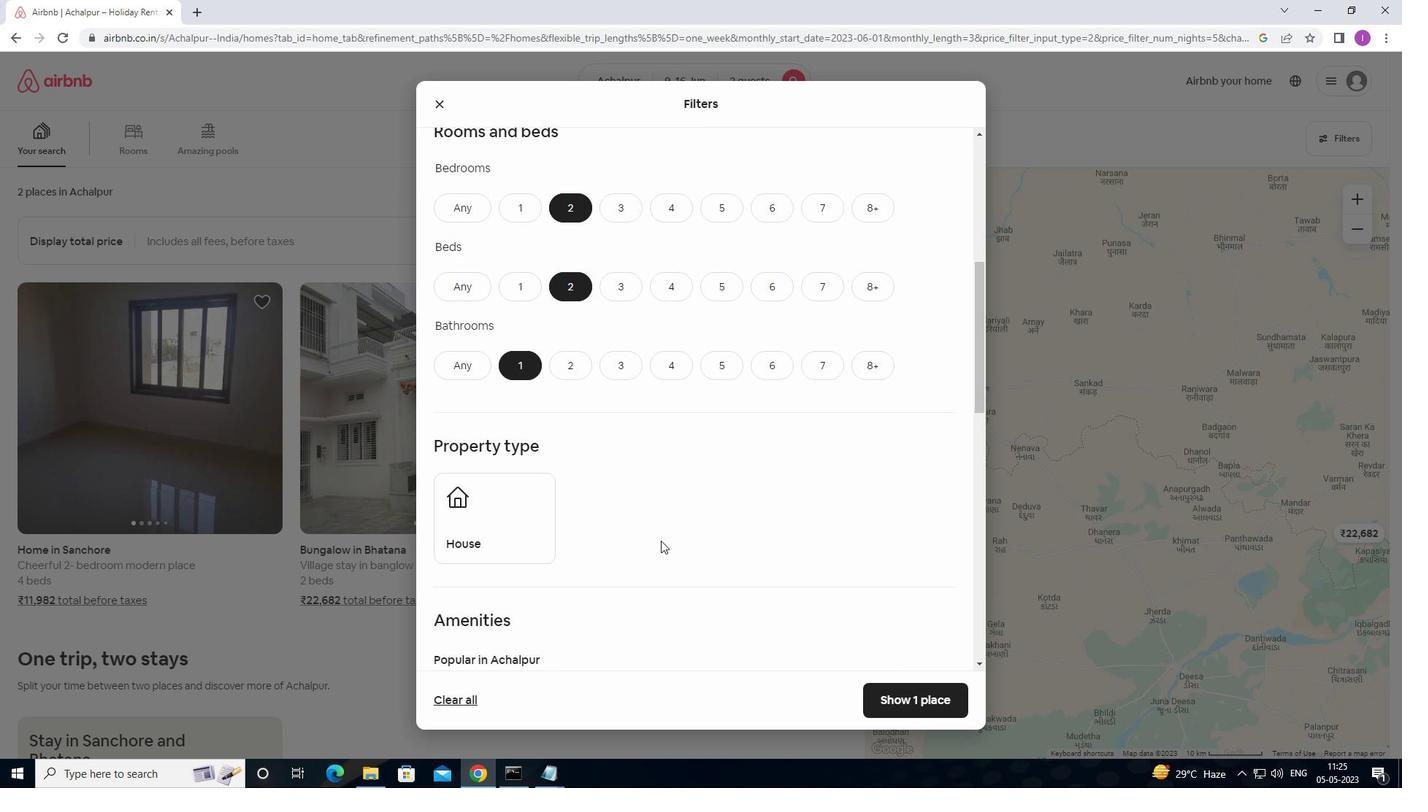 
Action: Mouse scrolled (658, 539) with delta (0, 0)
Screenshot: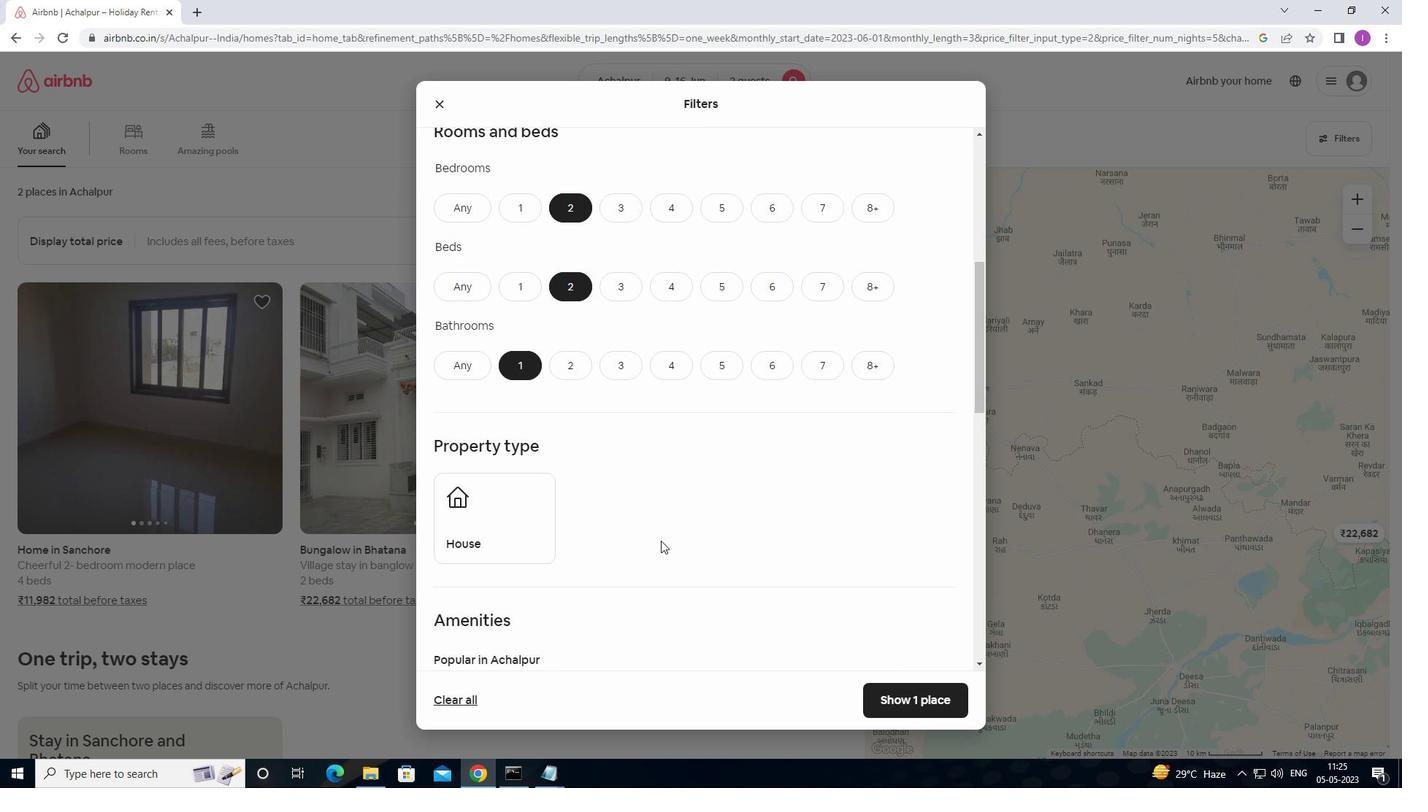 
Action: Mouse moved to (496, 406)
Screenshot: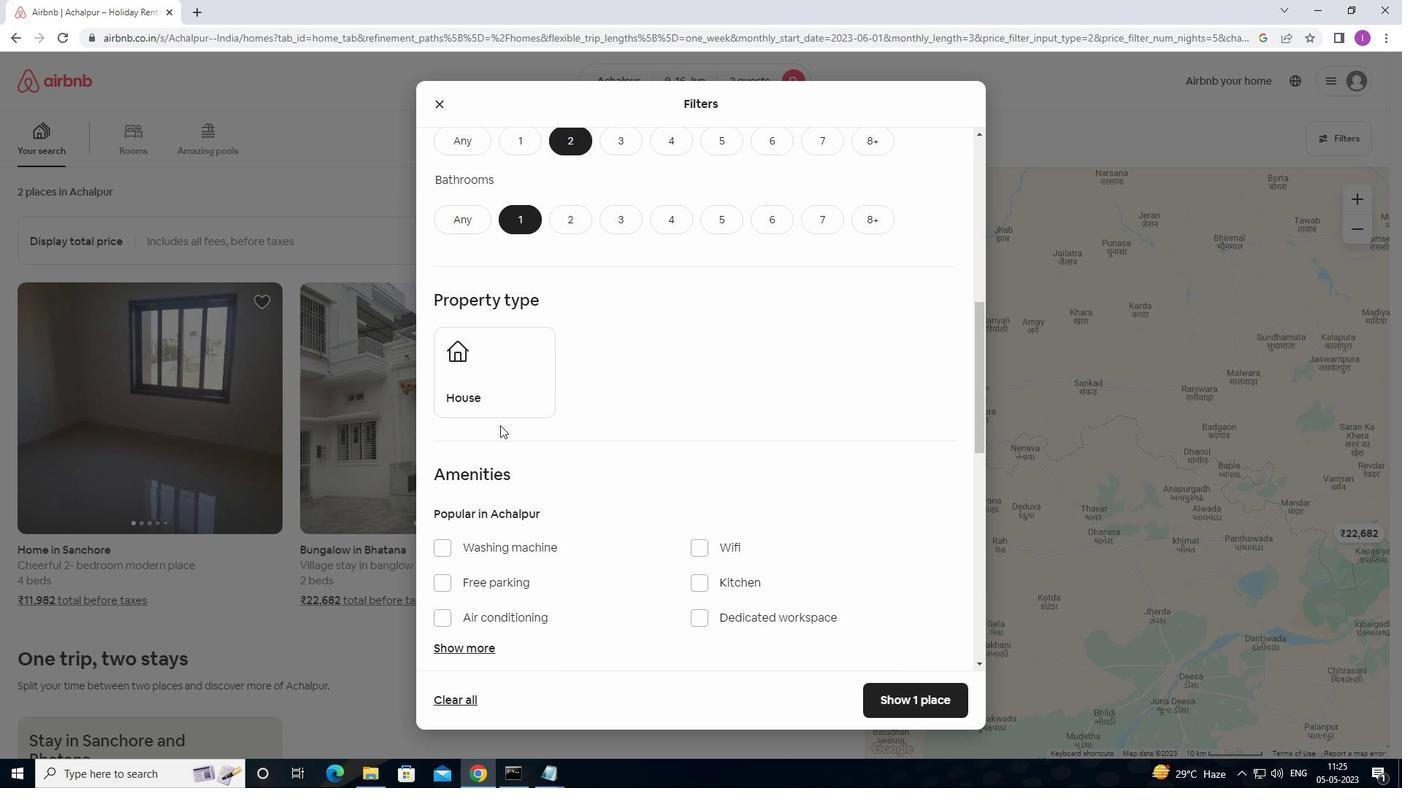 
Action: Mouse pressed left at (496, 406)
Screenshot: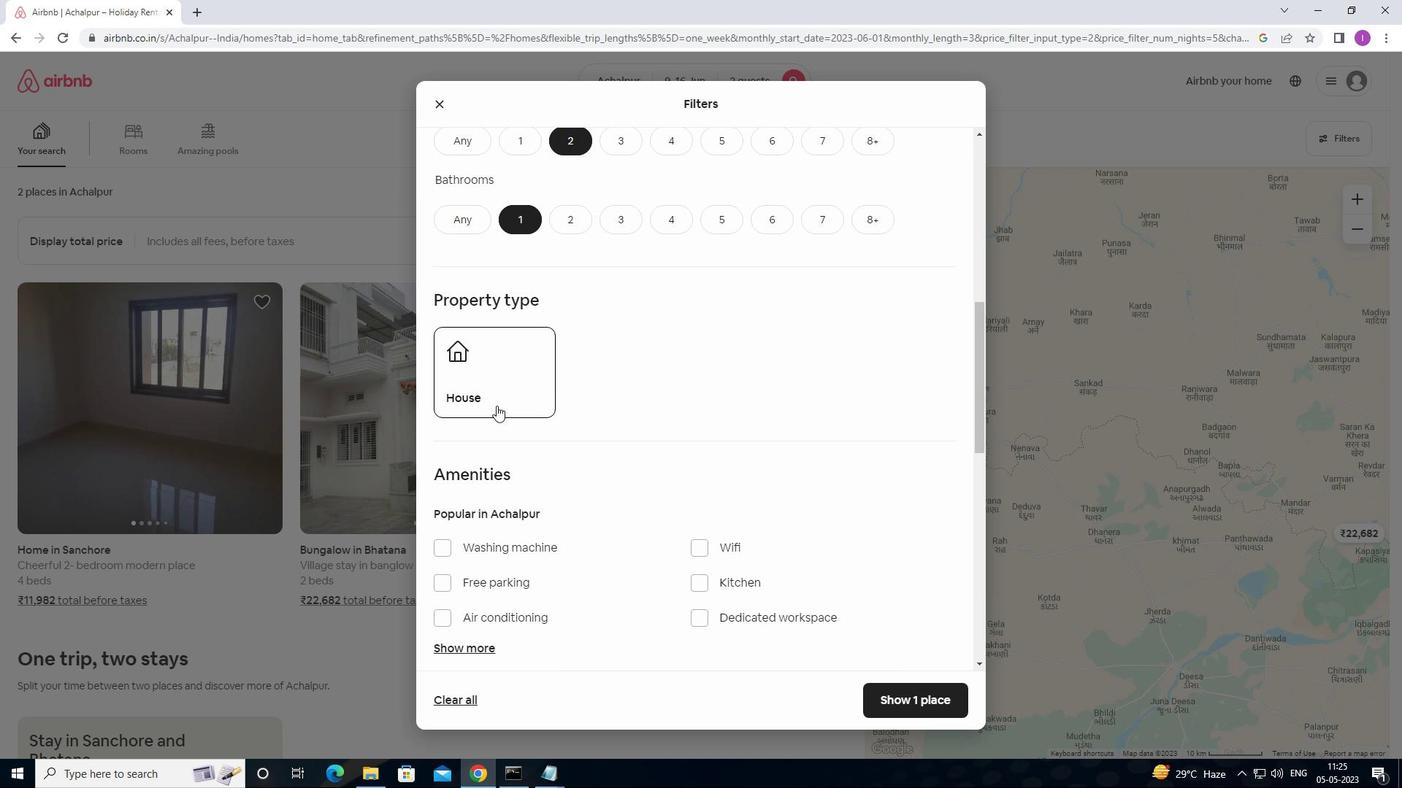 
Action: Mouse moved to (555, 412)
Screenshot: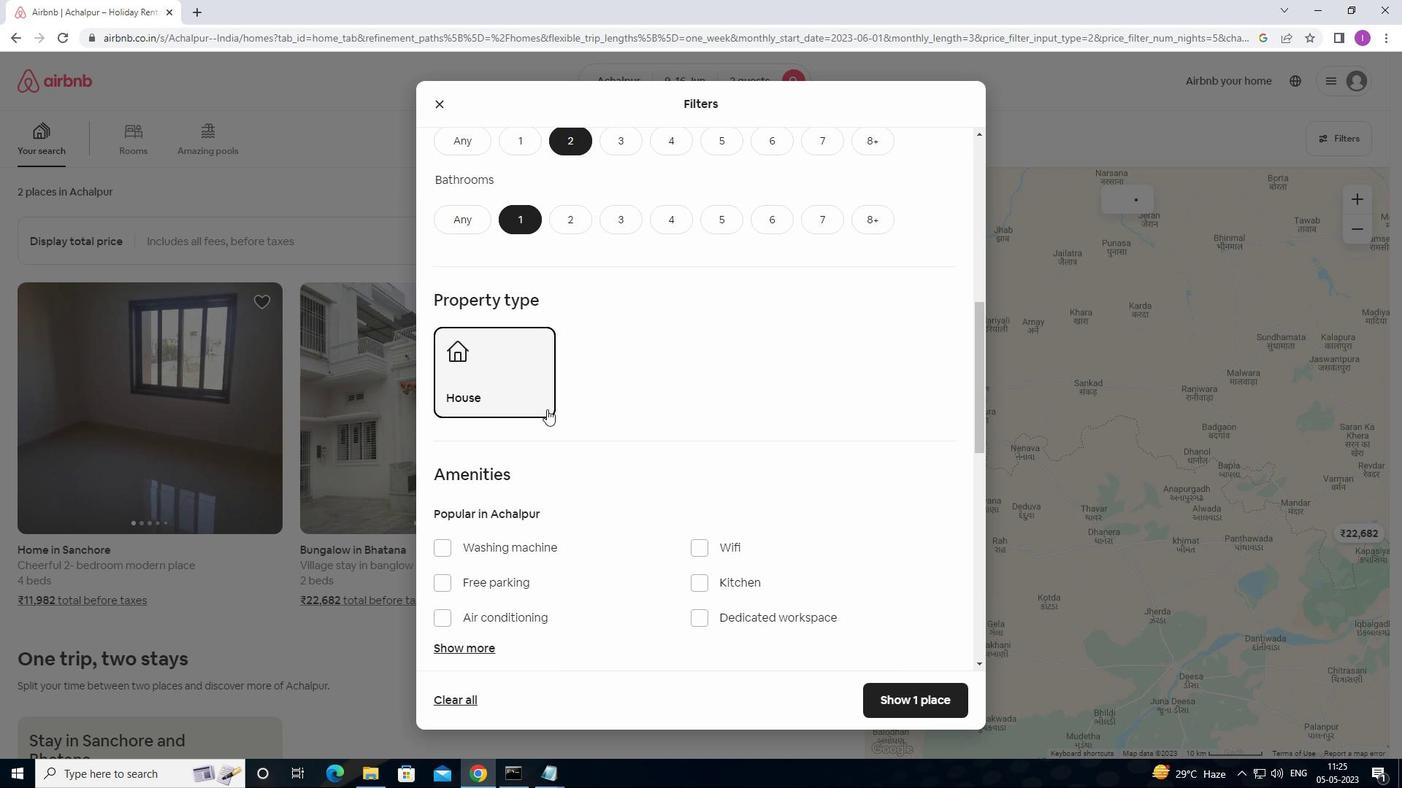 
Action: Mouse scrolled (555, 411) with delta (0, 0)
Screenshot: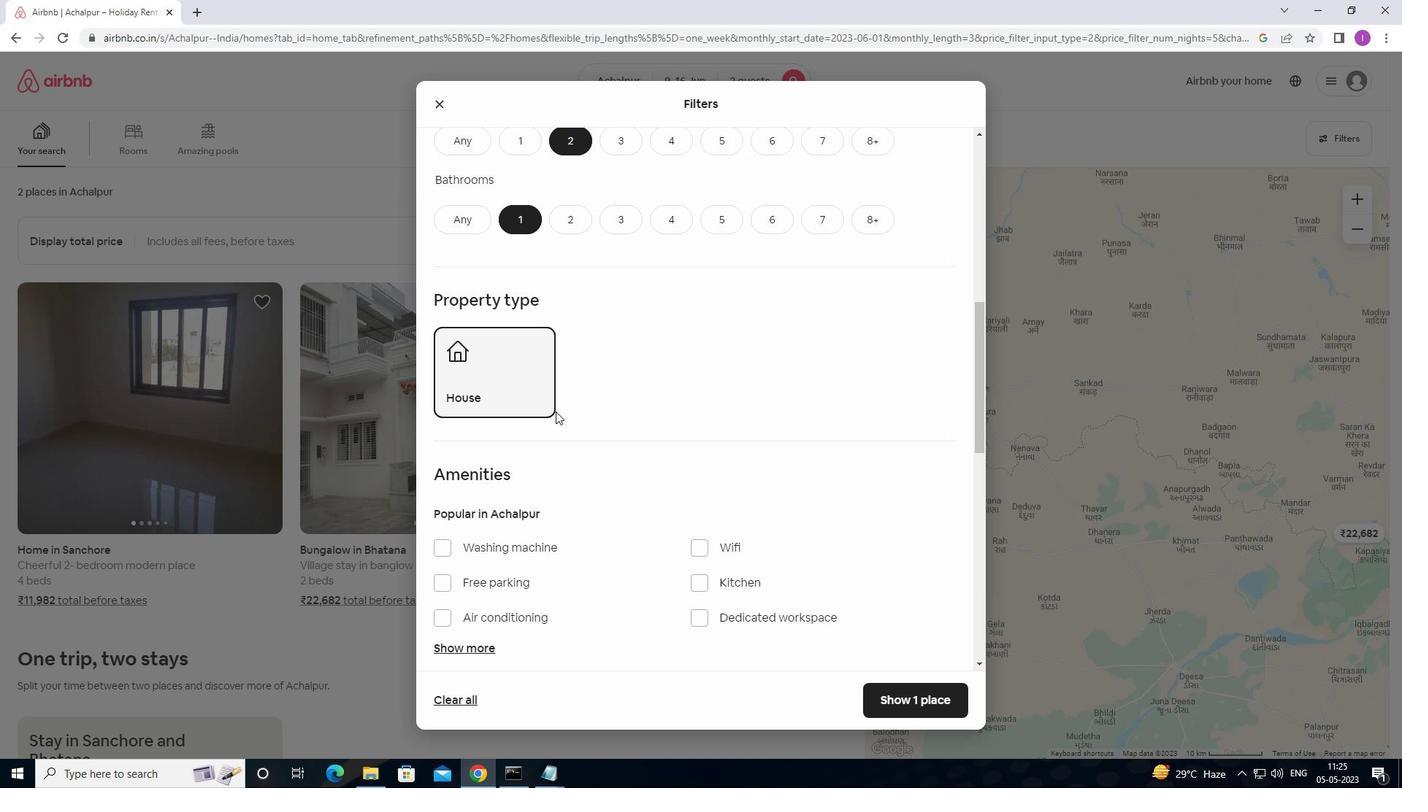 
Action: Mouse scrolled (555, 411) with delta (0, 0)
Screenshot: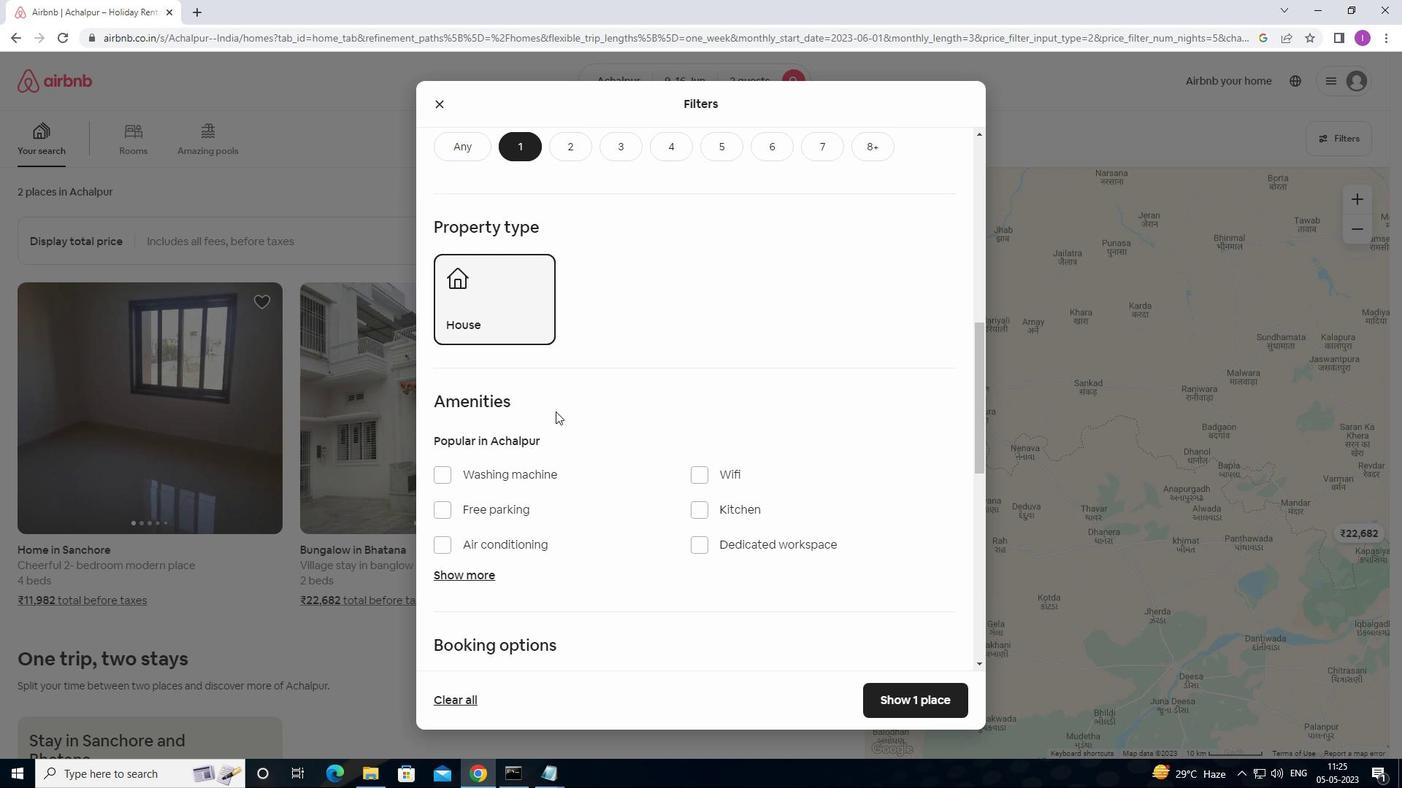 
Action: Mouse moved to (588, 389)
Screenshot: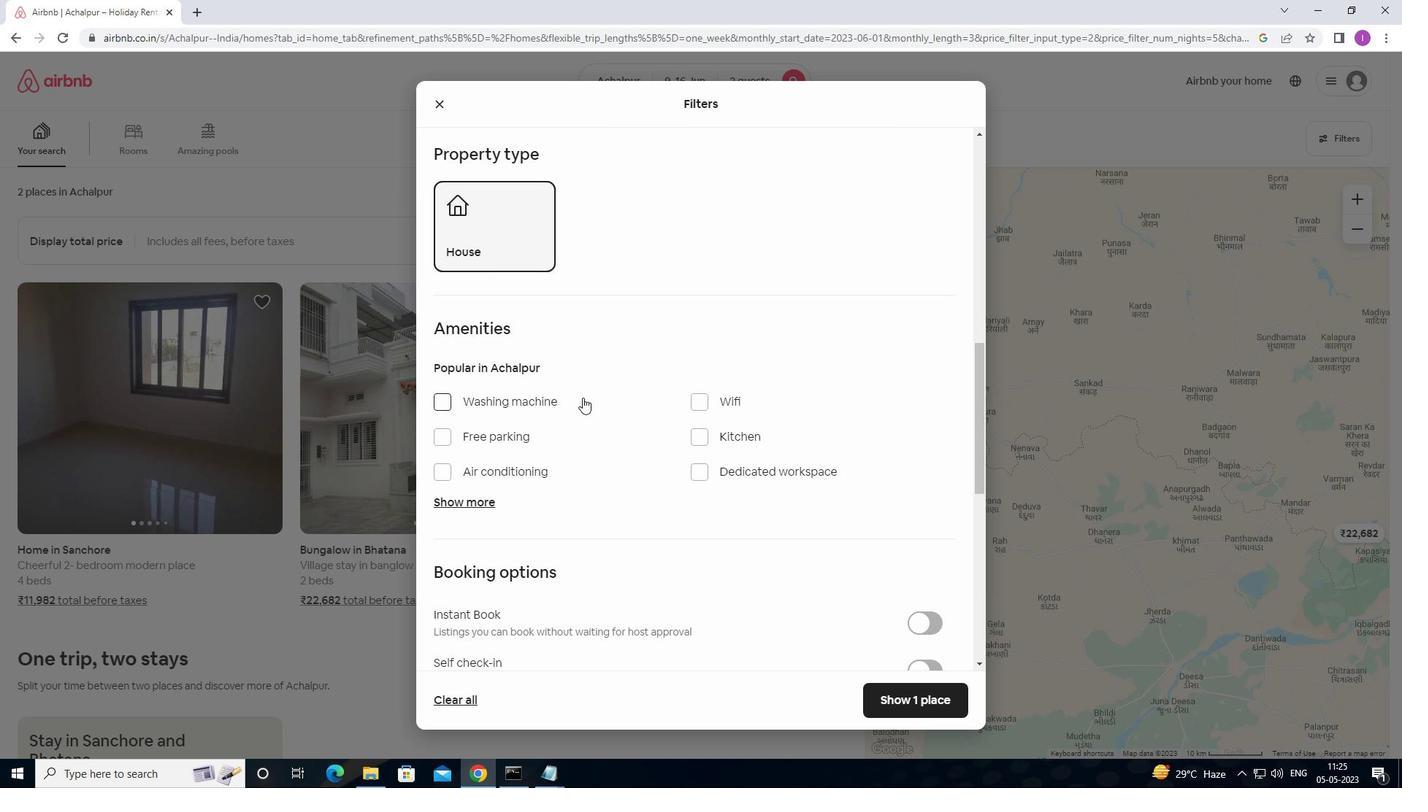 
Action: Mouse scrolled (588, 388) with delta (0, 0)
Screenshot: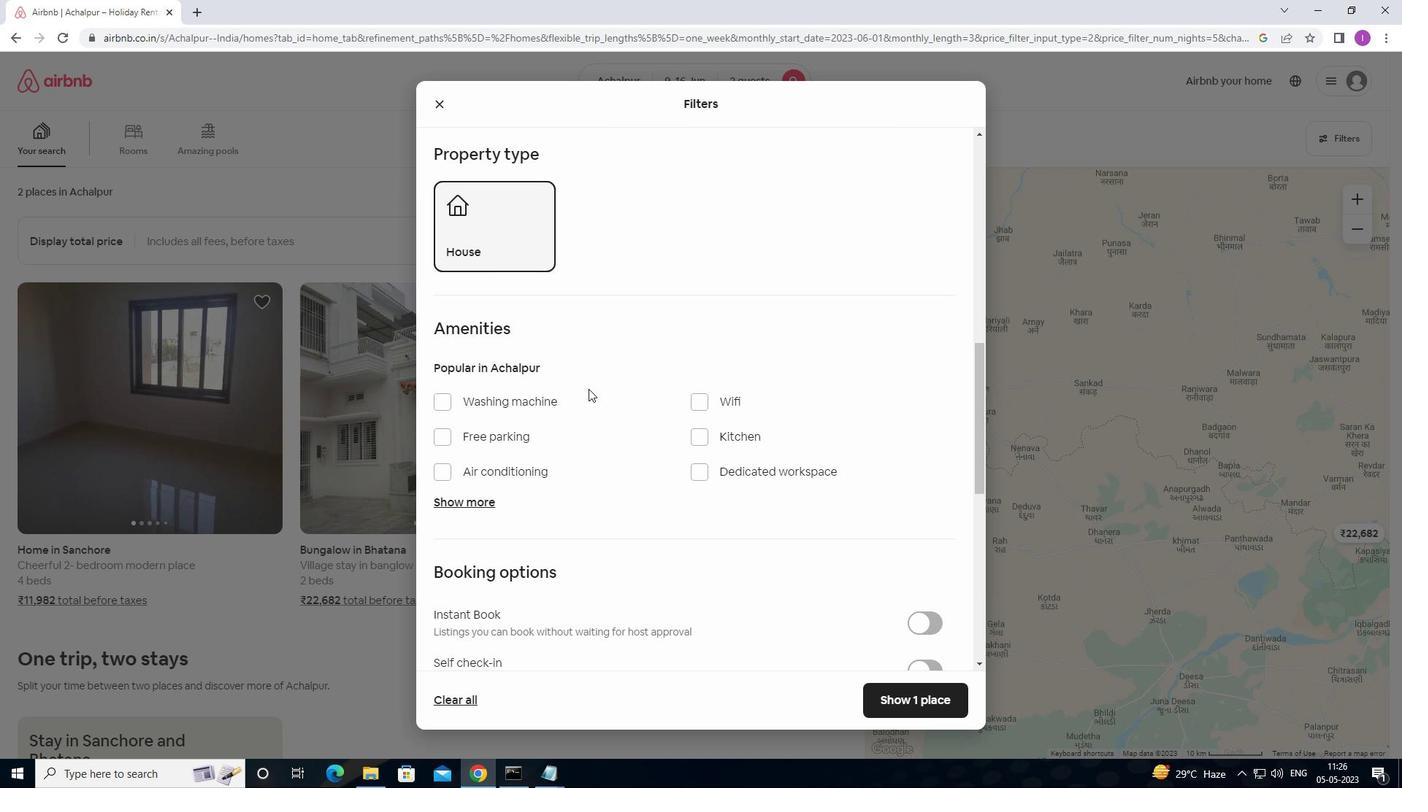 
Action: Mouse moved to (590, 389)
Screenshot: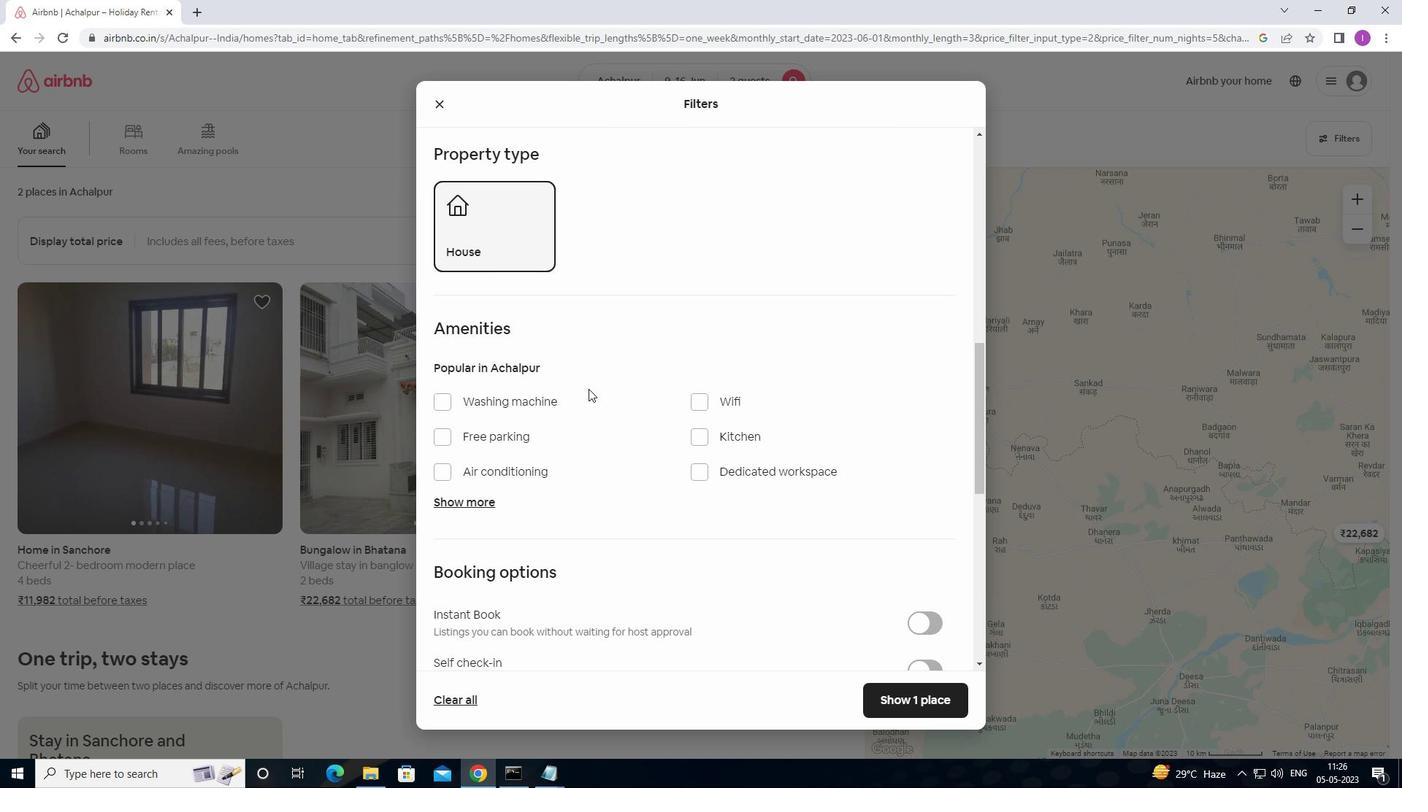 
Action: Mouse scrolled (590, 388) with delta (0, 0)
Screenshot: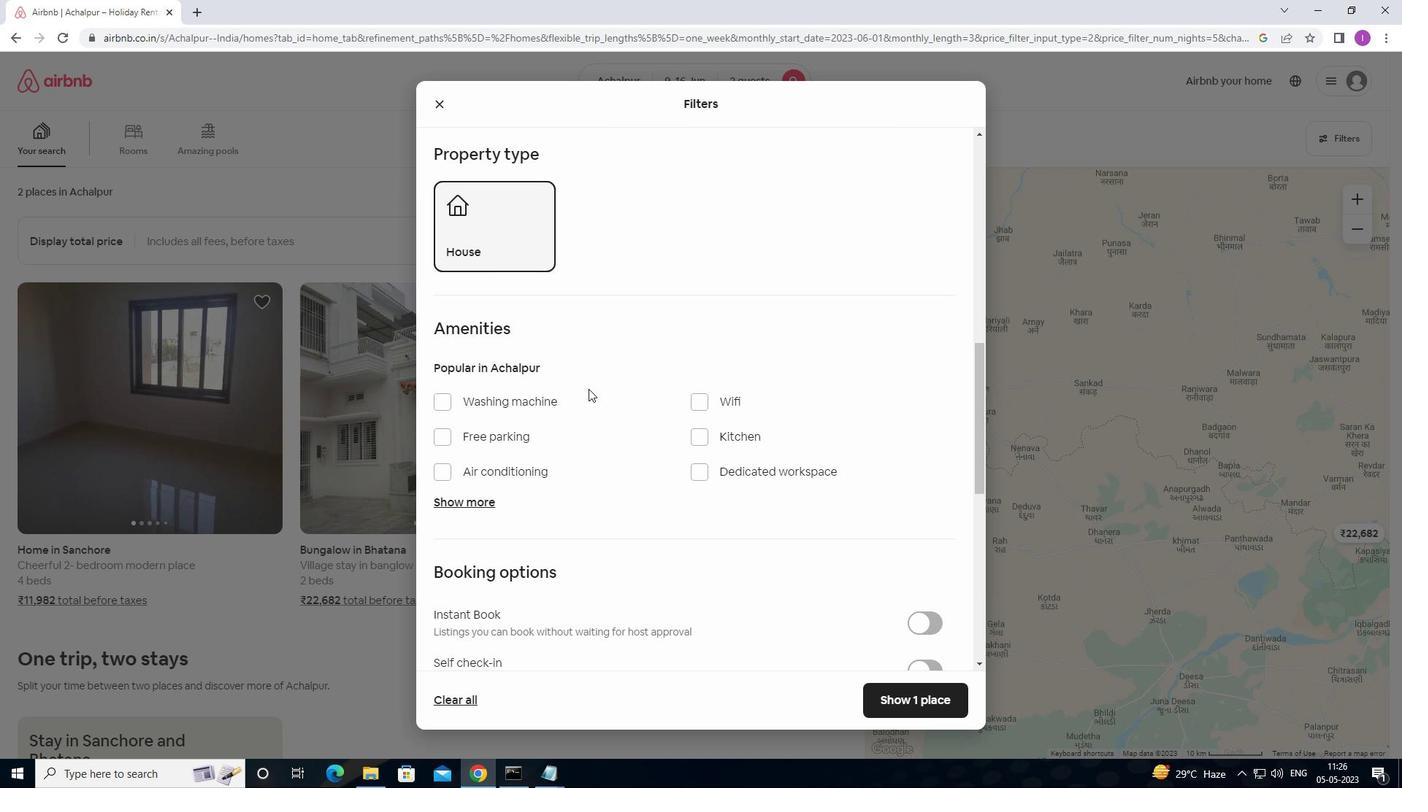 
Action: Mouse moved to (592, 389)
Screenshot: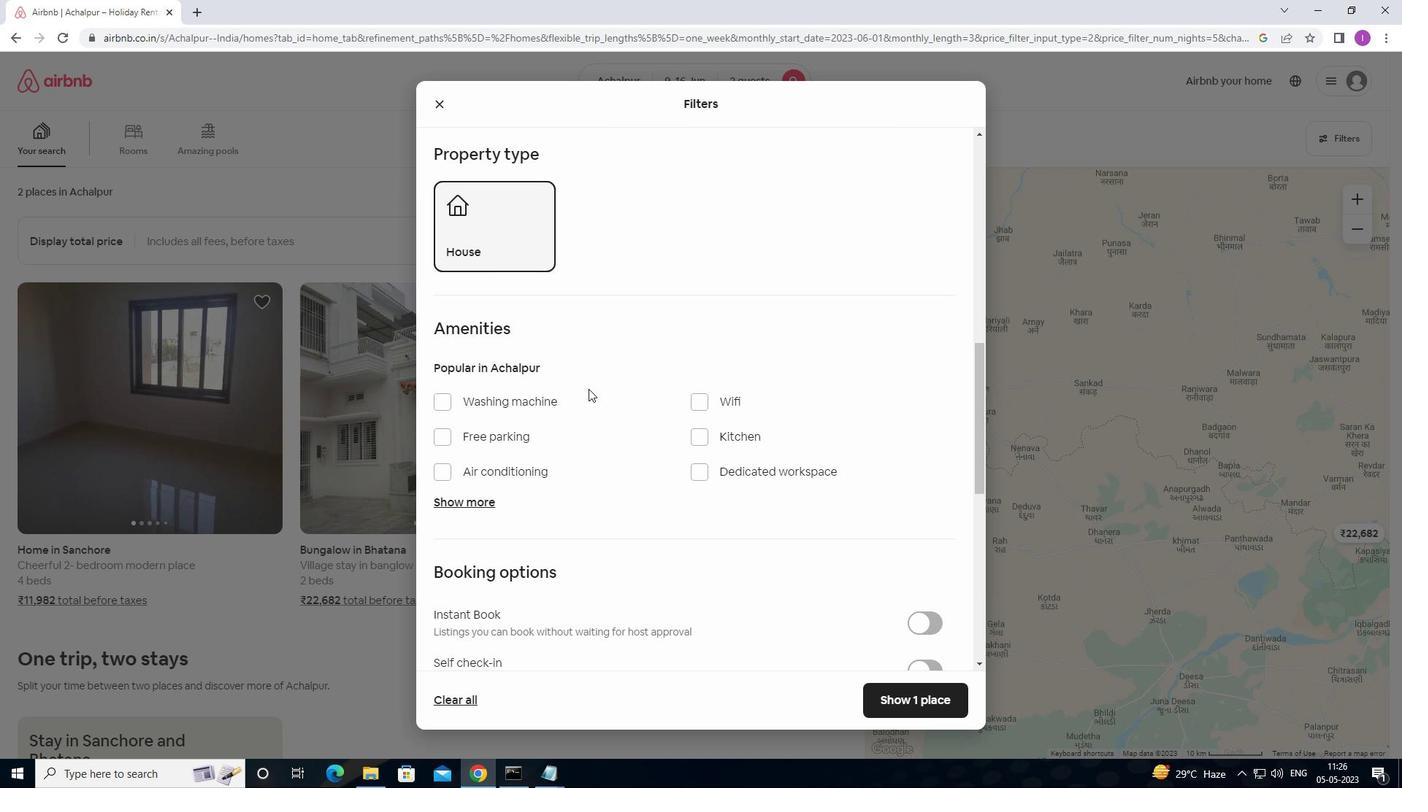 
Action: Mouse scrolled (592, 388) with delta (0, 0)
Screenshot: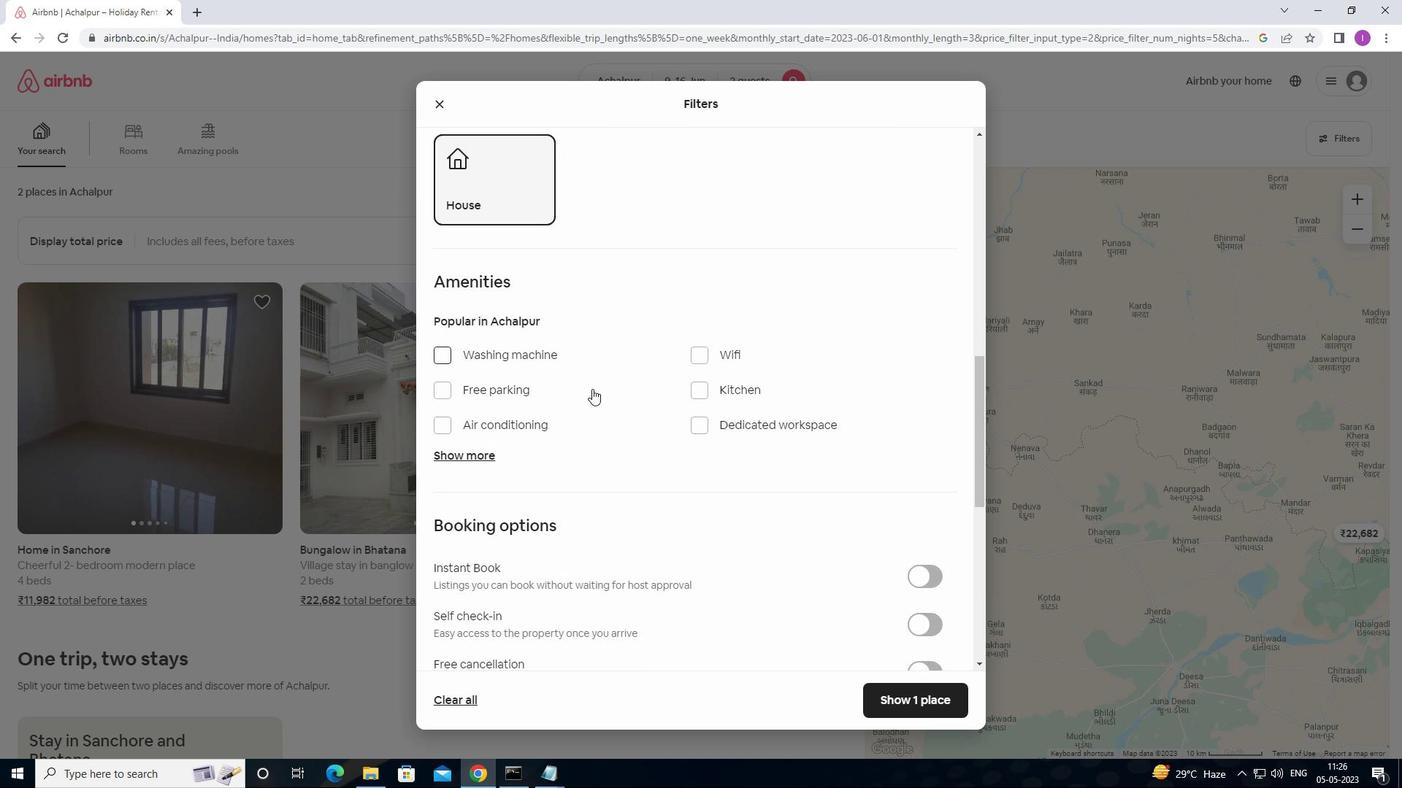 
Action: Mouse moved to (600, 387)
Screenshot: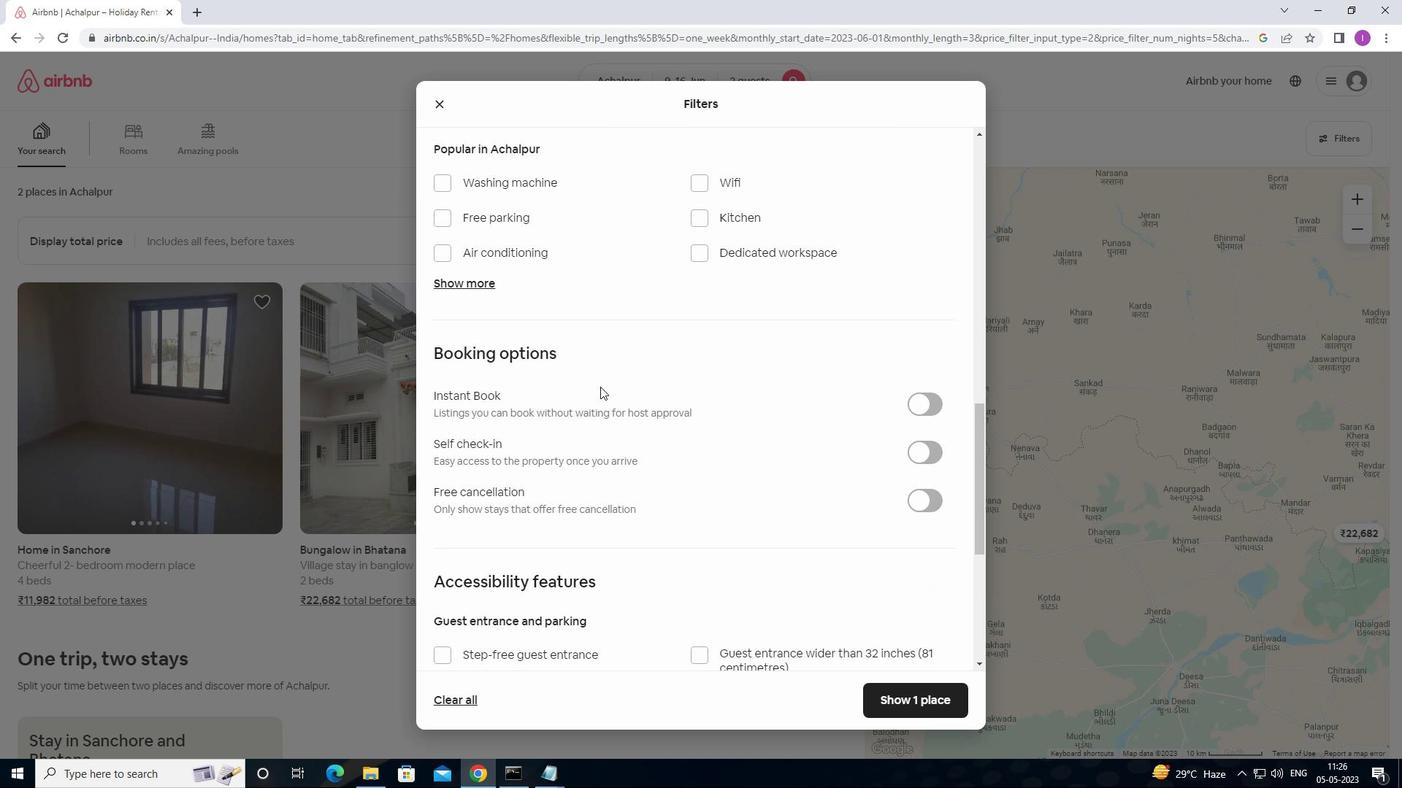 
Action: Mouse scrolled (600, 386) with delta (0, 0)
Screenshot: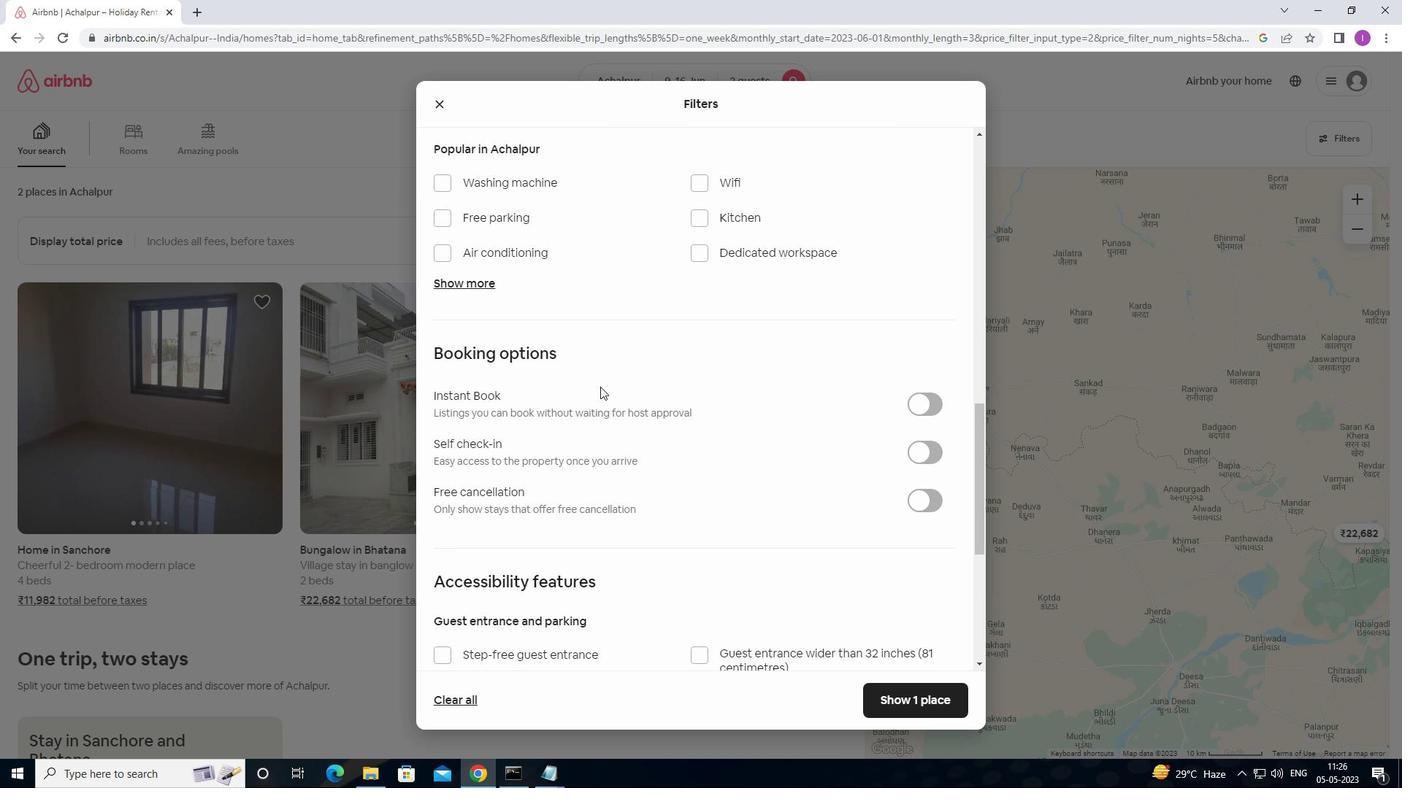 
Action: Mouse scrolled (600, 386) with delta (0, 0)
Screenshot: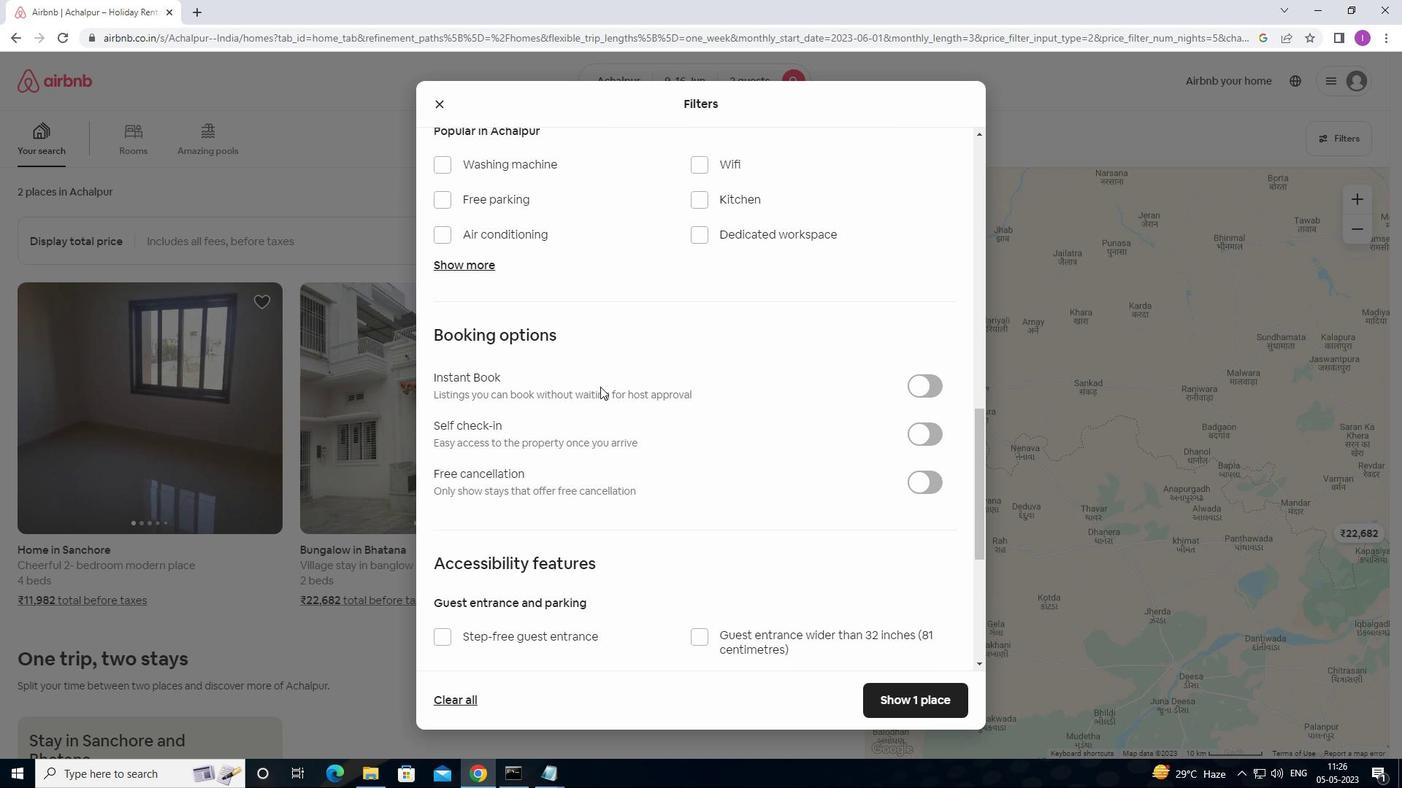 
Action: Mouse moved to (936, 307)
Screenshot: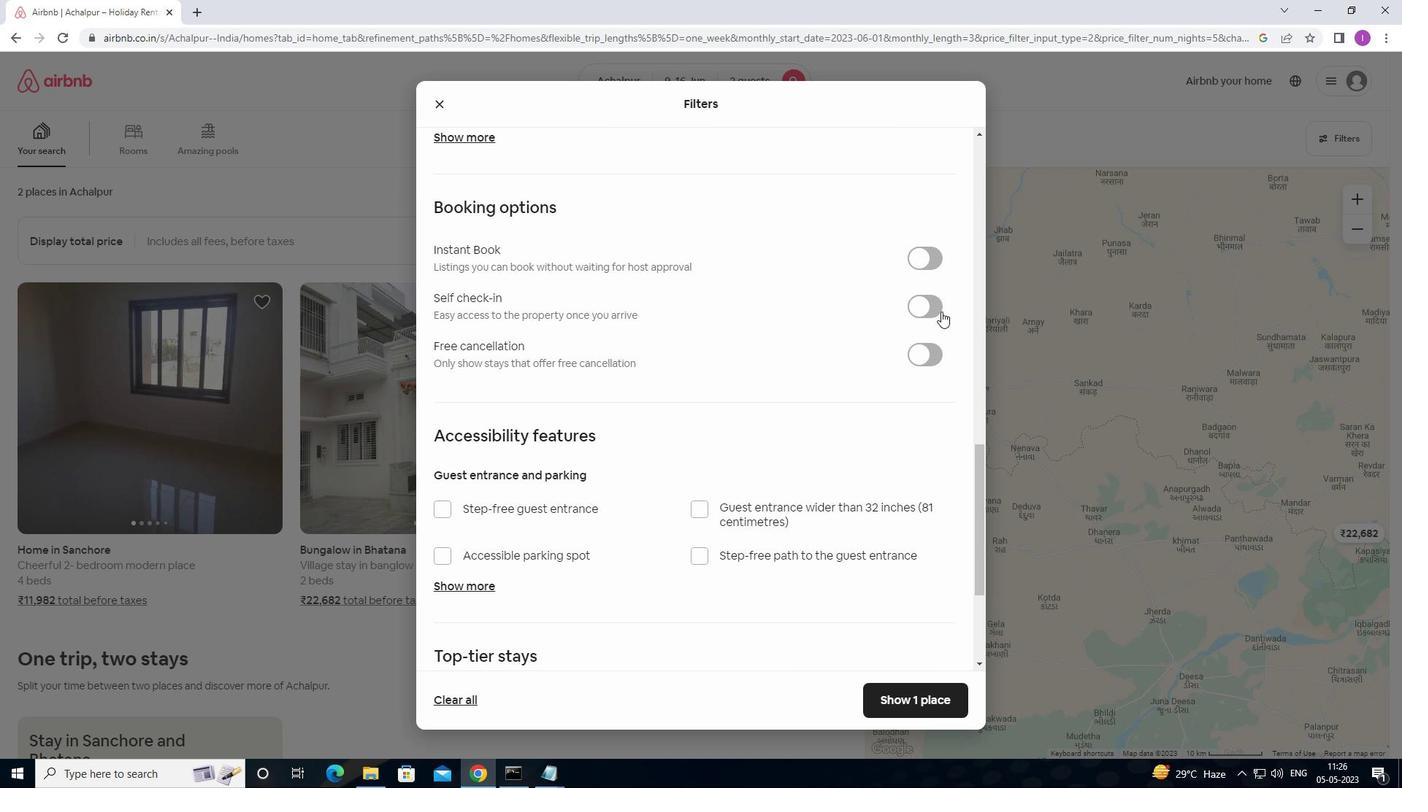 
Action: Mouse pressed left at (936, 307)
Screenshot: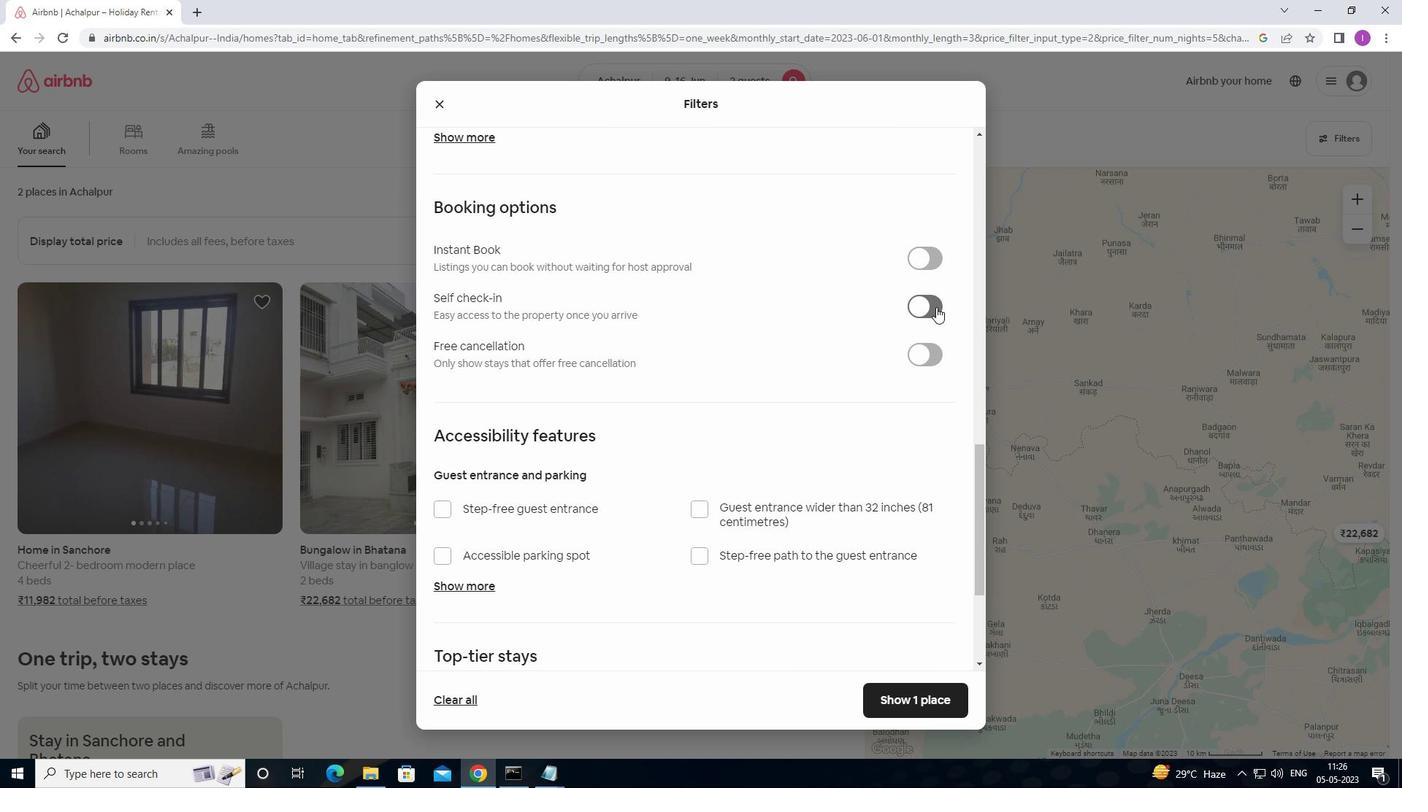 
Action: Mouse moved to (568, 357)
Screenshot: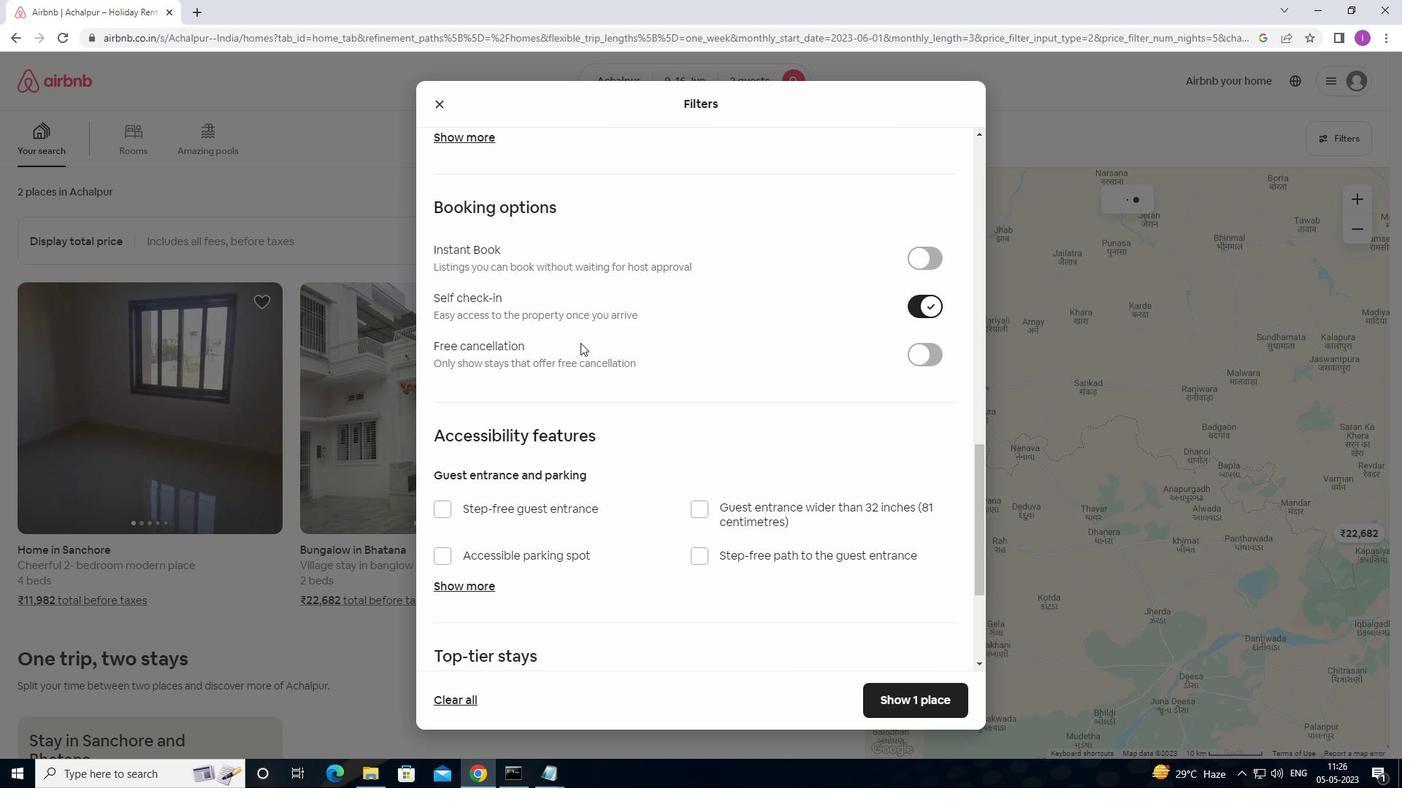 
Action: Mouse scrolled (568, 356) with delta (0, 0)
Screenshot: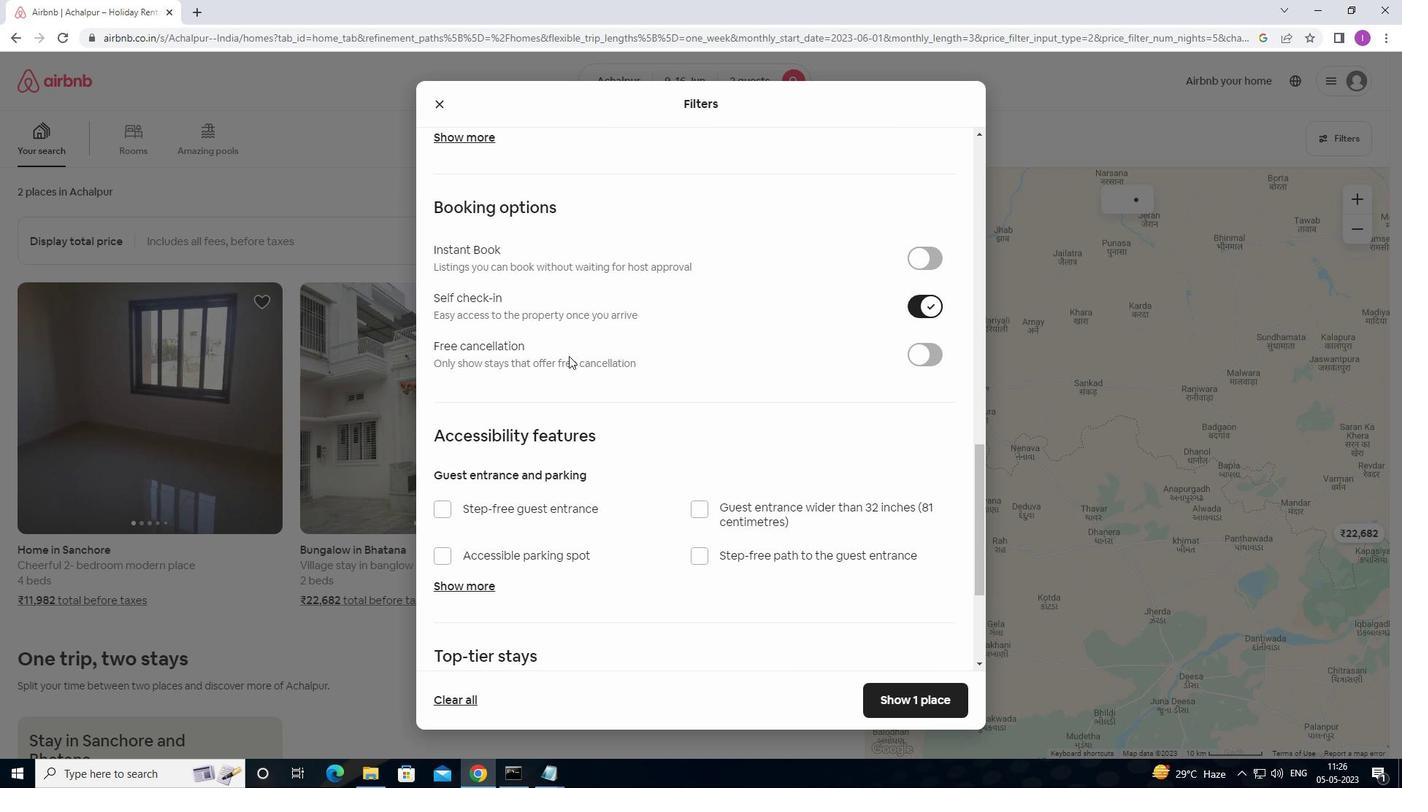 
Action: Mouse scrolled (568, 356) with delta (0, 0)
Screenshot: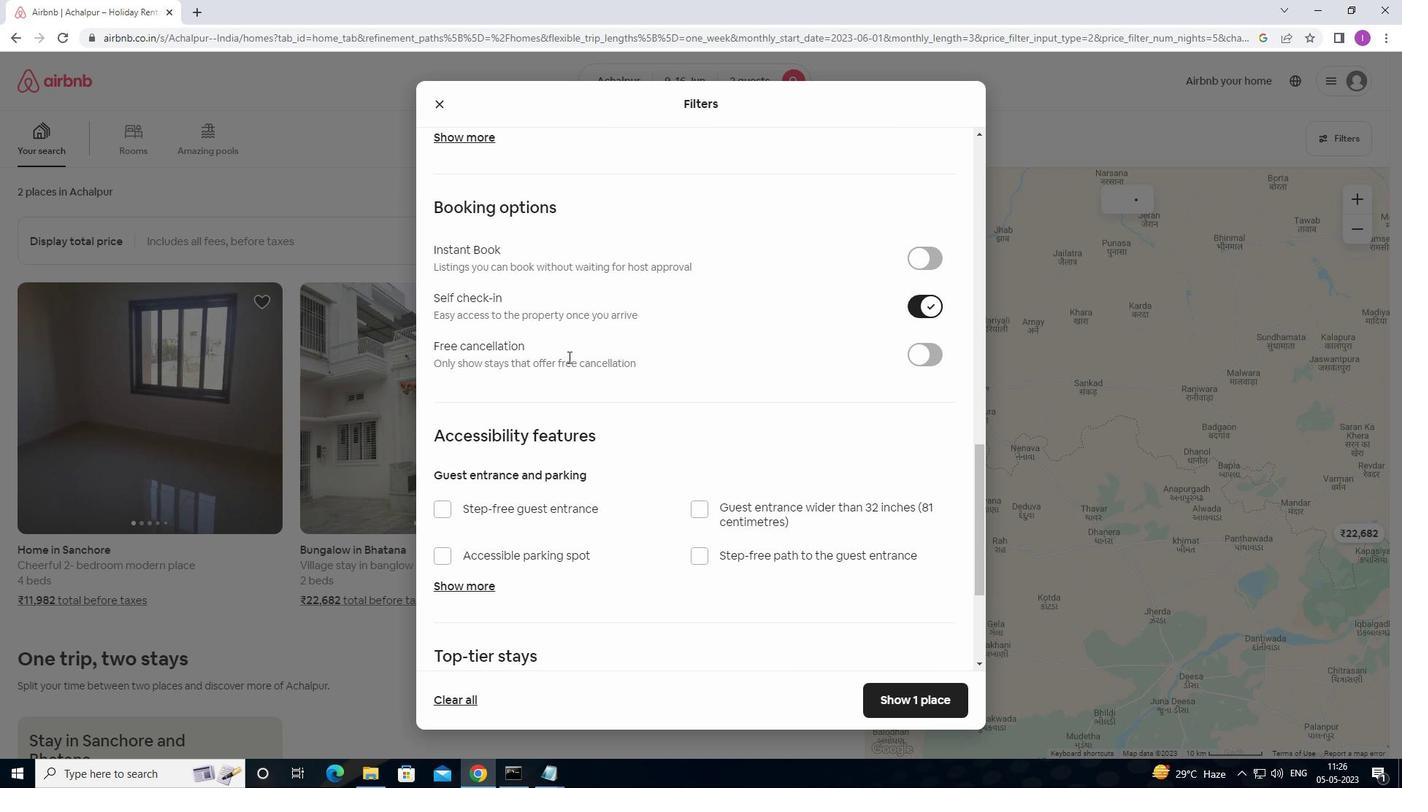 
Action: Mouse scrolled (568, 356) with delta (0, 0)
Screenshot: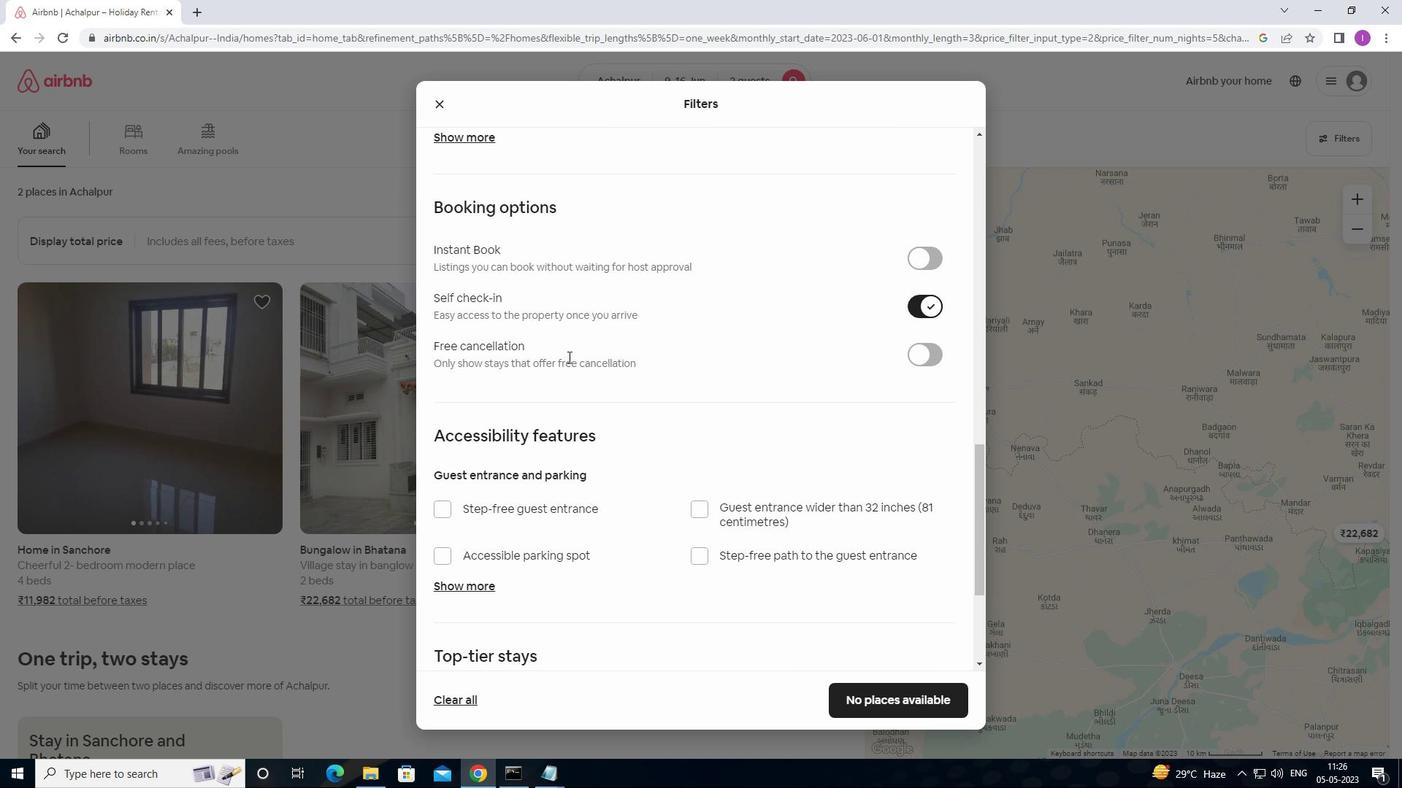 
Action: Mouse scrolled (568, 356) with delta (0, 0)
Screenshot: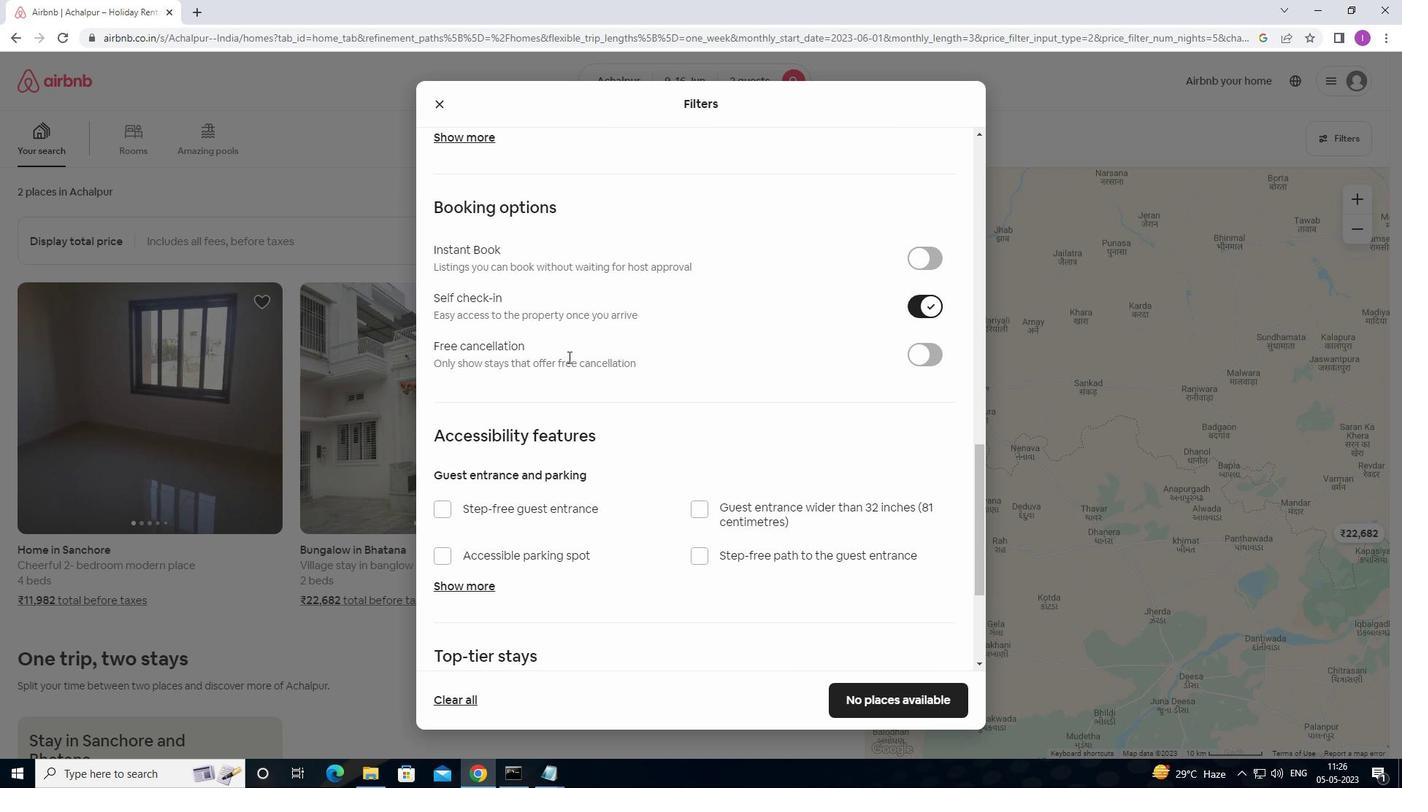 
Action: Mouse moved to (568, 356)
Screenshot: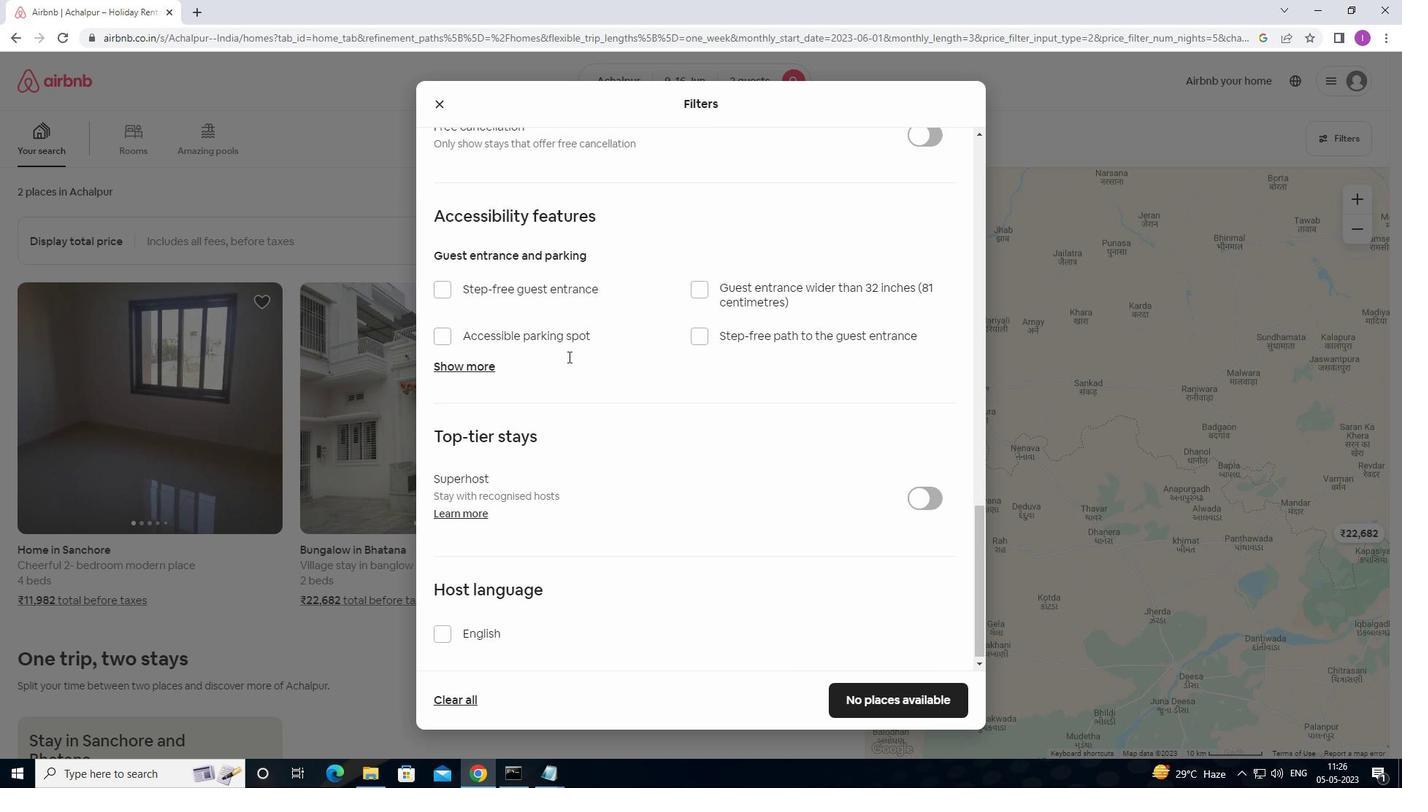 
Action: Mouse scrolled (568, 355) with delta (0, 0)
Screenshot: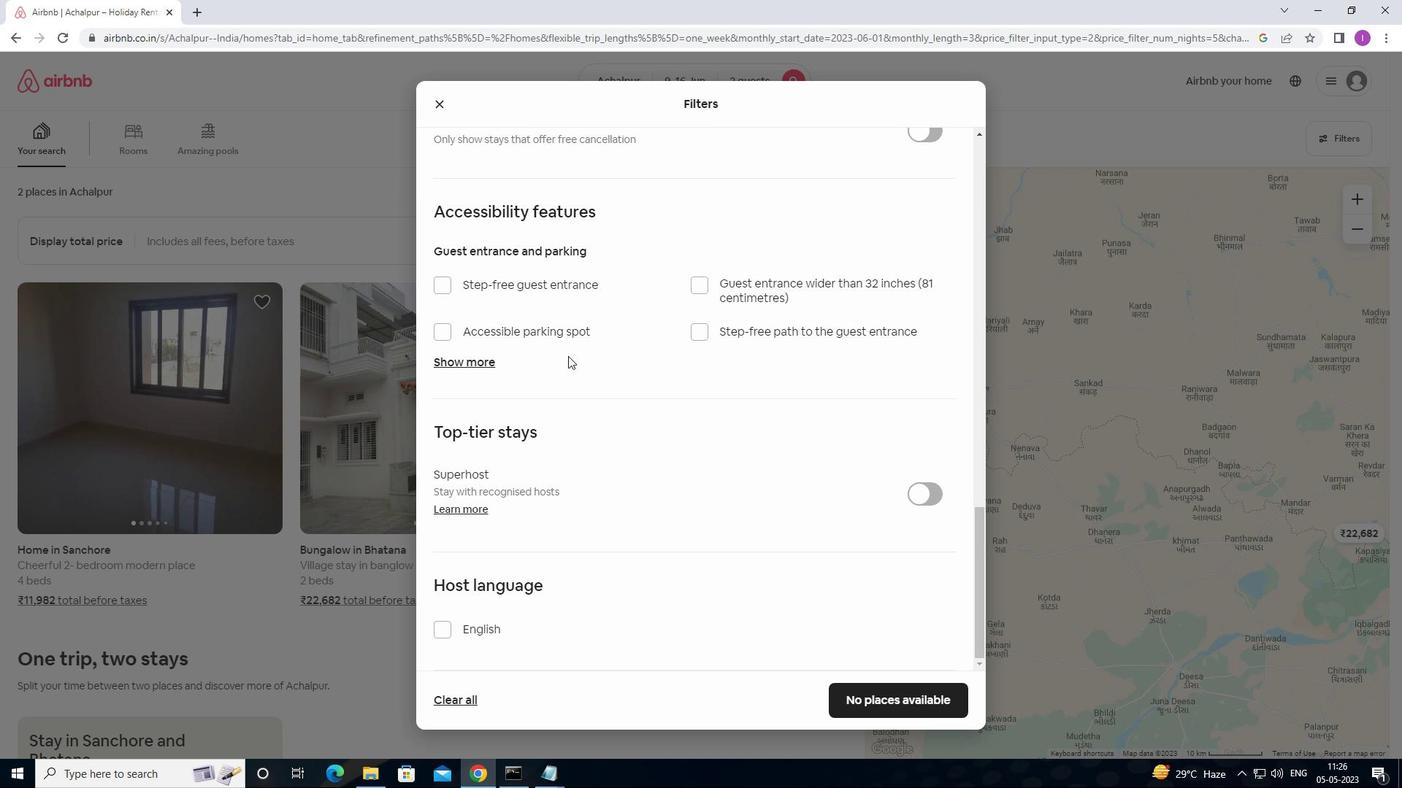 
Action: Mouse scrolled (568, 355) with delta (0, 0)
Screenshot: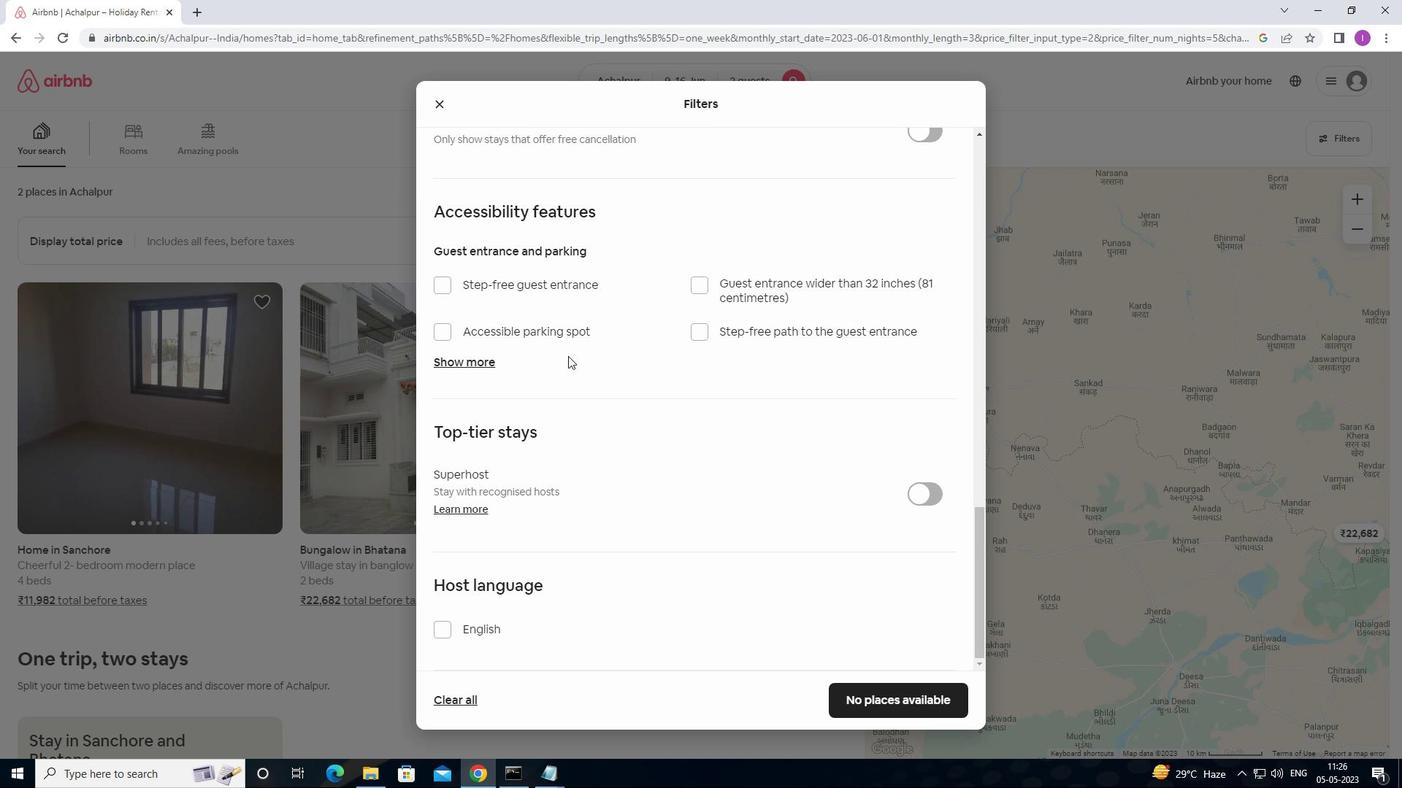 
Action: Mouse scrolled (568, 355) with delta (0, 0)
Screenshot: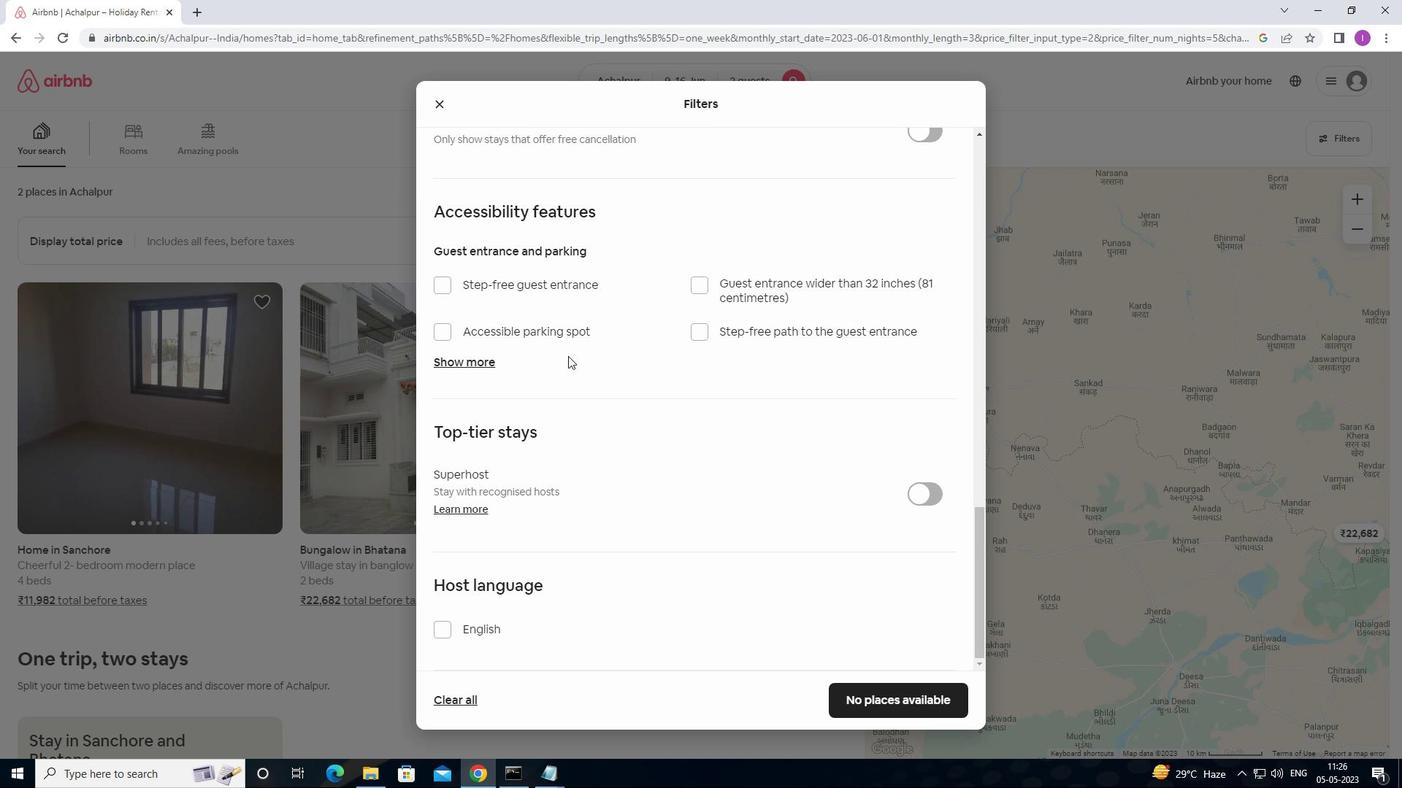 
Action: Mouse moved to (443, 634)
Screenshot: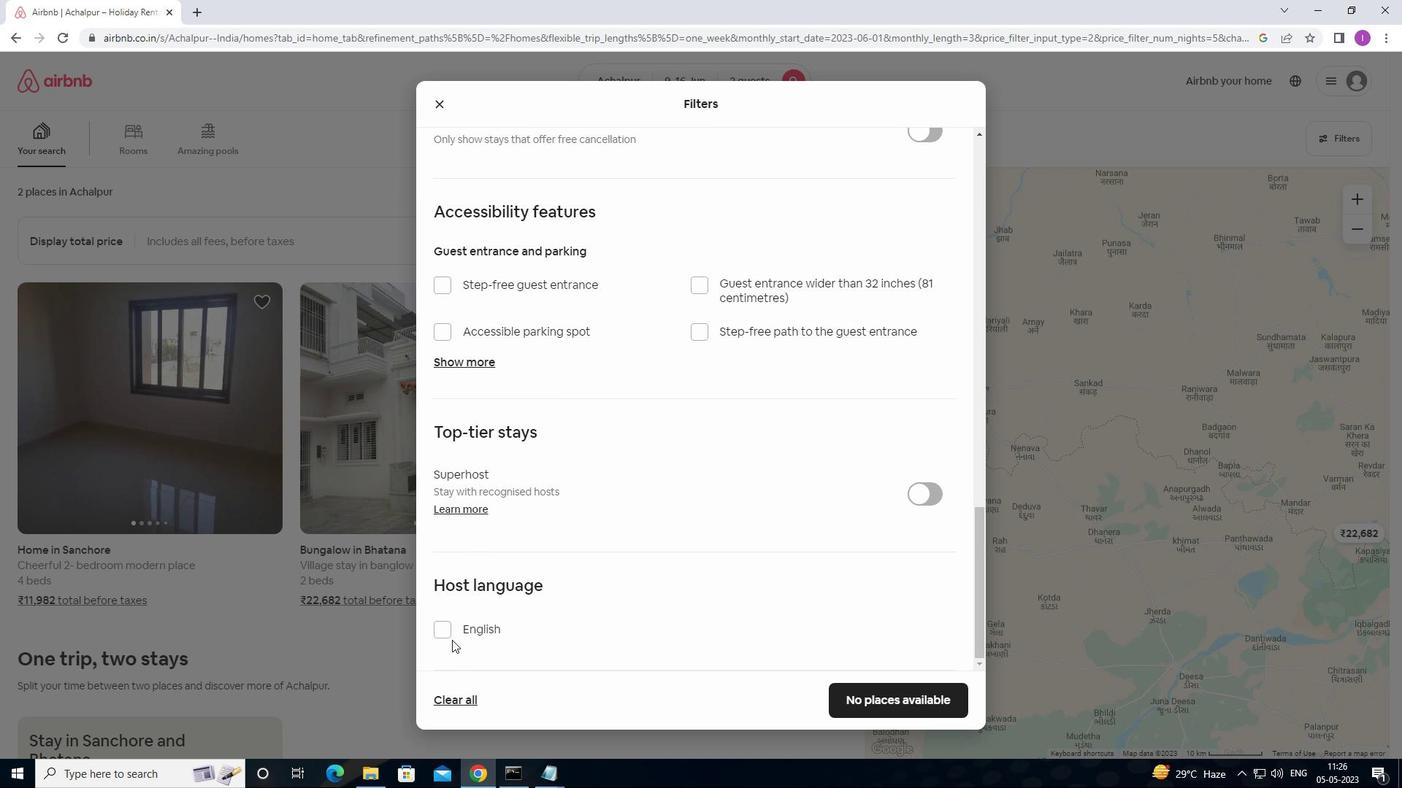 
Action: Mouse pressed left at (443, 634)
Screenshot: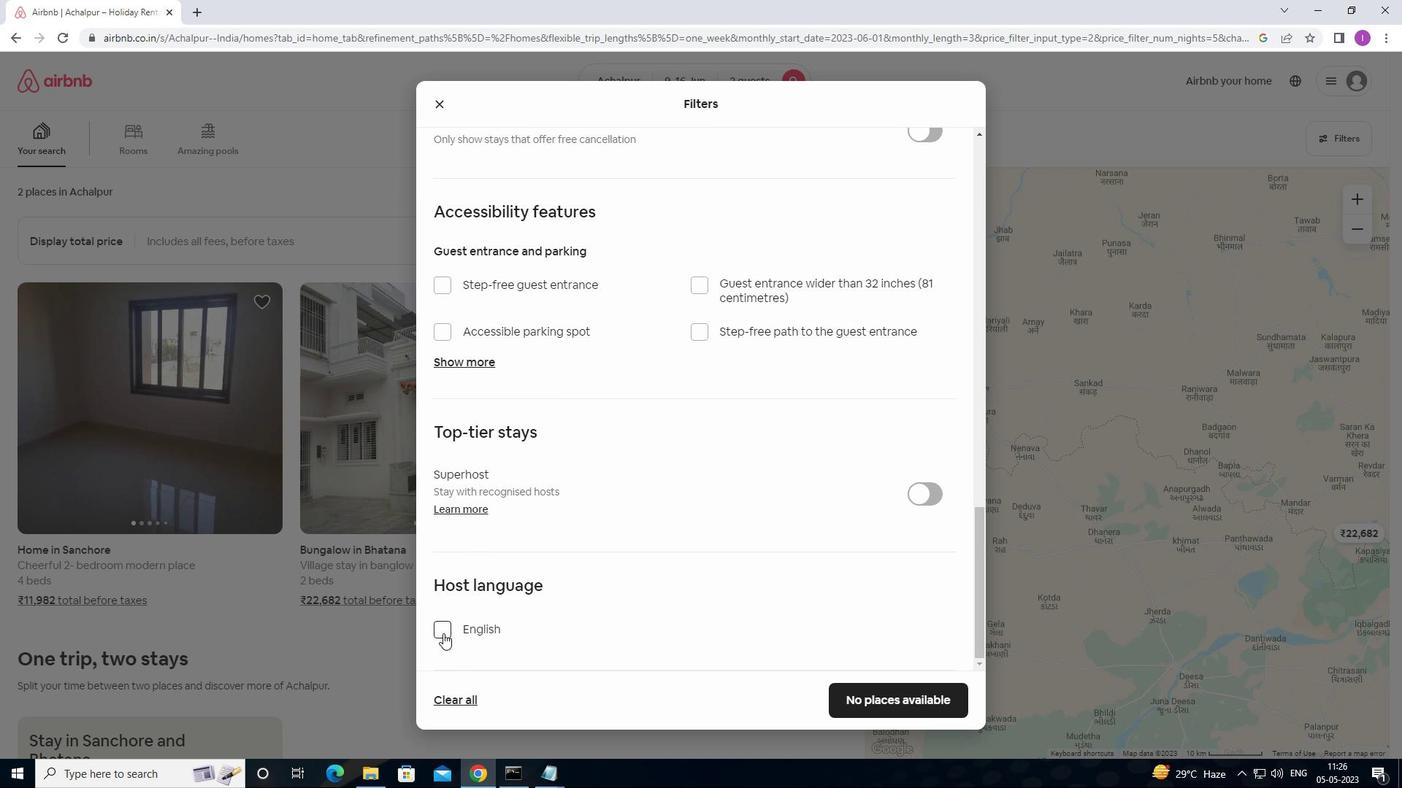 
Action: Mouse moved to (852, 710)
Screenshot: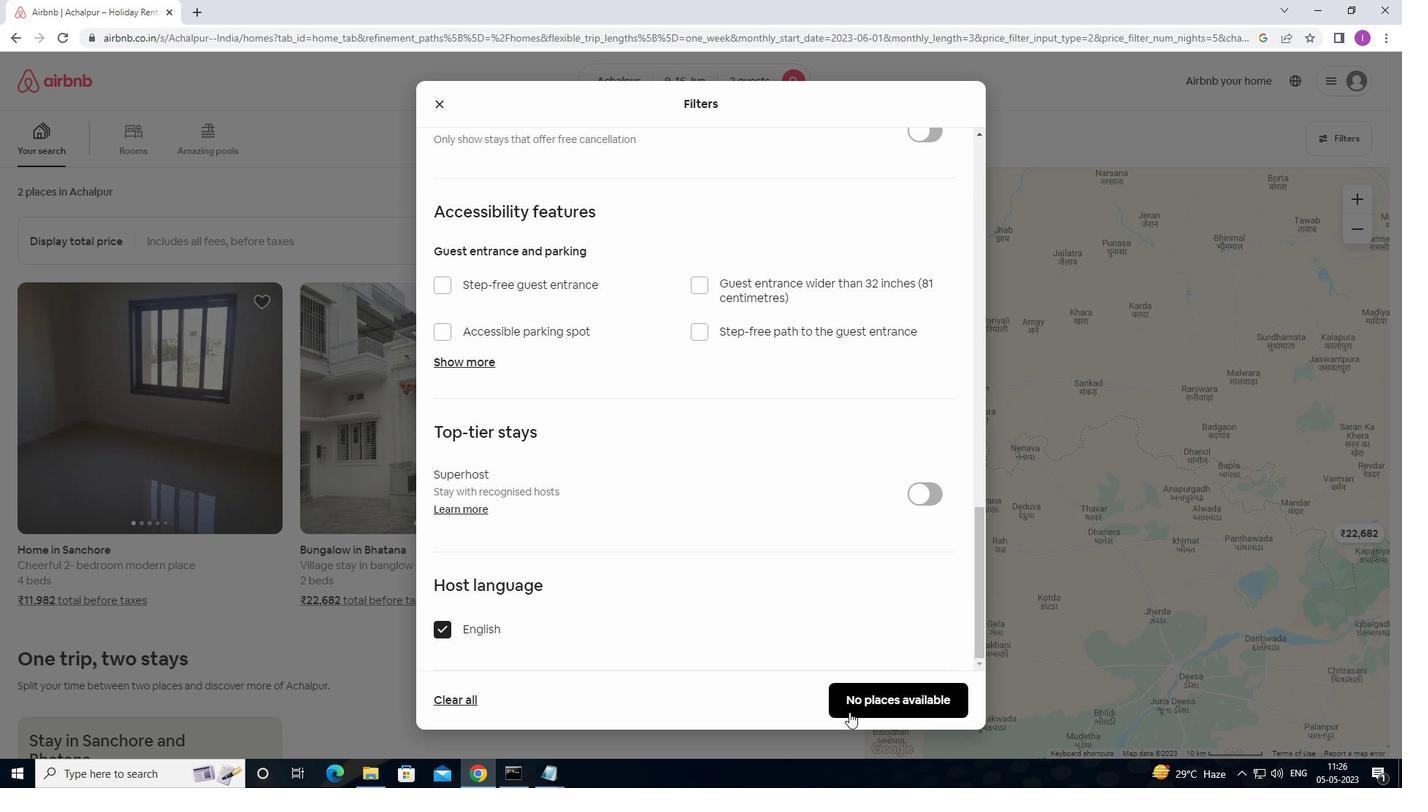 
Action: Mouse pressed left at (852, 710)
Screenshot: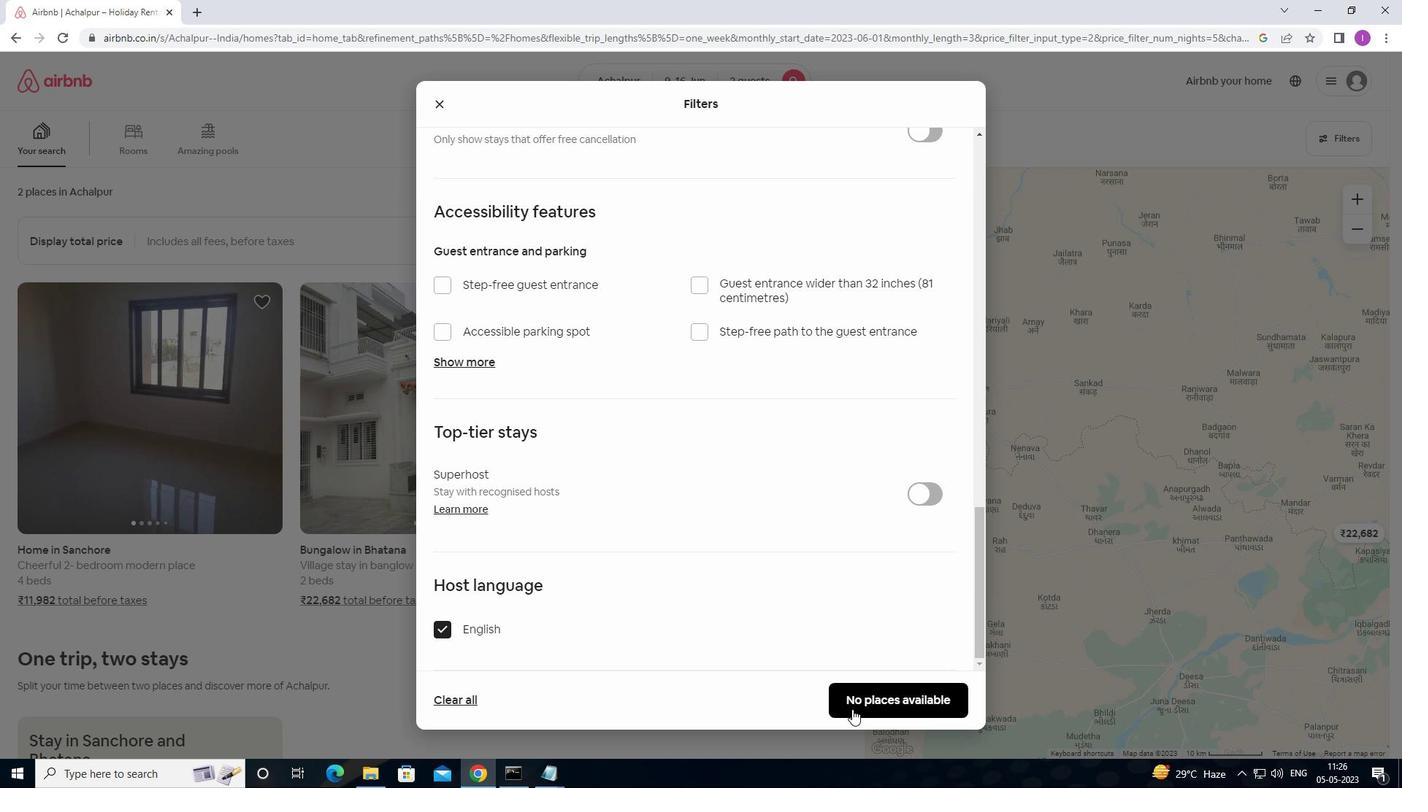 
Action: Mouse moved to (803, 632)
Screenshot: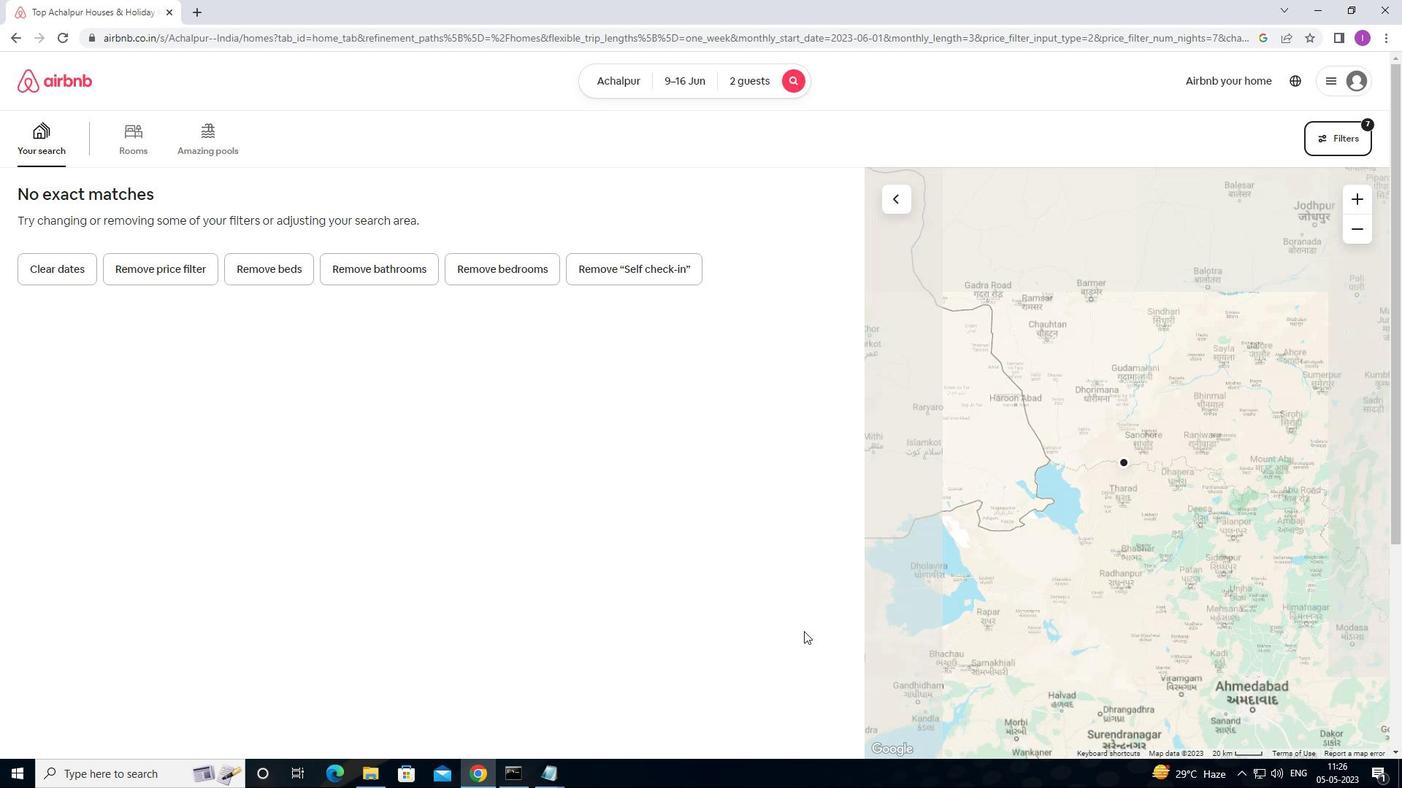 
